 Task: Access a repository's "Actions" to configure automated testing and deployment.
Action: Mouse moved to (957, 53)
Screenshot: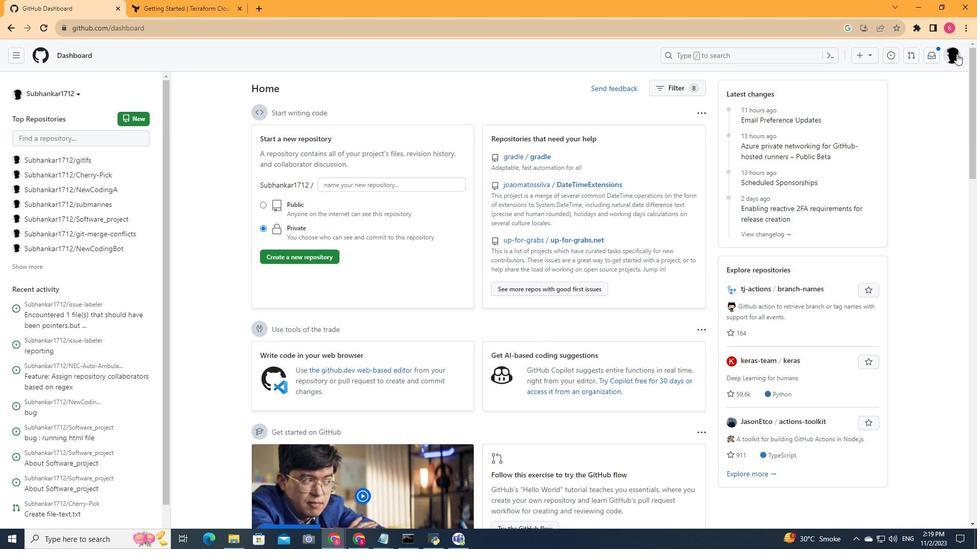 
Action: Mouse pressed left at (957, 53)
Screenshot: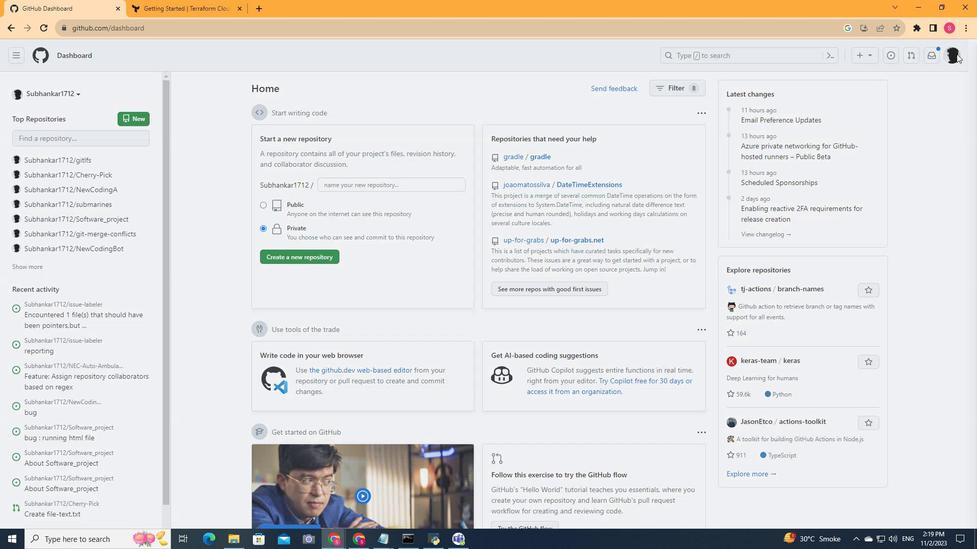 
Action: Mouse moved to (869, 132)
Screenshot: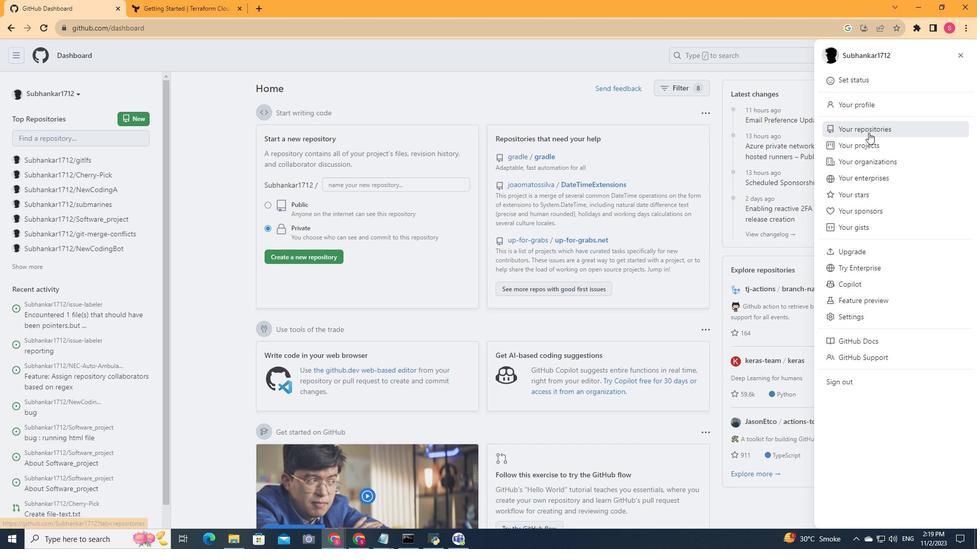 
Action: Mouse pressed left at (869, 132)
Screenshot: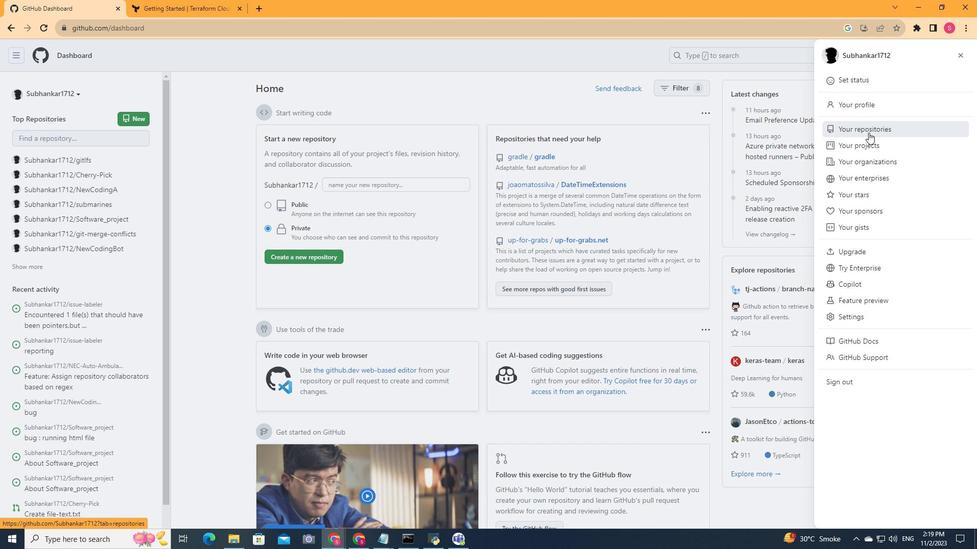 
Action: Mouse moved to (357, 152)
Screenshot: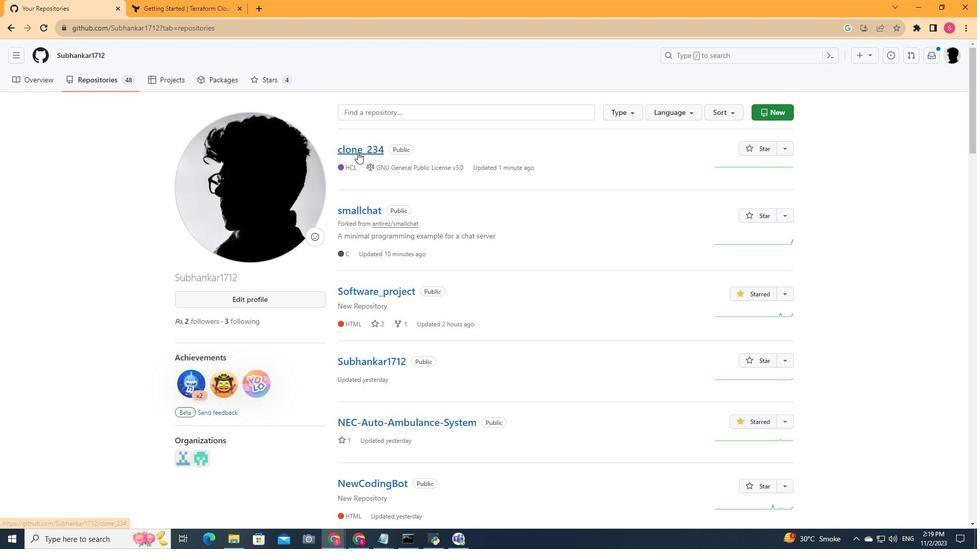 
Action: Mouse pressed left at (357, 152)
Screenshot: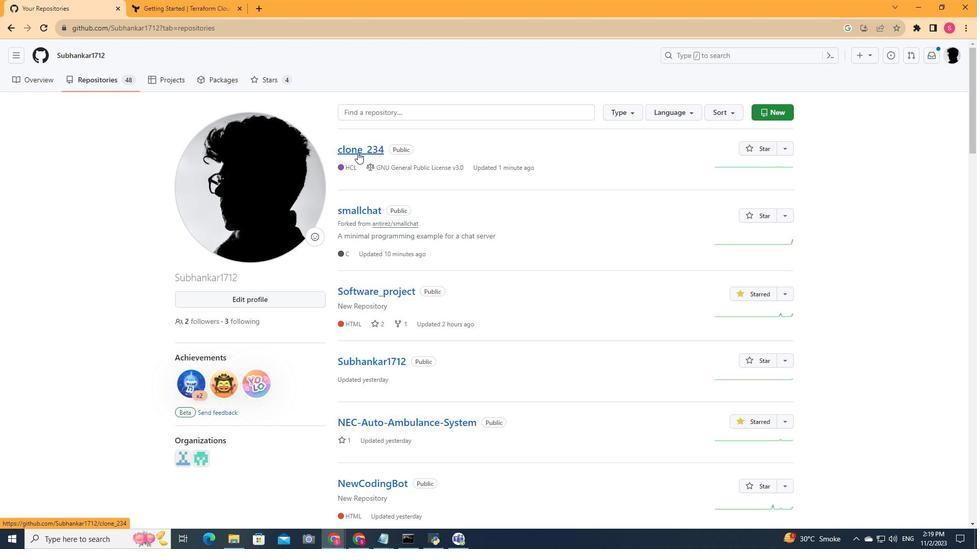 
Action: Mouse moved to (181, 80)
Screenshot: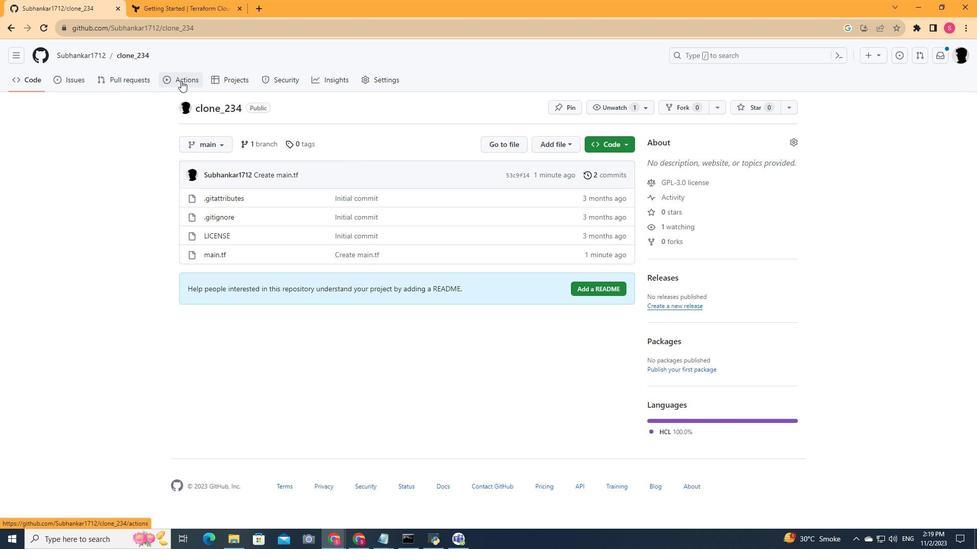 
Action: Mouse pressed left at (181, 80)
Screenshot: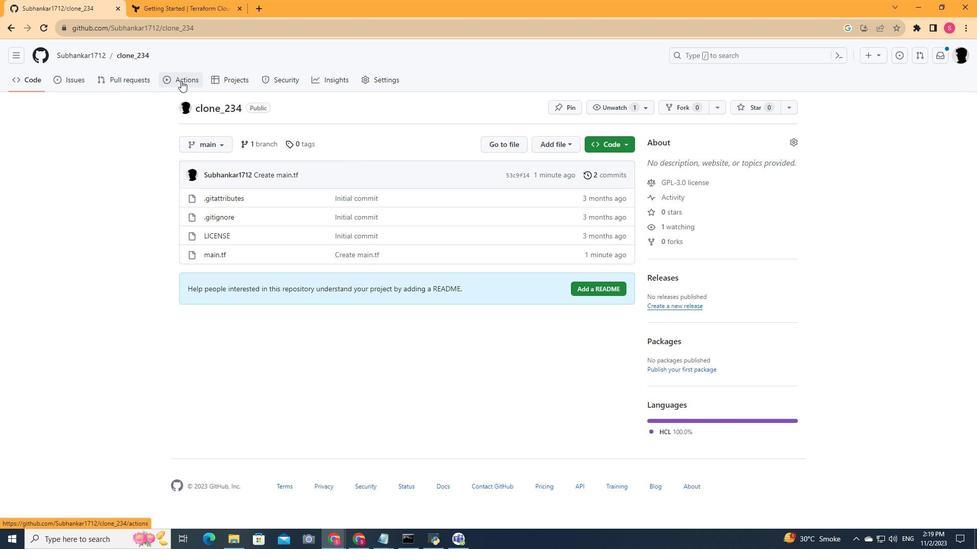 
Action: Mouse moved to (333, 209)
Screenshot: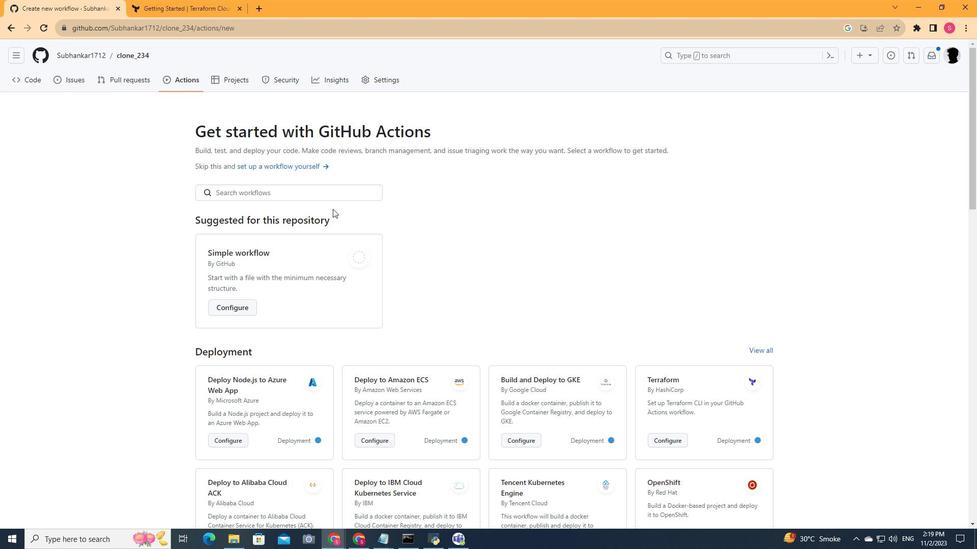 
Action: Mouse scrolled (333, 208) with delta (0, 0)
Screenshot: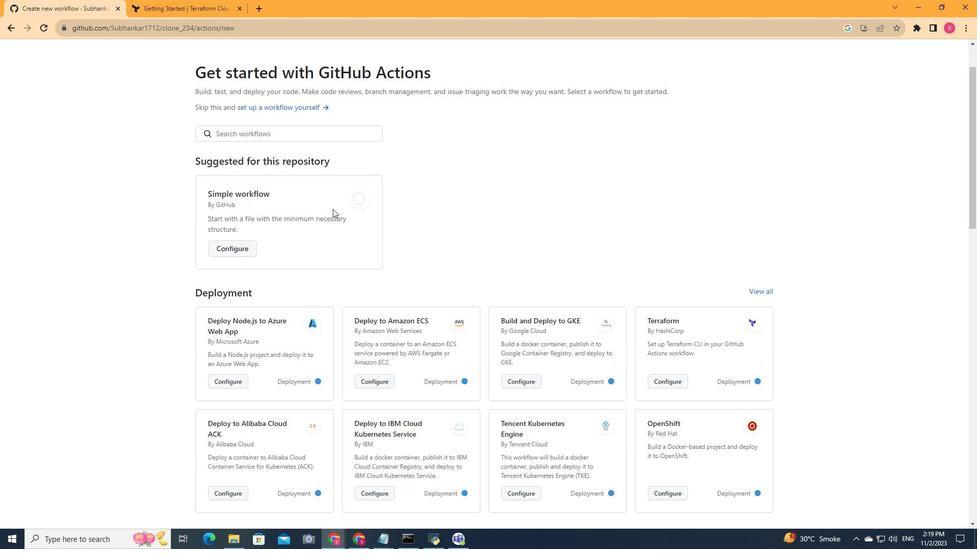 
Action: Mouse scrolled (333, 208) with delta (0, 0)
Screenshot: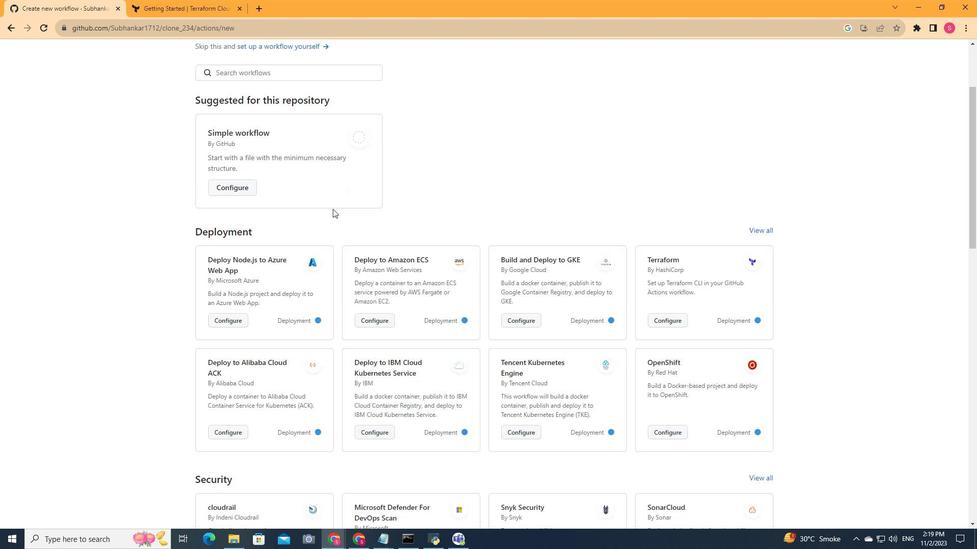 
Action: Mouse scrolled (333, 208) with delta (0, 0)
Screenshot: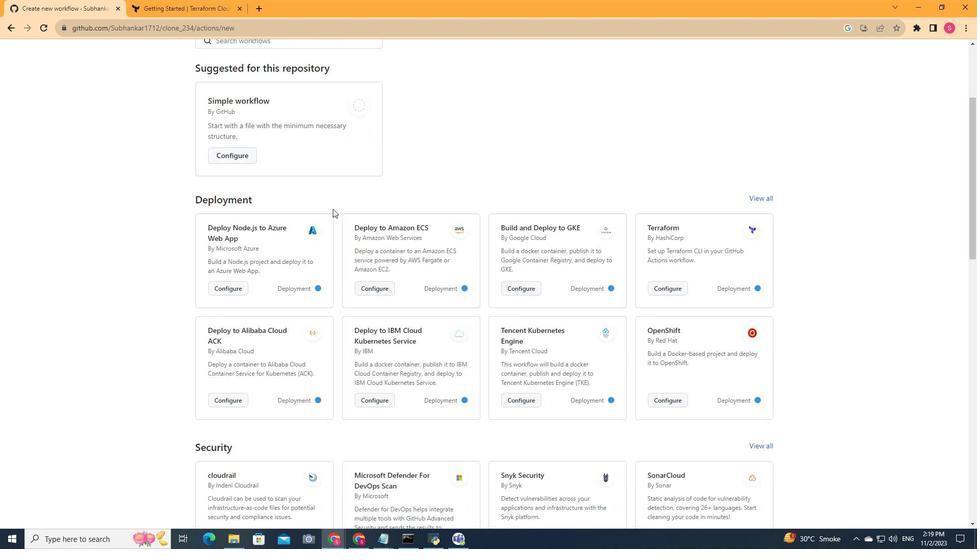 
Action: Mouse scrolled (333, 208) with delta (0, 0)
Screenshot: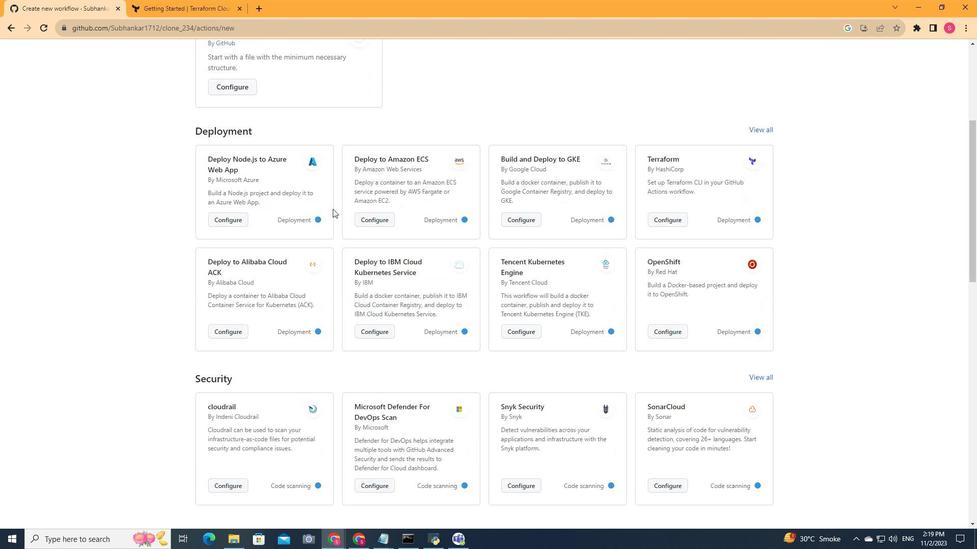 
Action: Mouse scrolled (333, 208) with delta (0, 0)
Screenshot: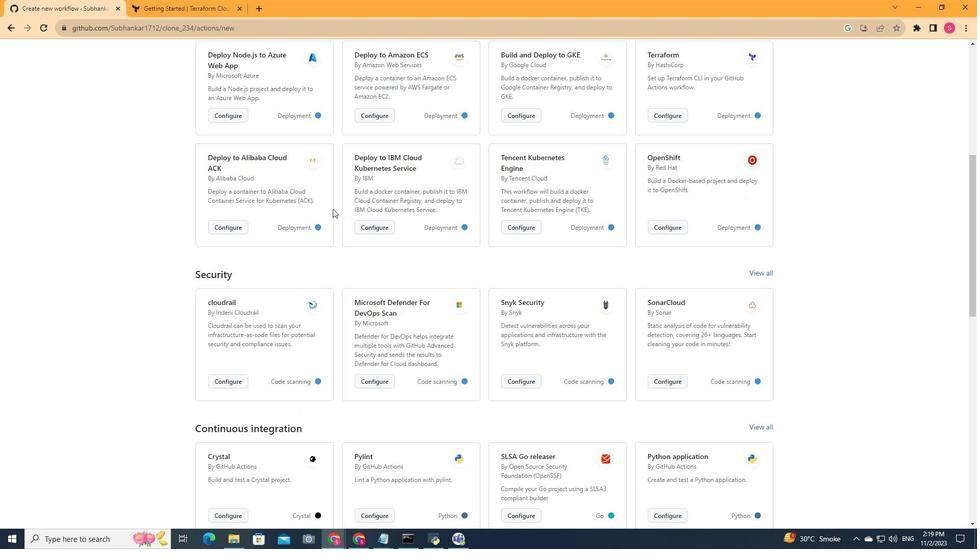 
Action: Mouse scrolled (333, 208) with delta (0, 0)
Screenshot: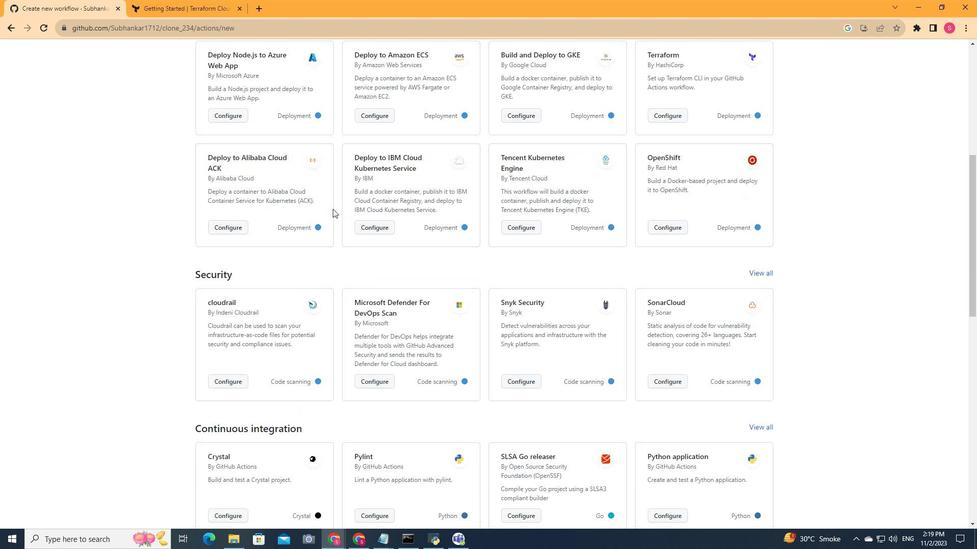 
Action: Mouse scrolled (333, 208) with delta (0, 0)
Screenshot: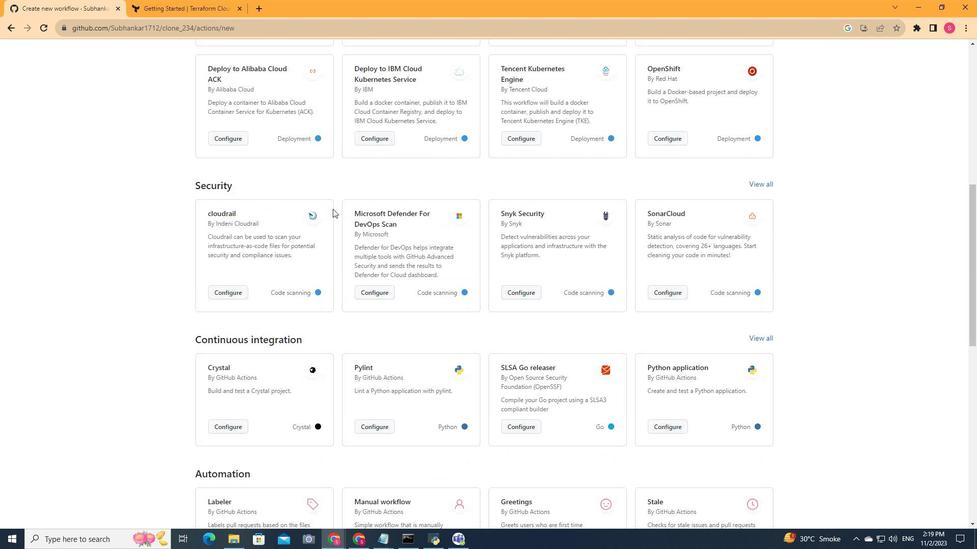 
Action: Mouse scrolled (333, 208) with delta (0, 0)
Screenshot: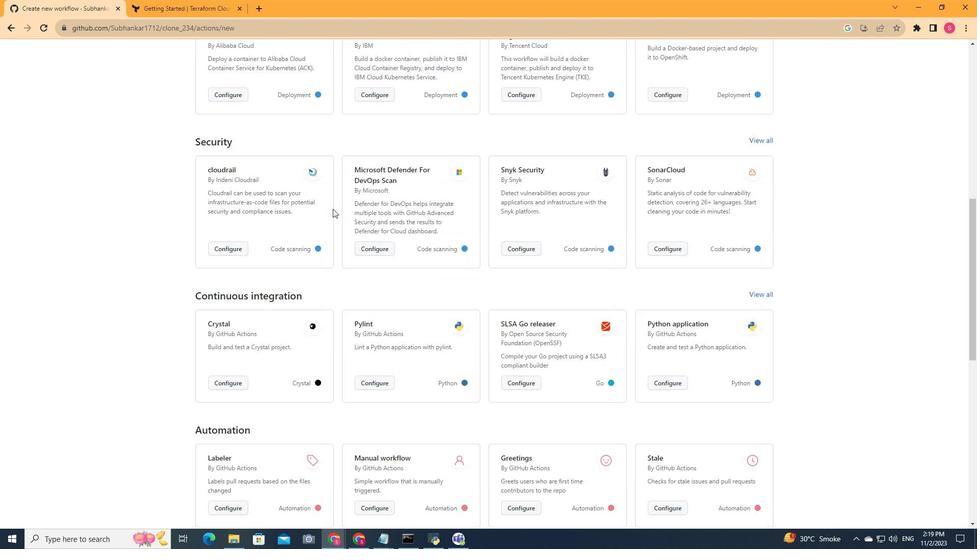 
Action: Mouse scrolled (333, 208) with delta (0, 0)
Screenshot: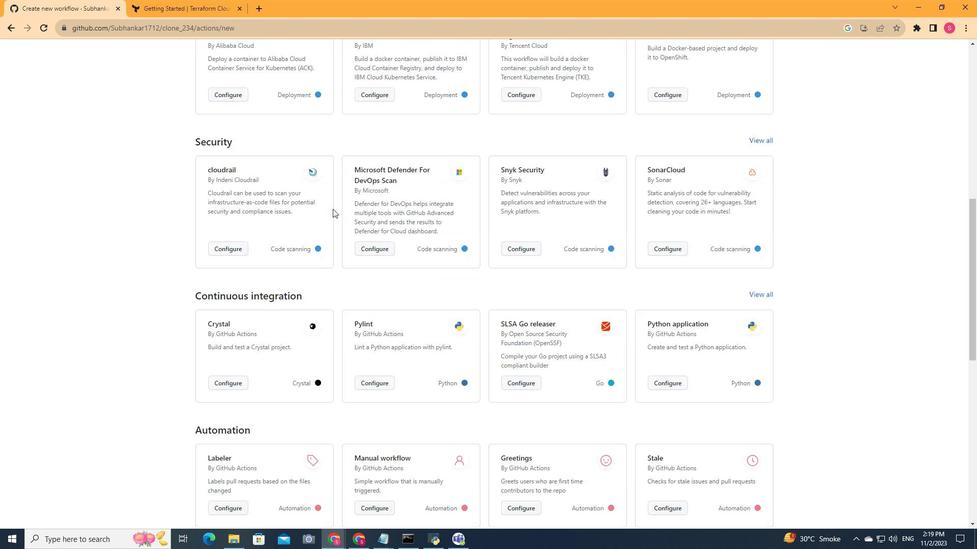 
Action: Mouse scrolled (333, 208) with delta (0, 0)
Screenshot: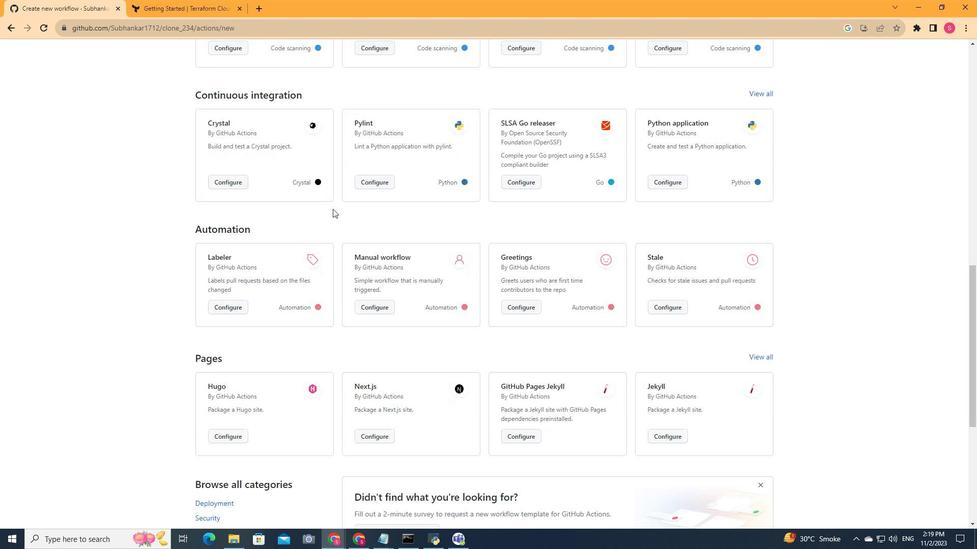 
Action: Mouse scrolled (333, 208) with delta (0, 0)
Screenshot: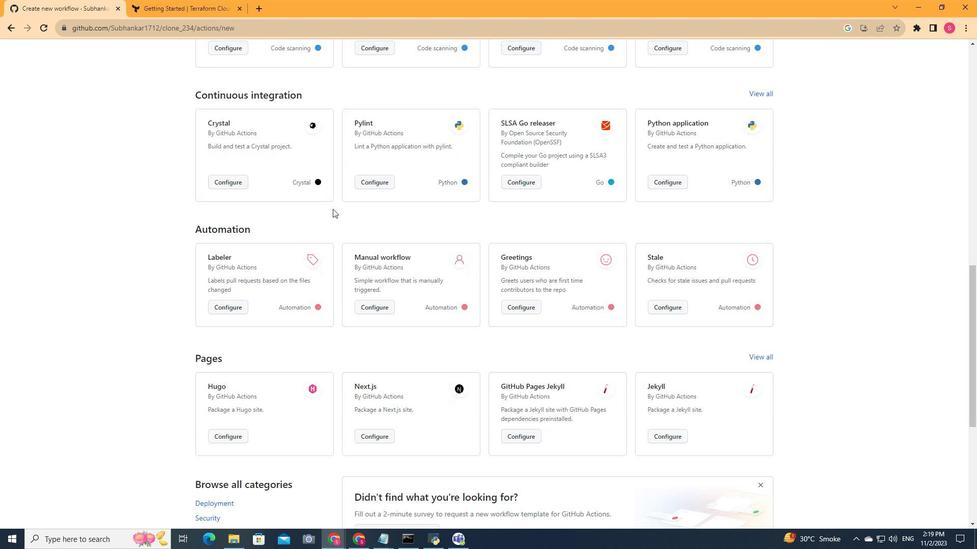 
Action: Mouse scrolled (333, 208) with delta (0, 0)
Screenshot: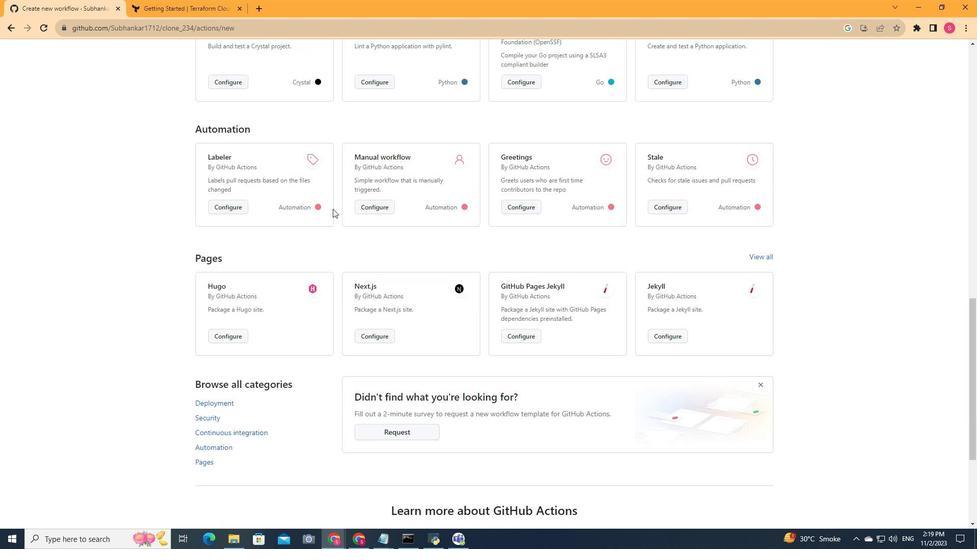 
Action: Mouse scrolled (333, 208) with delta (0, 0)
Screenshot: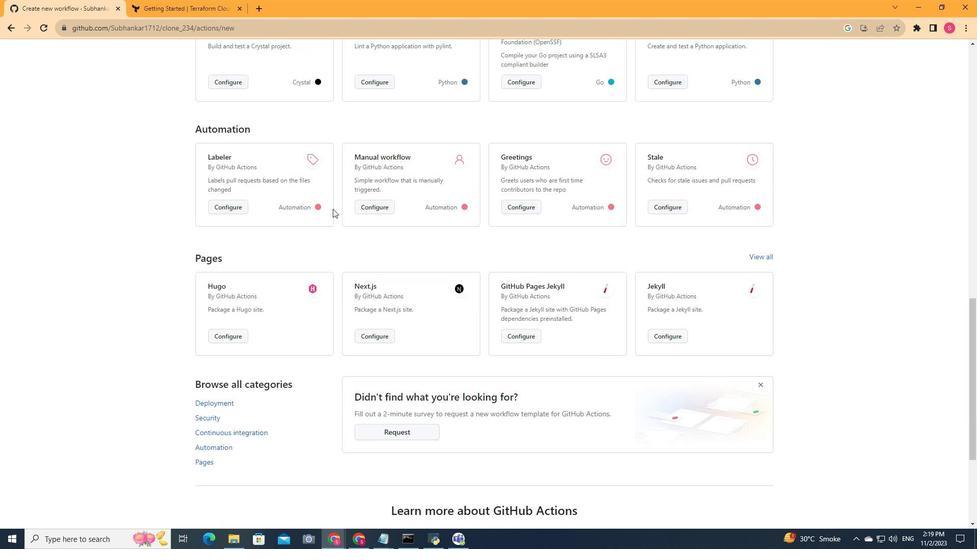 
Action: Mouse scrolled (333, 208) with delta (0, 0)
Screenshot: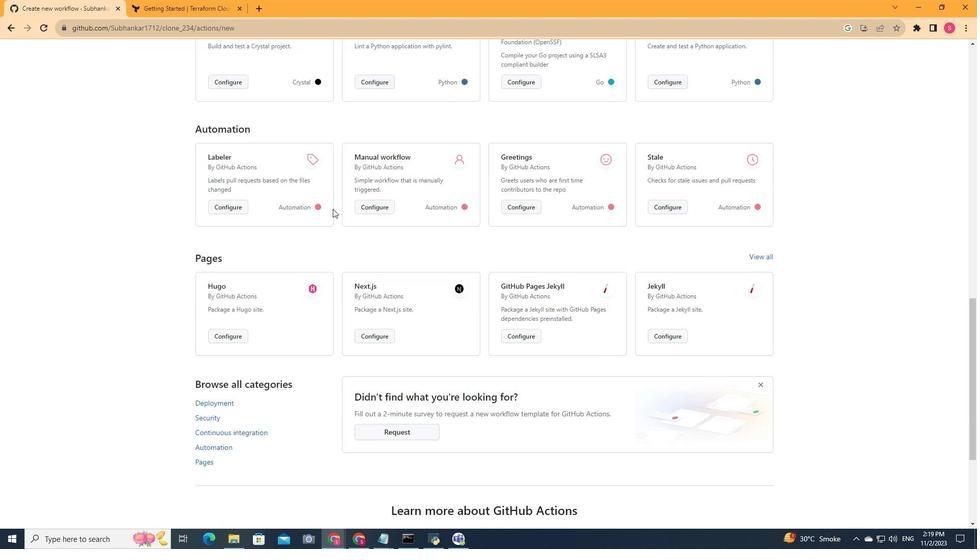 
Action: Mouse scrolled (333, 208) with delta (0, 0)
Screenshot: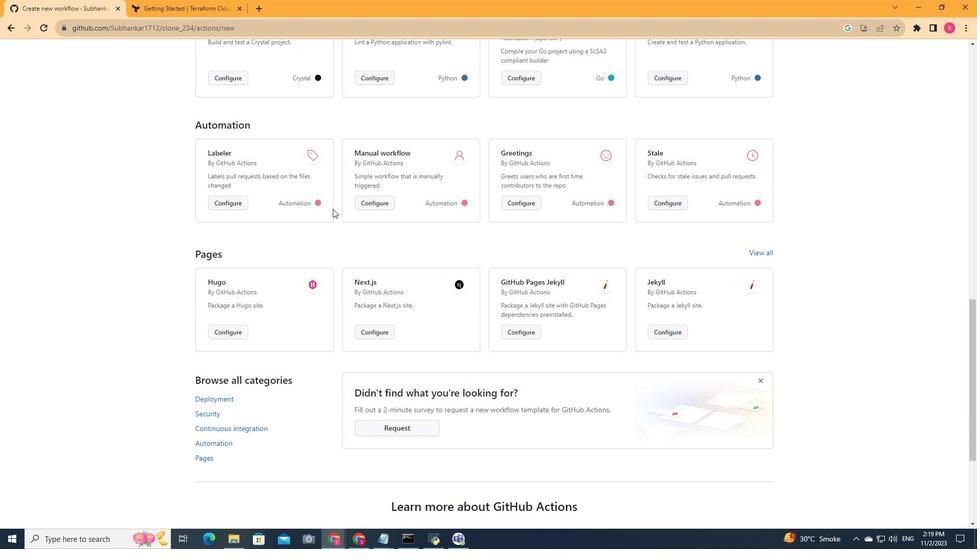 
Action: Mouse scrolled (333, 208) with delta (0, 0)
Screenshot: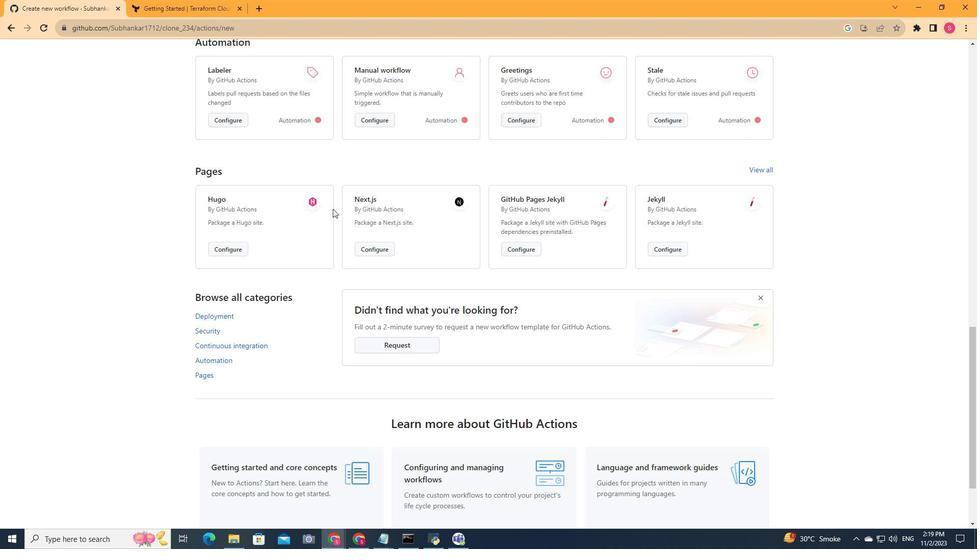 
Action: Mouse scrolled (333, 208) with delta (0, 0)
Screenshot: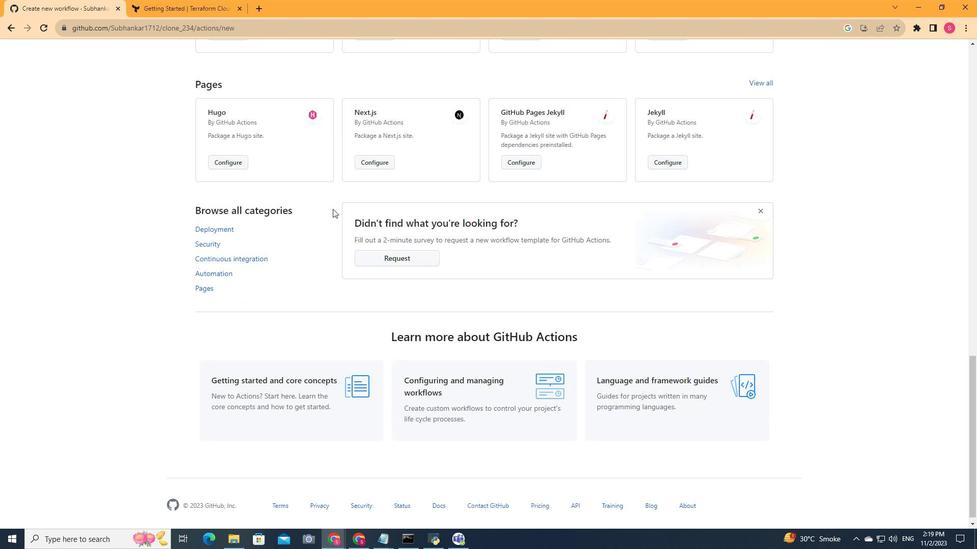 
Action: Mouse scrolled (333, 208) with delta (0, 0)
Screenshot: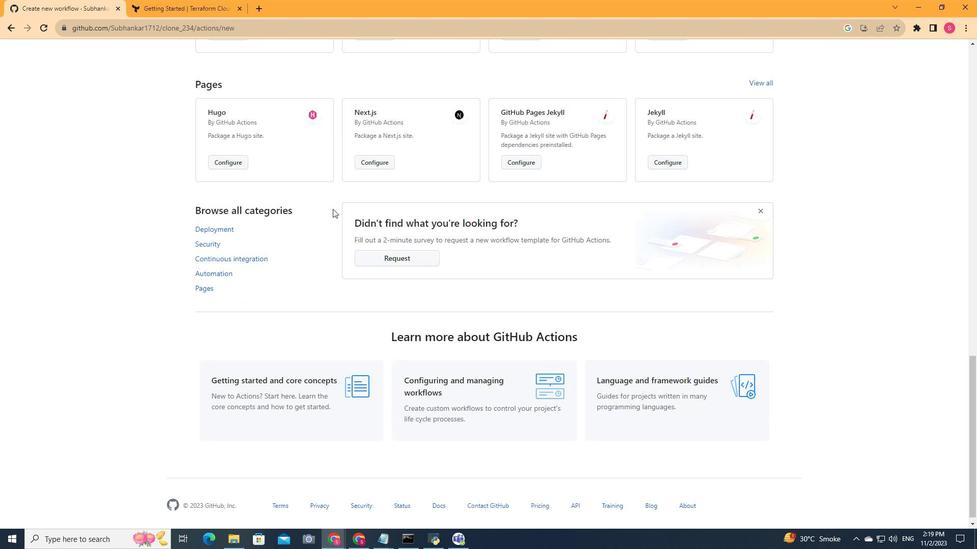 
Action: Mouse scrolled (333, 208) with delta (0, 0)
Screenshot: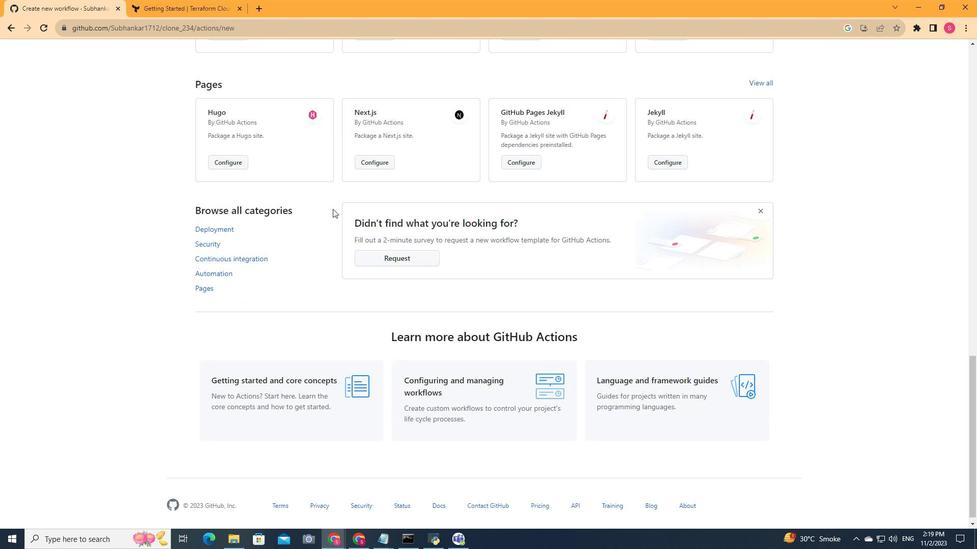 
Action: Mouse scrolled (333, 208) with delta (0, 0)
Screenshot: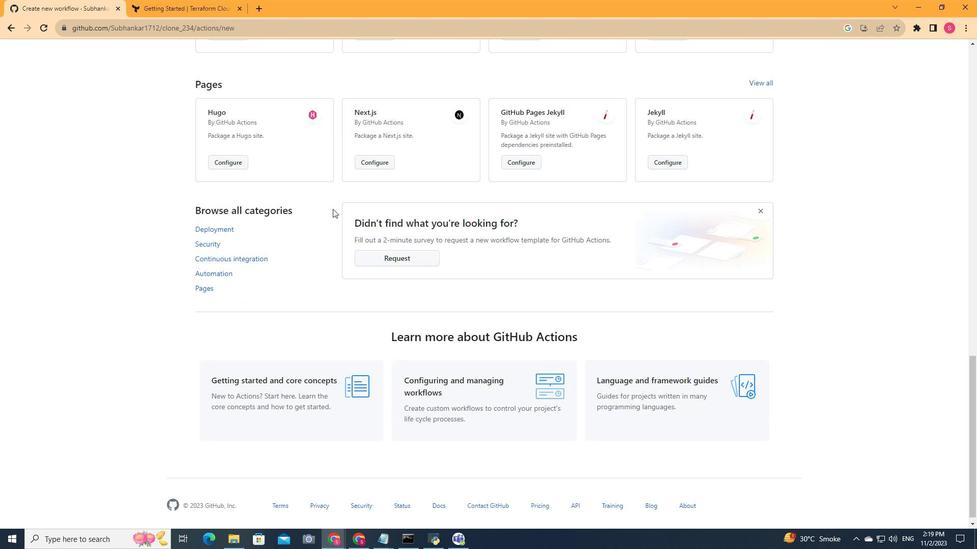 
Action: Mouse moved to (216, 264)
Screenshot: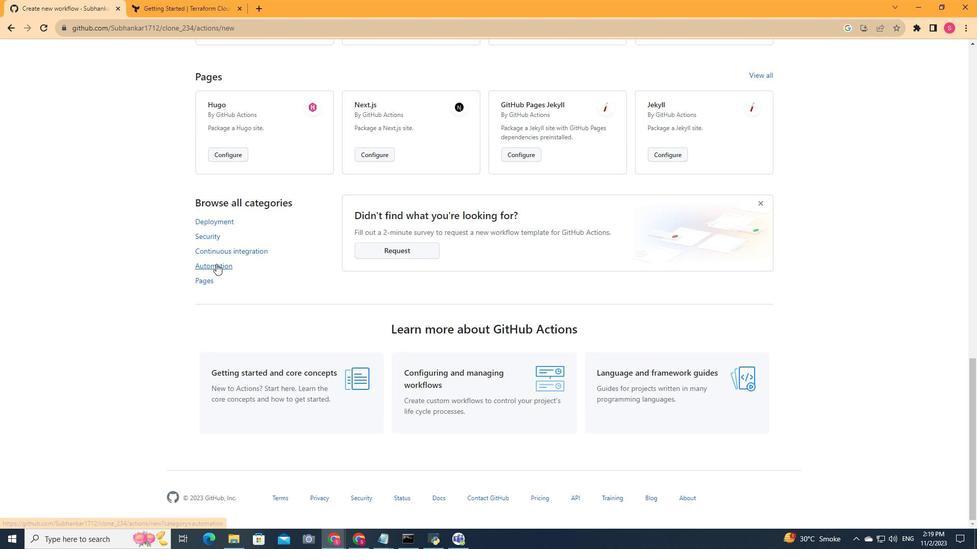 
Action: Mouse pressed left at (216, 264)
Screenshot: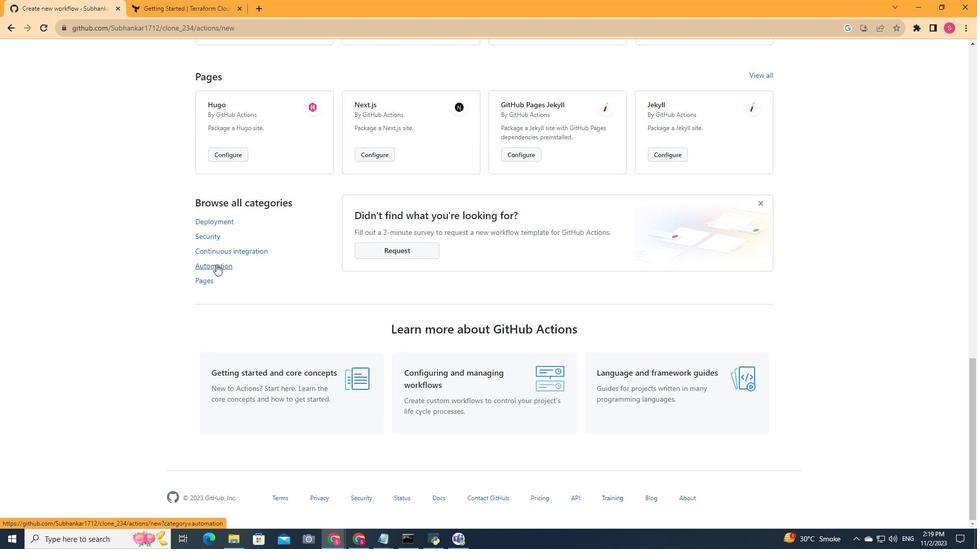 
Action: Mouse moved to (678, 304)
Screenshot: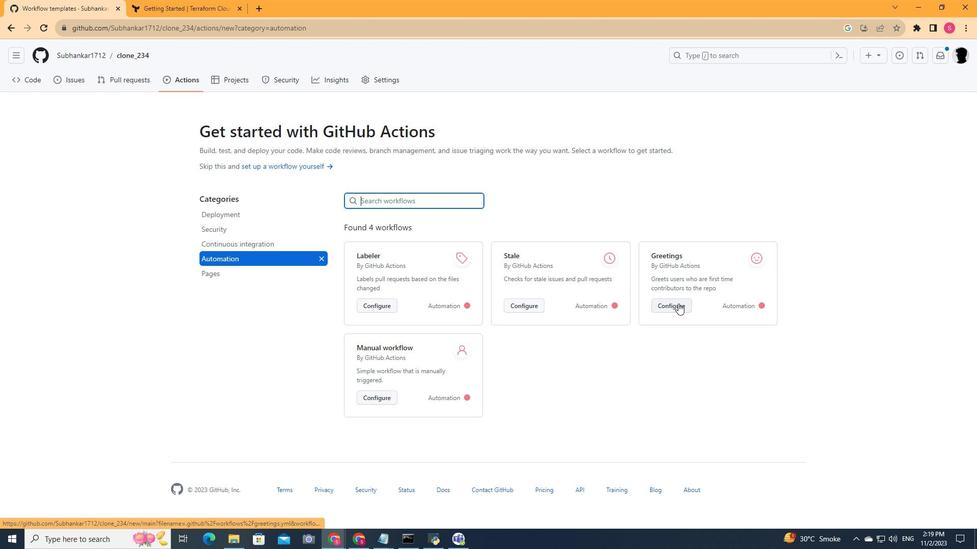 
Action: Mouse pressed left at (678, 304)
Screenshot: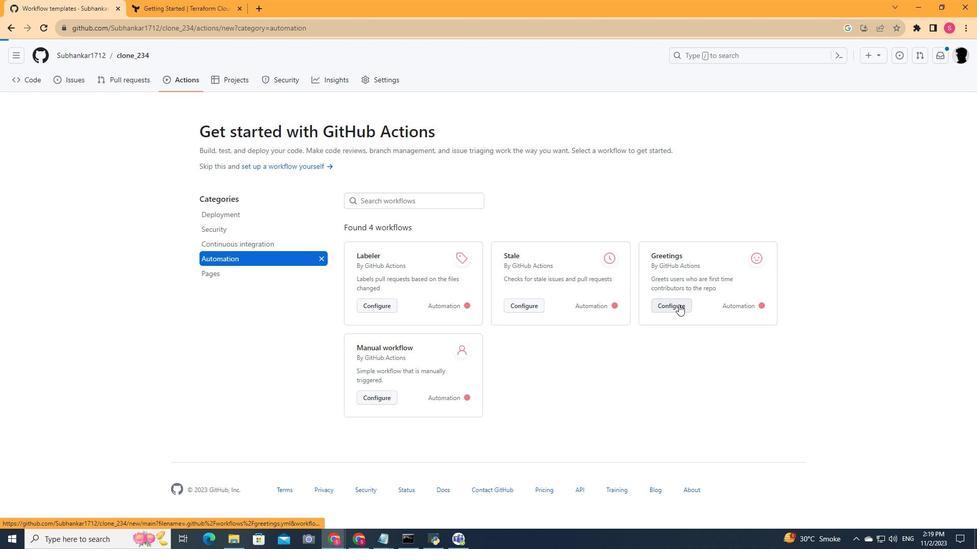 
Action: Mouse moved to (930, 107)
Screenshot: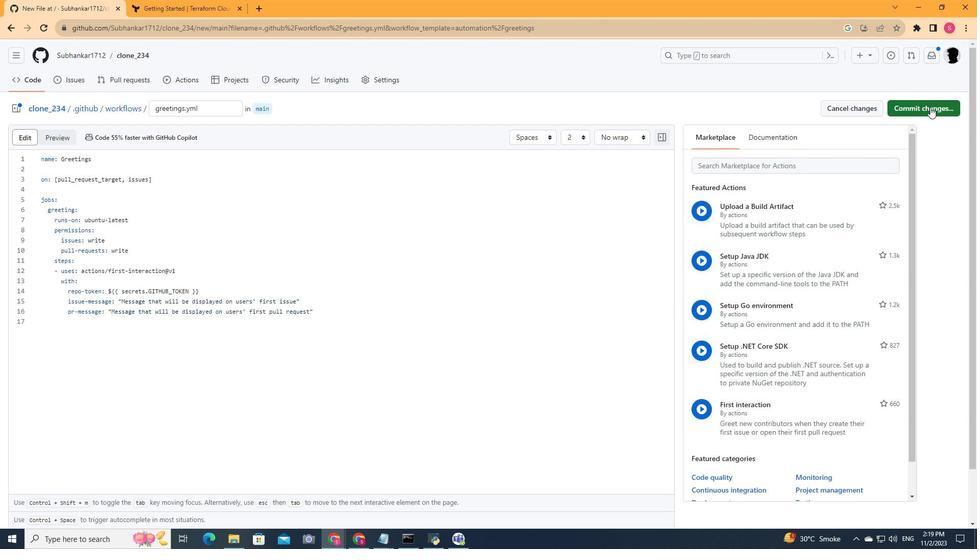 
Action: Mouse pressed left at (930, 107)
Screenshot: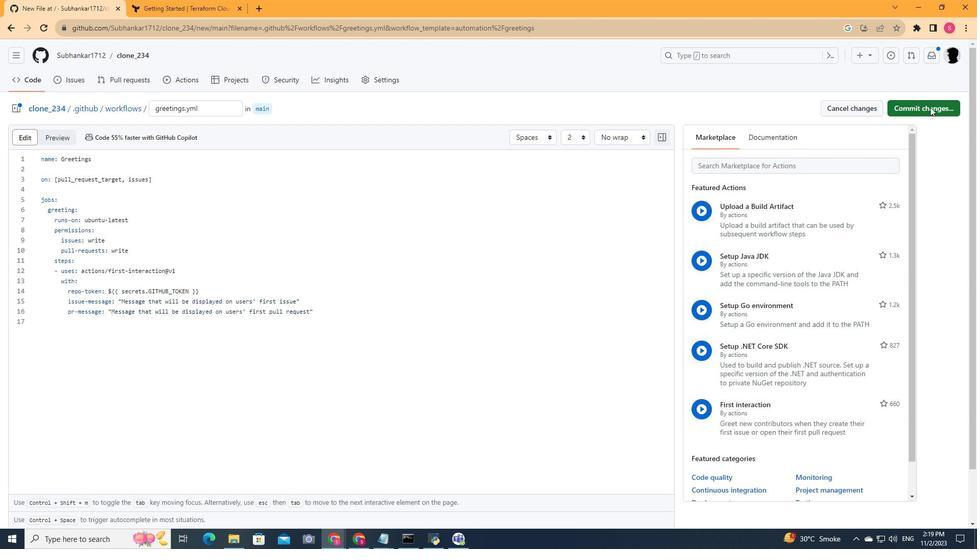 
Action: Mouse moved to (566, 396)
Screenshot: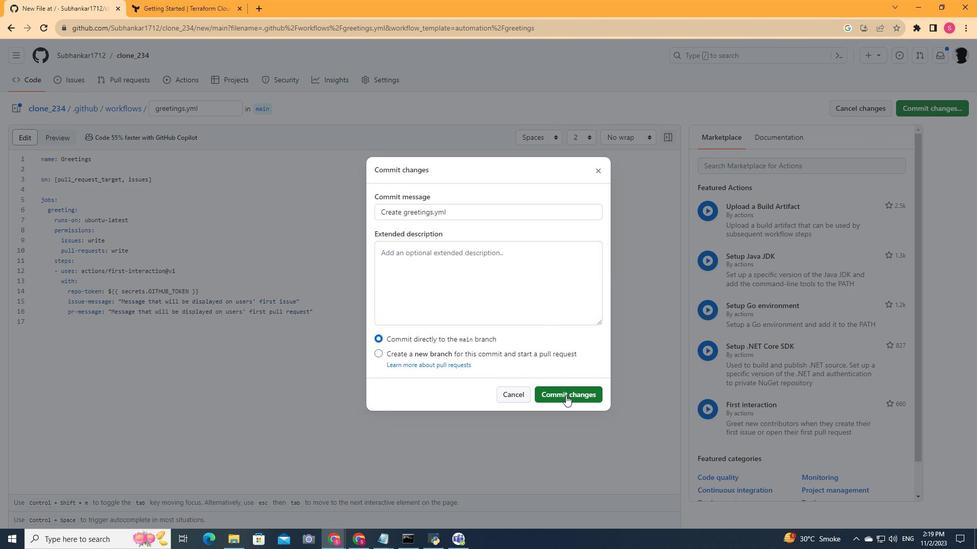 
Action: Mouse pressed left at (566, 396)
Screenshot: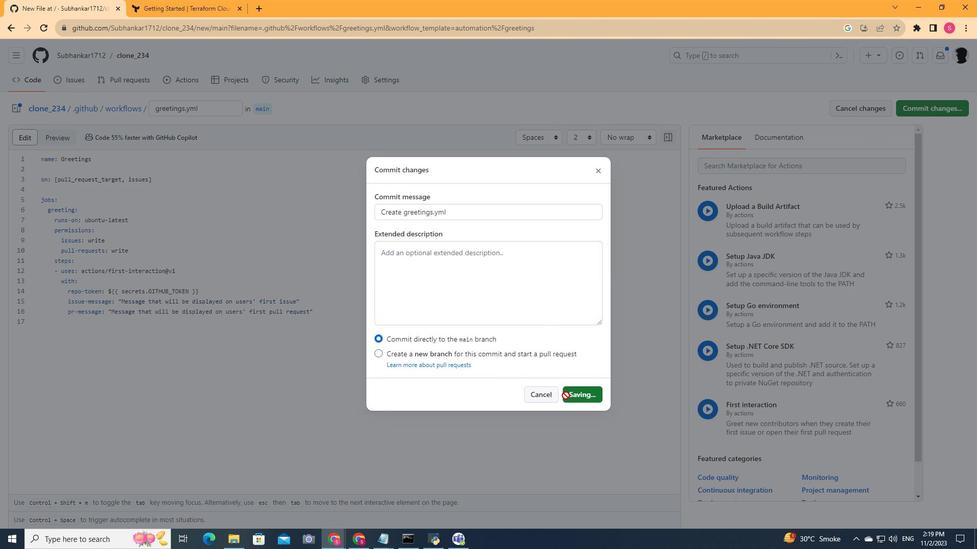 
Action: Mouse moved to (183, 80)
Screenshot: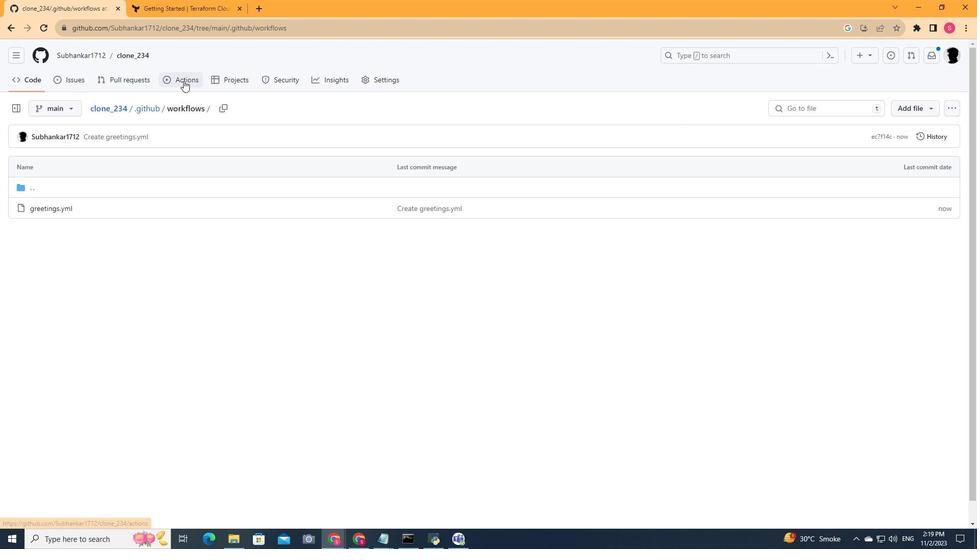 
Action: Mouse pressed left at (183, 80)
Screenshot: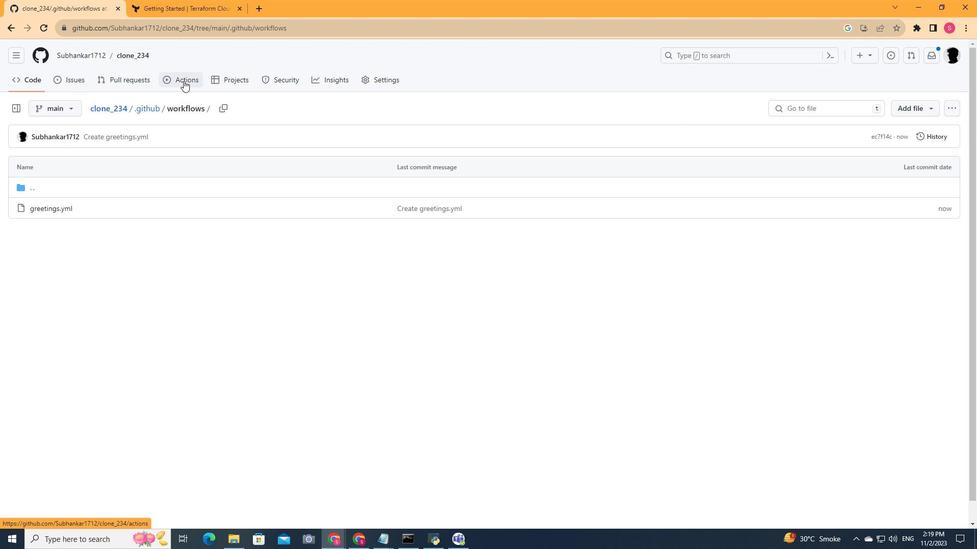 
Action: Mouse moved to (28, 155)
Screenshot: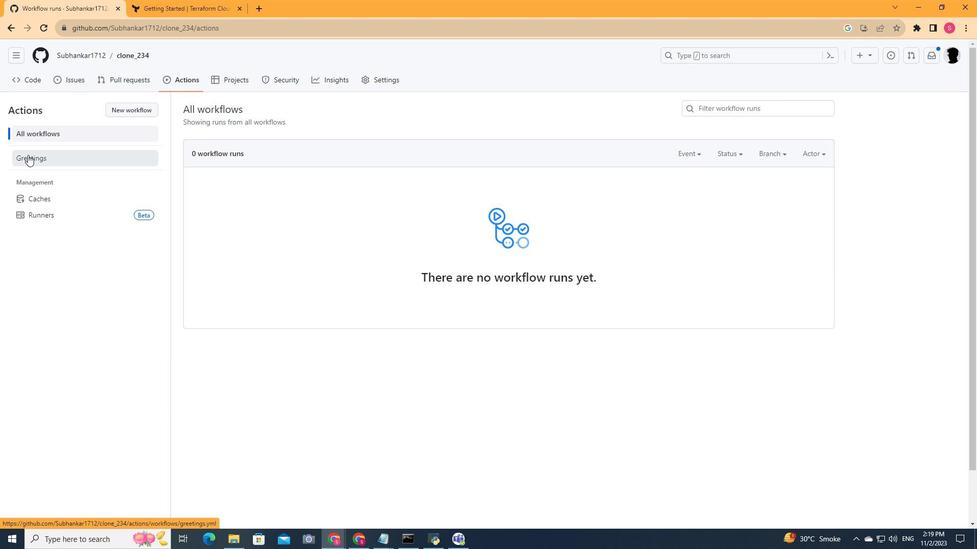 
Action: Mouse pressed left at (28, 155)
Screenshot: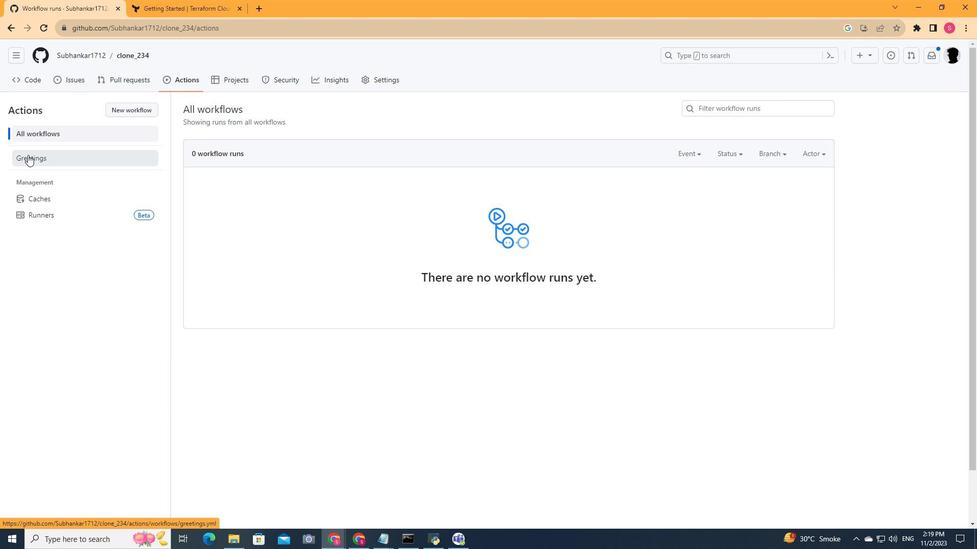 
Action: Mouse moved to (67, 78)
Screenshot: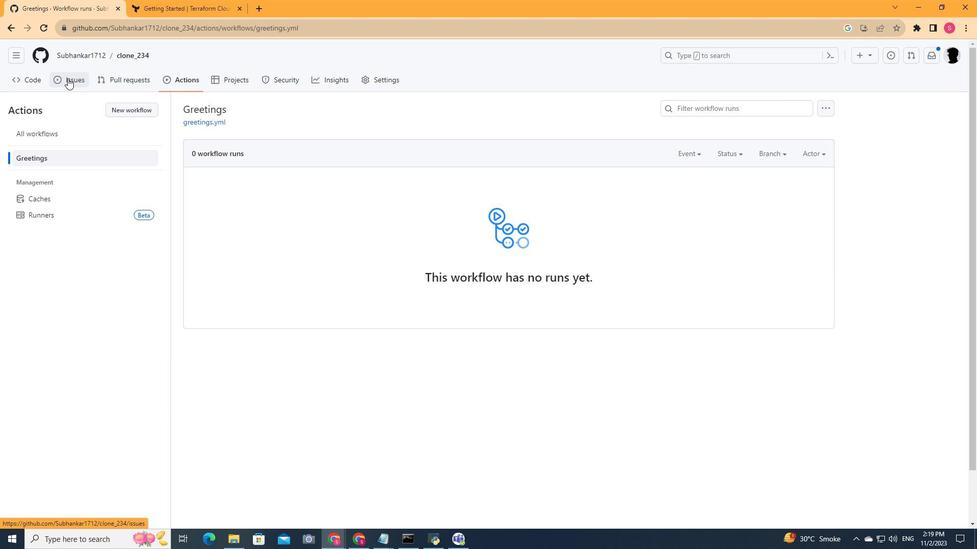 
Action: Mouse pressed left at (67, 78)
Screenshot: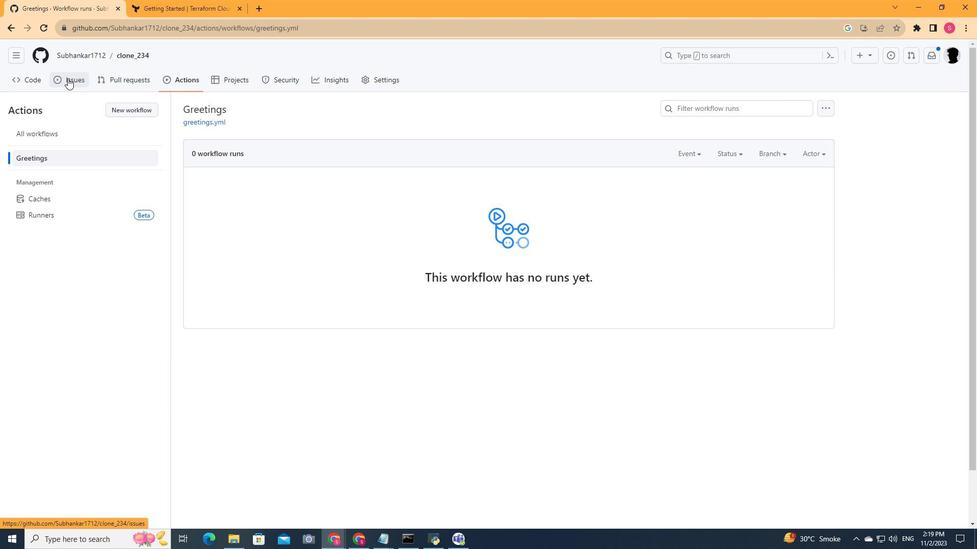
Action: Mouse moved to (777, 111)
Screenshot: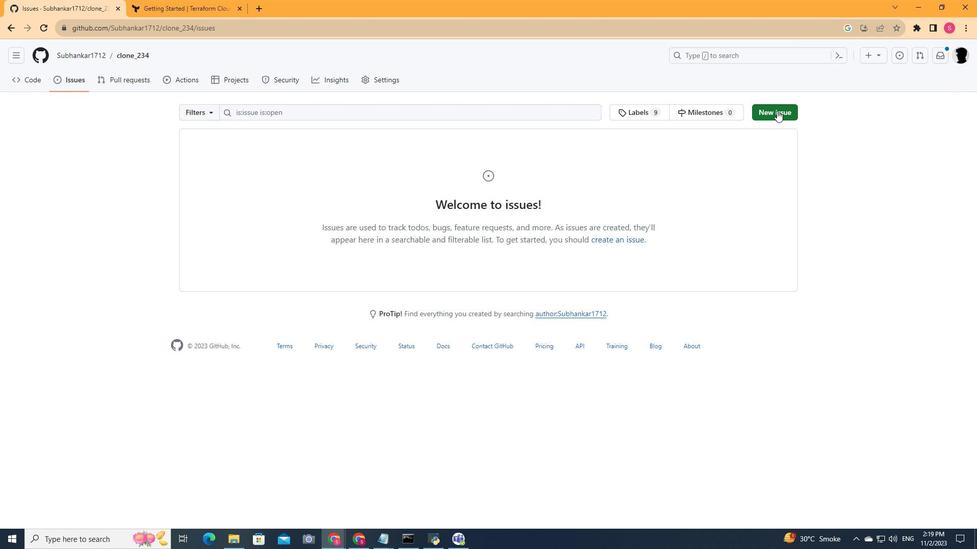 
Action: Mouse pressed left at (777, 111)
Screenshot: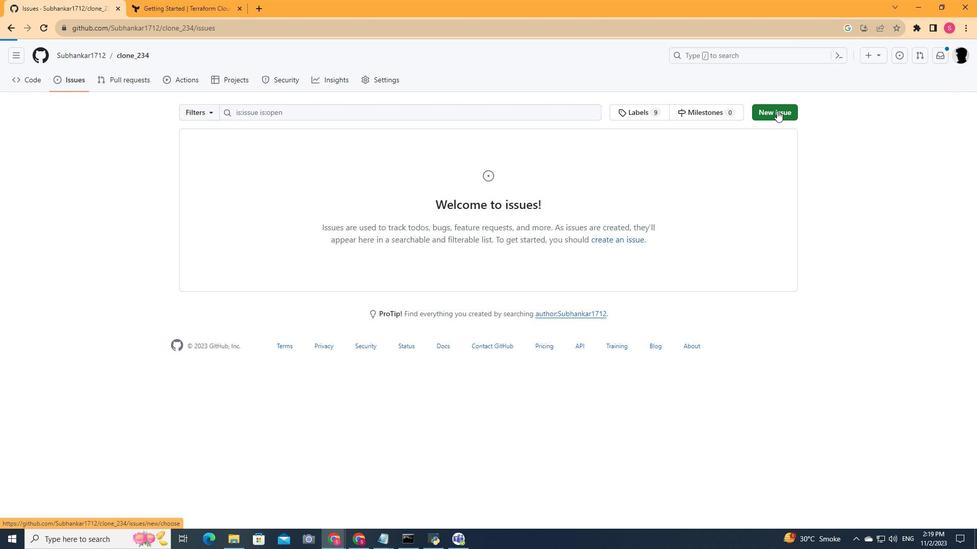 
Action: Mouse moved to (326, 135)
Screenshot: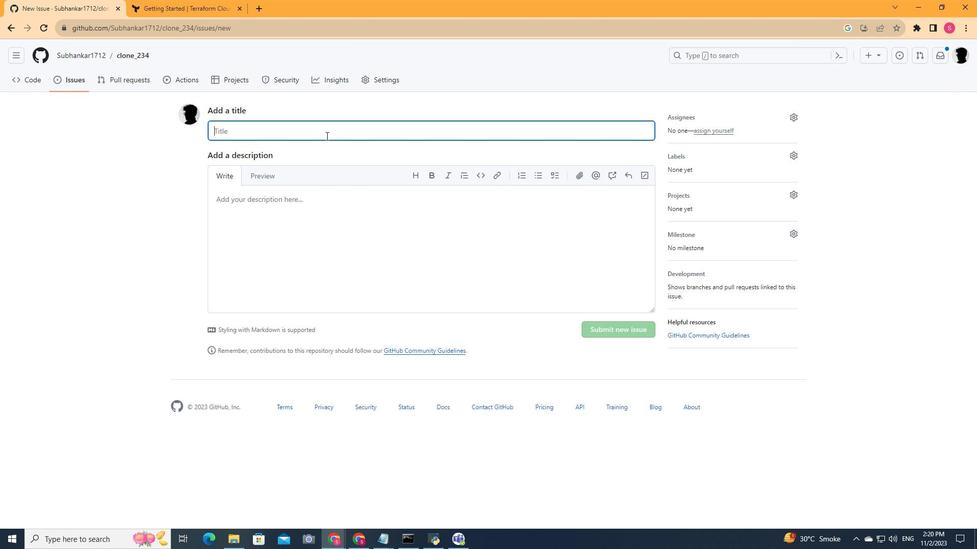 
Action: Key pressed <Key.shift>bug<Key.shift_r>:<Key.space>some<Key.space><Key.backspace><Key.backspace><Key.backspace><Key.backspace><Key.backspace><Key.shift>Any<Key.space>one<Key.space>fa<Key.backspace><Key.backspace><Key.backspace><Key.backspace><Key.backspace><Key.backspace><Key.backspace><Key.backspace><Key.backspace><Key.backspace><Key.tab><Key.tab><Key.tab><Key.shift>Any<Key.backspace><Key.backspace><Key.backspace><Key.backspace><Key.backspace>r<Key.backspace>are<Key.space>you<Key.space>faching<Key.space><Key.backspace><Key.backspace><Key.backspace><Key.backspace><Key.backspace>eing<Key.space><Key.backspace><Key.backspace><Key.backspace><Key.backspace><Key.backspace><Key.backspace><Key.backspace><Key.backspace>have<Key.space>anyb<Key.space>bug<Key.space><Key.backspace><Key.backspace><Key.backspace><Key.backspace><Key.backspace><Key.backspace><Key.space>bug<Key.space>it's<Key.space>running
Screenshot: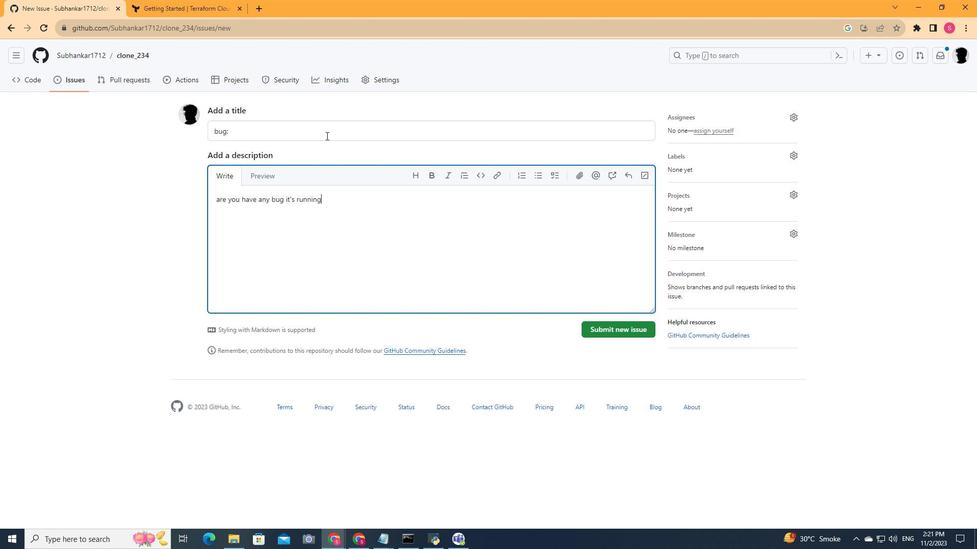 
Action: Mouse moved to (633, 326)
Screenshot: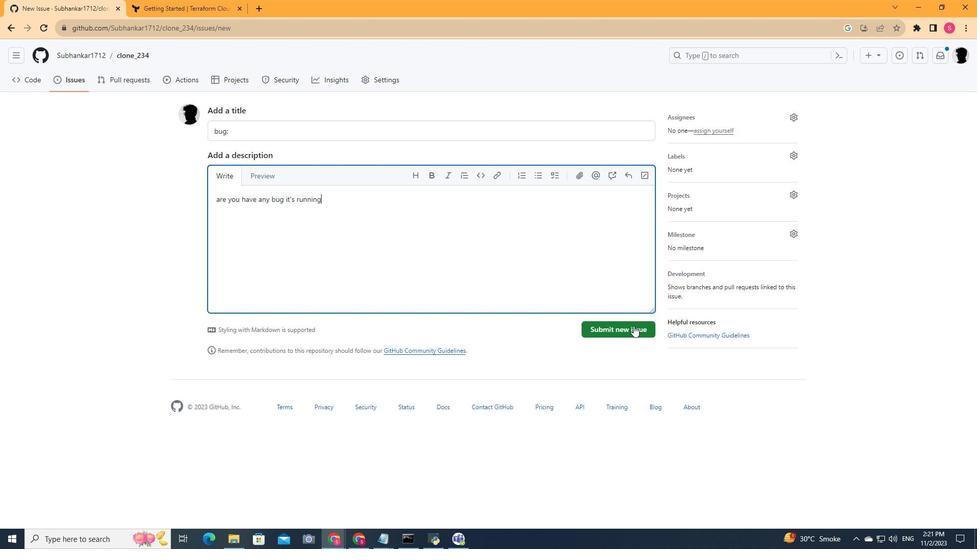 
Action: Mouse pressed left at (633, 326)
Screenshot: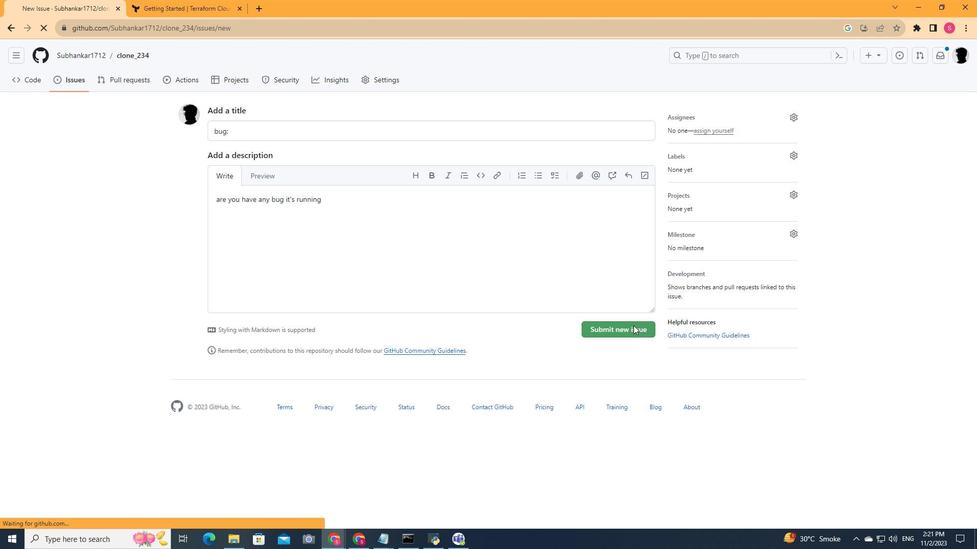 
Action: Mouse moved to (200, 77)
Screenshot: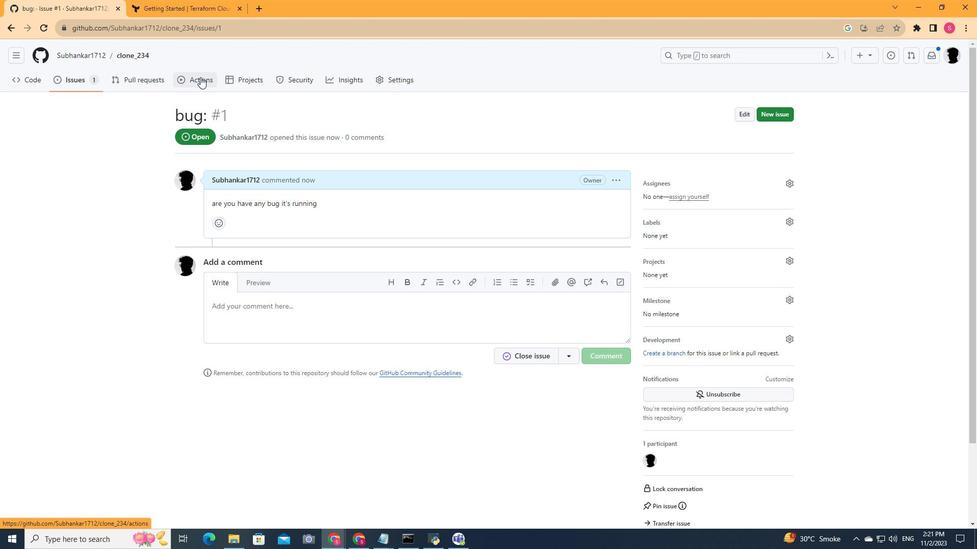 
Action: Mouse pressed left at (200, 77)
Screenshot: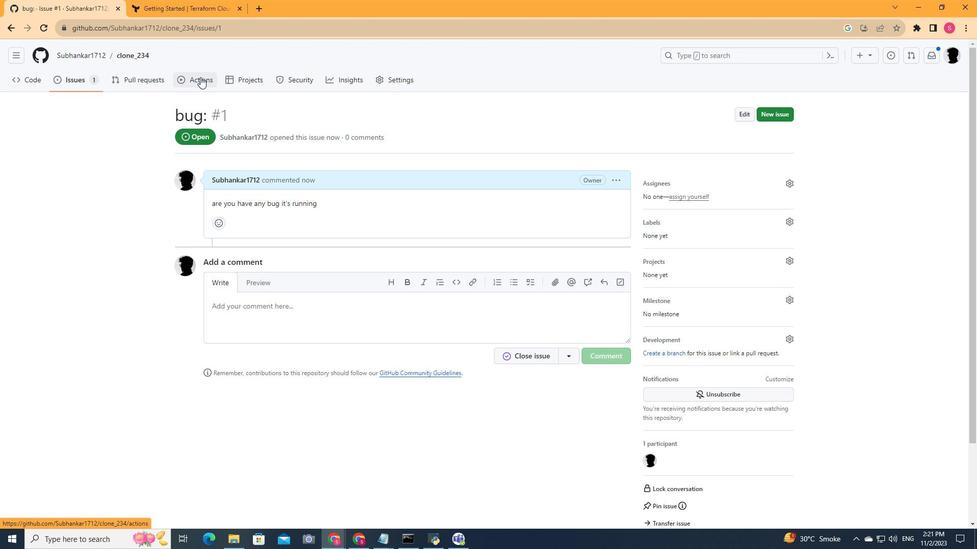 
Action: Mouse moved to (51, 164)
Screenshot: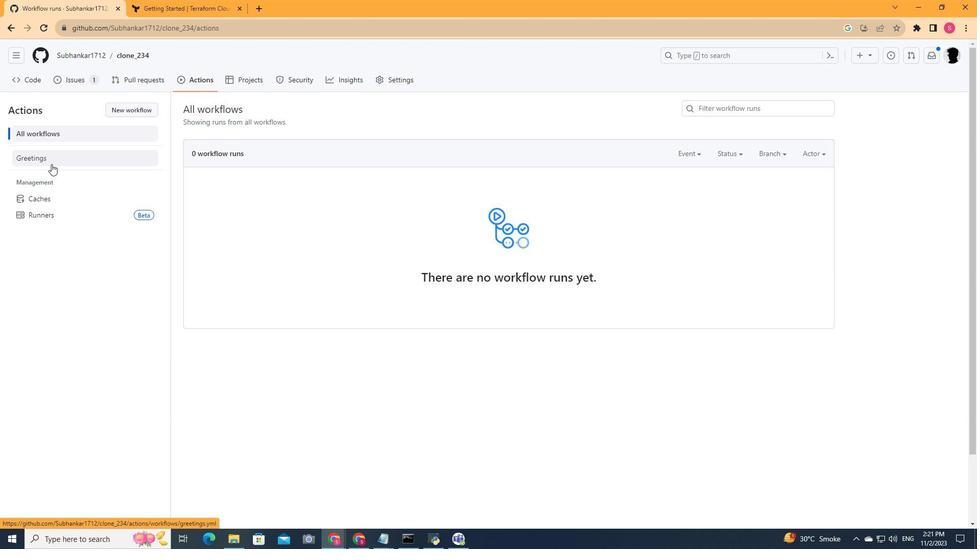 
Action: Mouse pressed left at (51, 164)
Screenshot: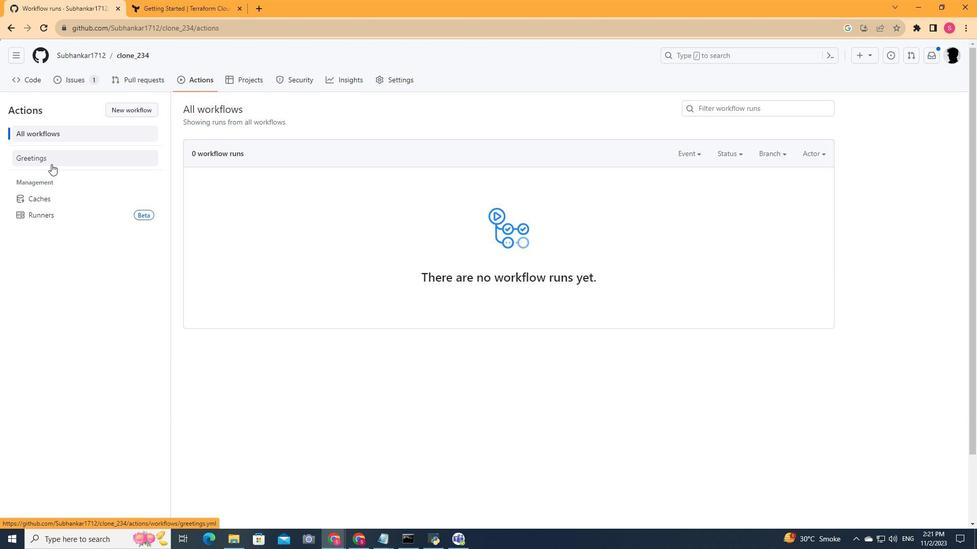 
Action: Mouse moved to (213, 184)
Screenshot: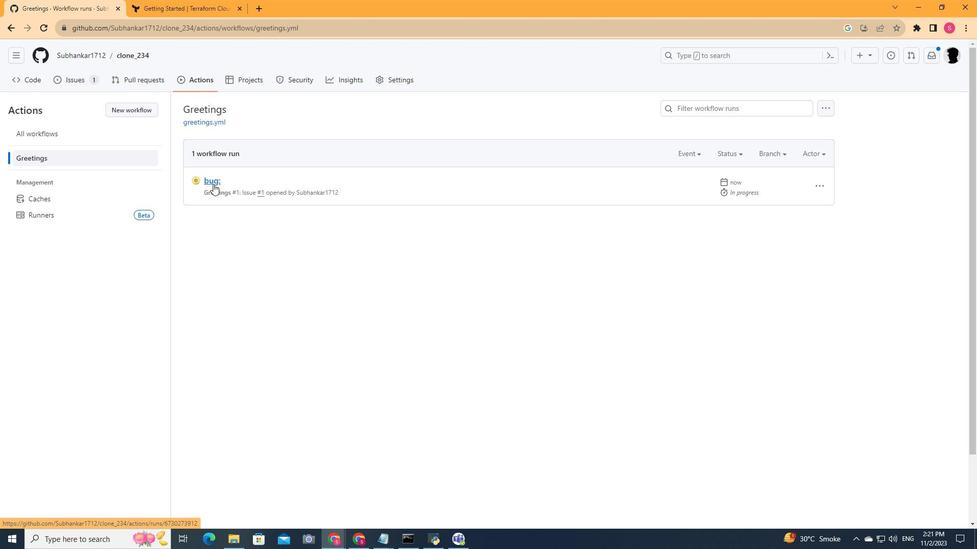
Action: Mouse pressed left at (213, 184)
Screenshot: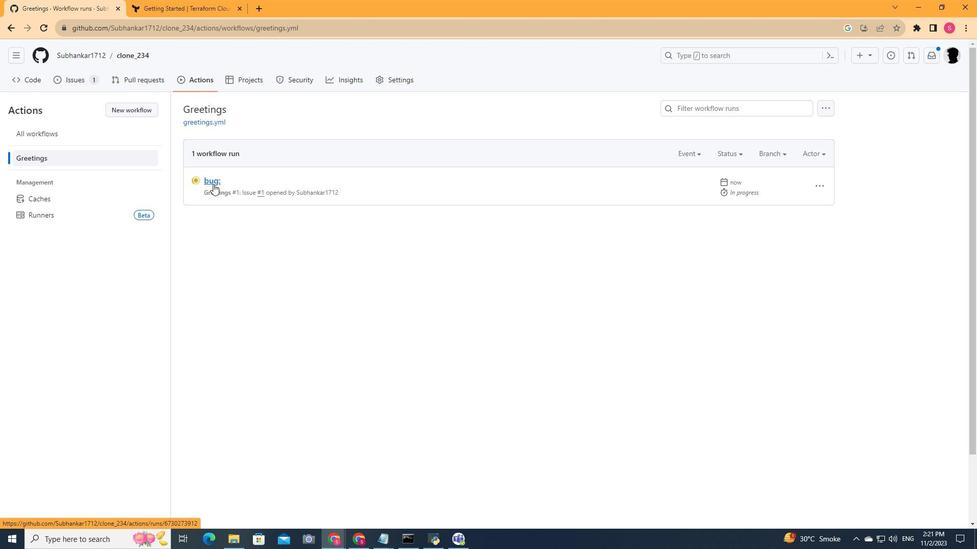 
Action: Mouse moved to (228, 274)
Screenshot: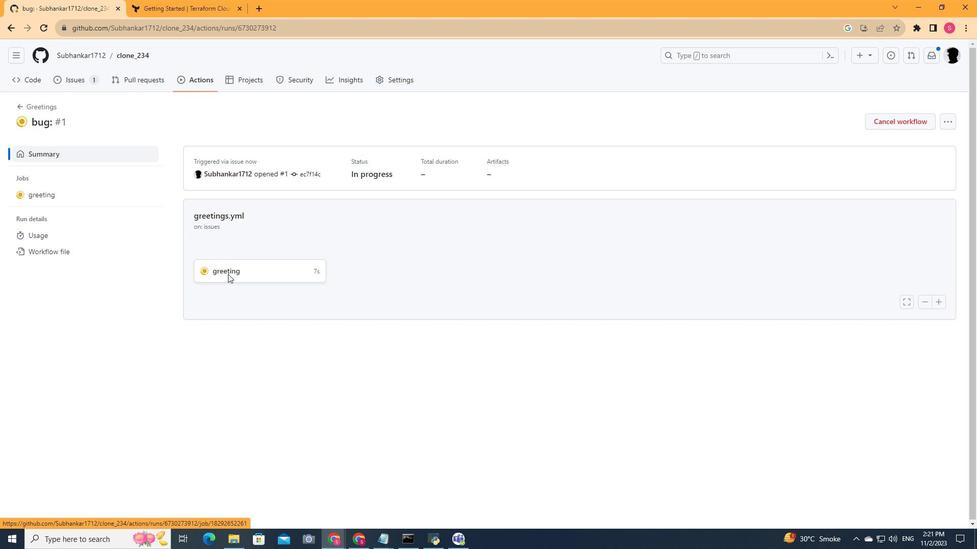 
Action: Mouse pressed left at (228, 274)
Screenshot: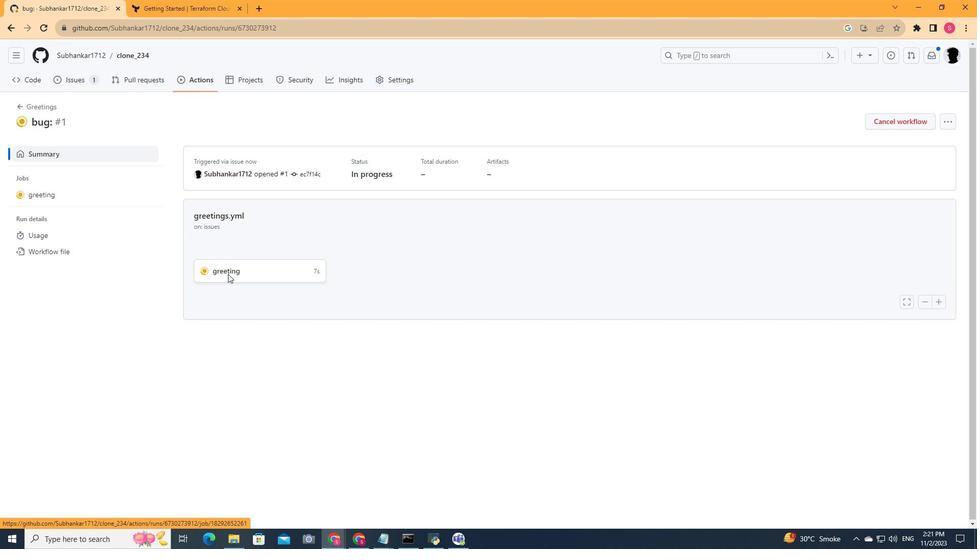 
Action: Mouse moved to (283, 356)
Screenshot: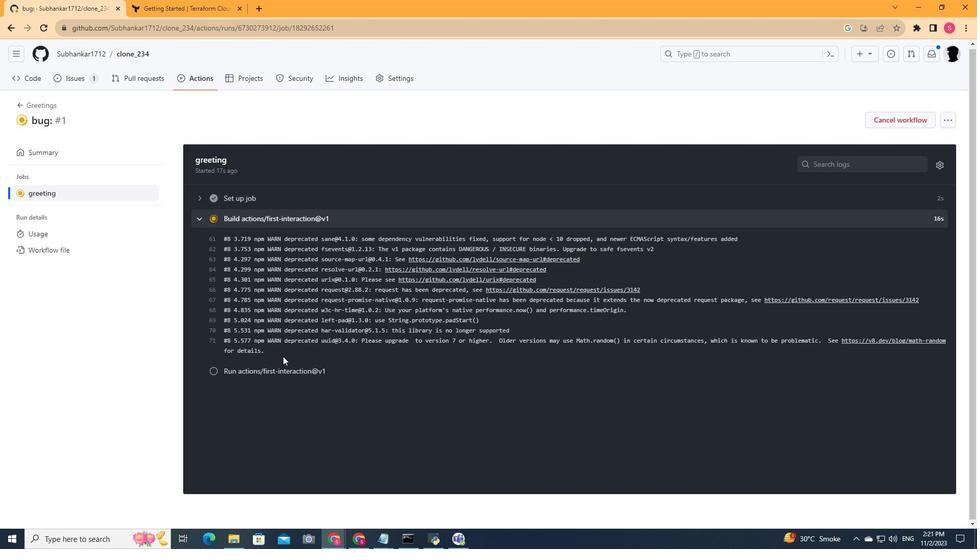 
Action: Mouse scrolled (283, 356) with delta (0, 0)
Screenshot: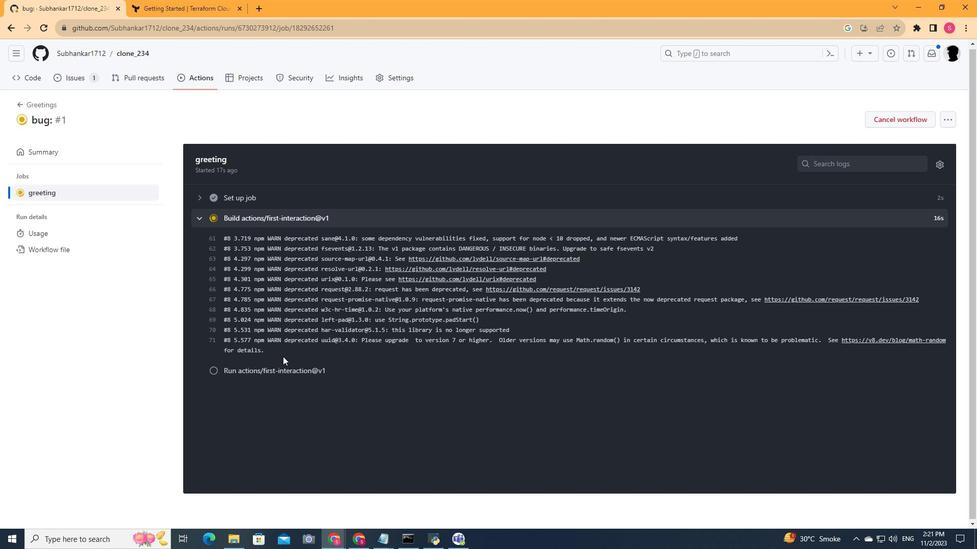 
Action: Mouse scrolled (283, 356) with delta (0, 0)
Screenshot: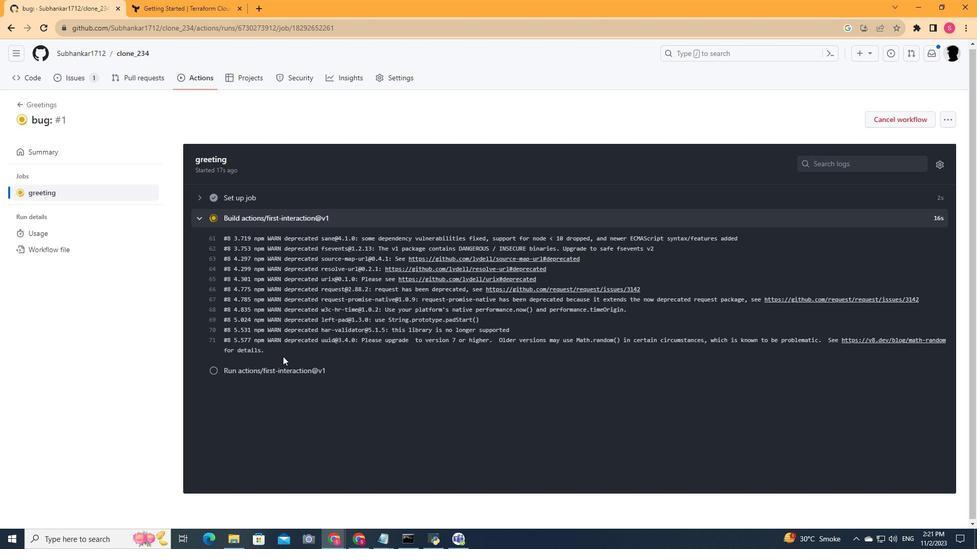
Action: Mouse scrolled (283, 356) with delta (0, 0)
Screenshot: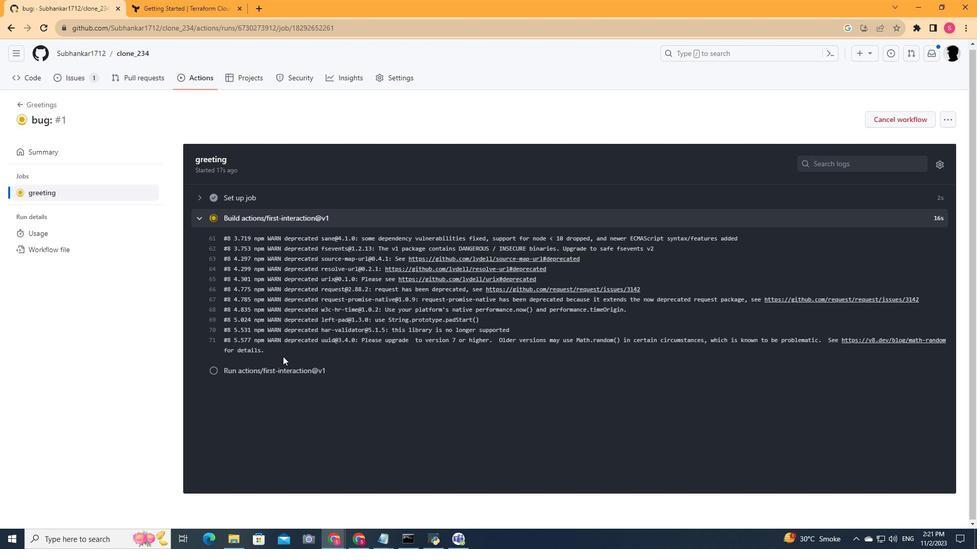 
Action: Mouse scrolled (283, 356) with delta (0, 0)
Screenshot: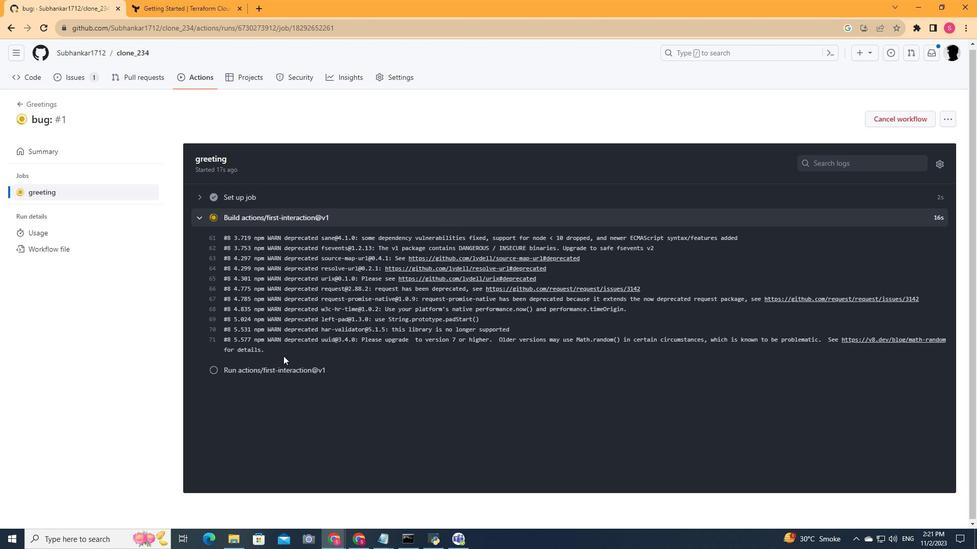 
Action: Mouse scrolled (283, 356) with delta (0, 0)
Screenshot: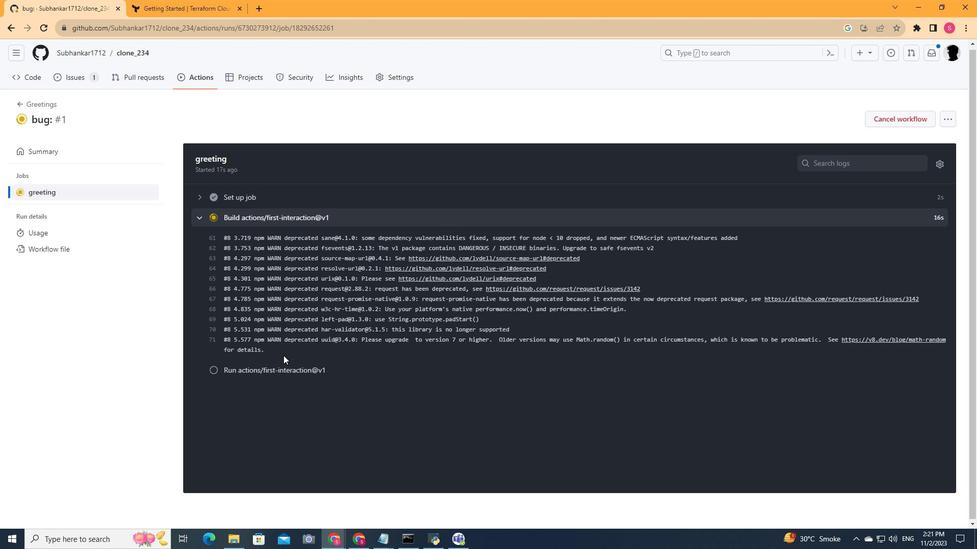 
Action: Mouse moved to (283, 354)
Screenshot: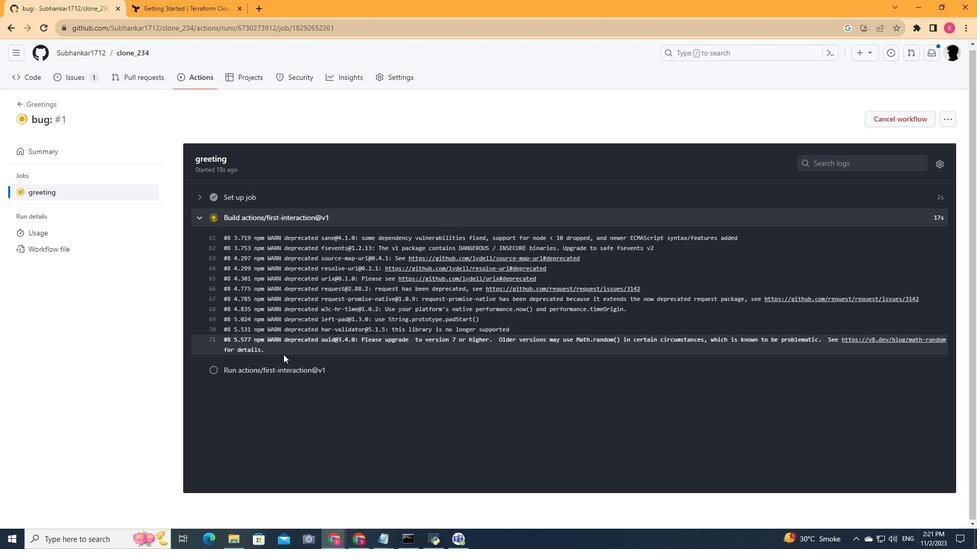
Action: Mouse scrolled (283, 355) with delta (0, 0)
Screenshot: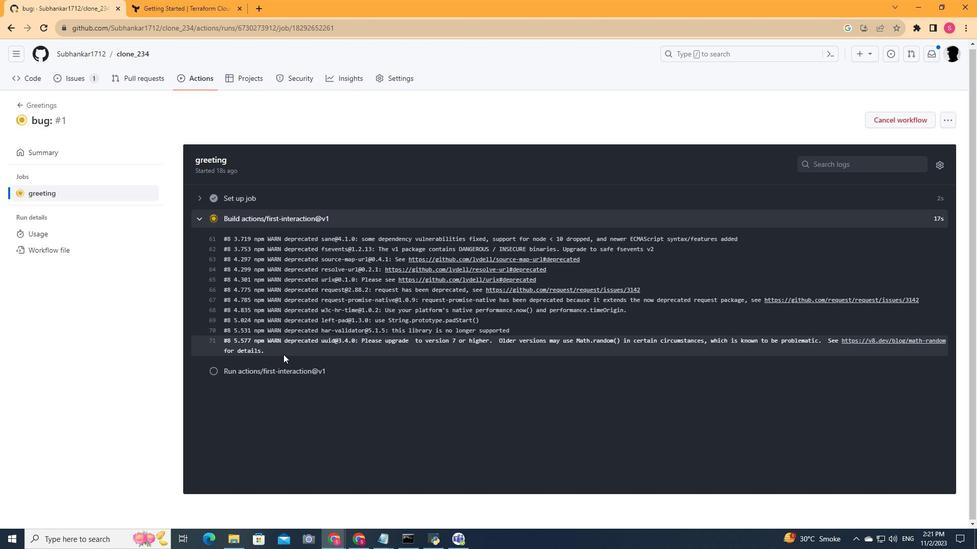 
Action: Mouse scrolled (283, 355) with delta (0, 0)
Screenshot: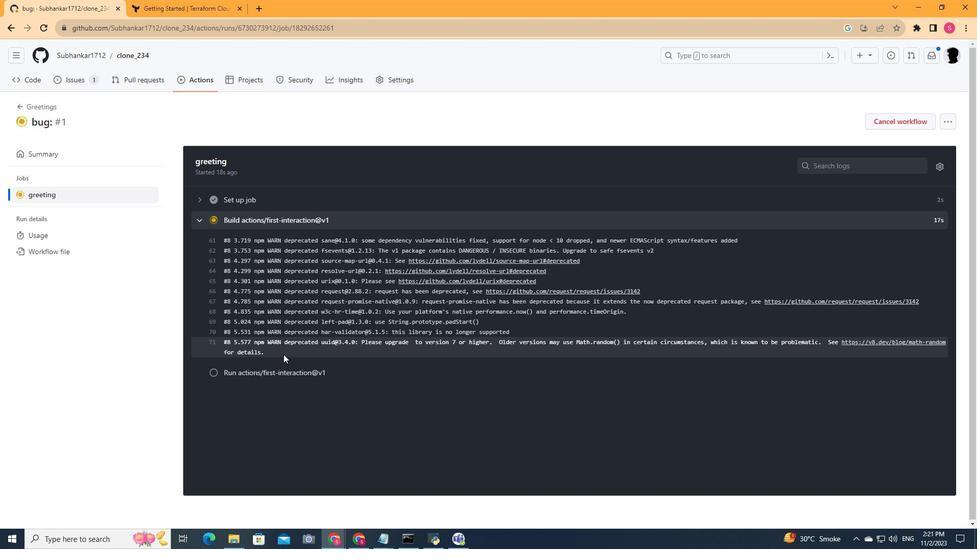 
Action: Mouse scrolled (283, 355) with delta (0, 0)
Screenshot: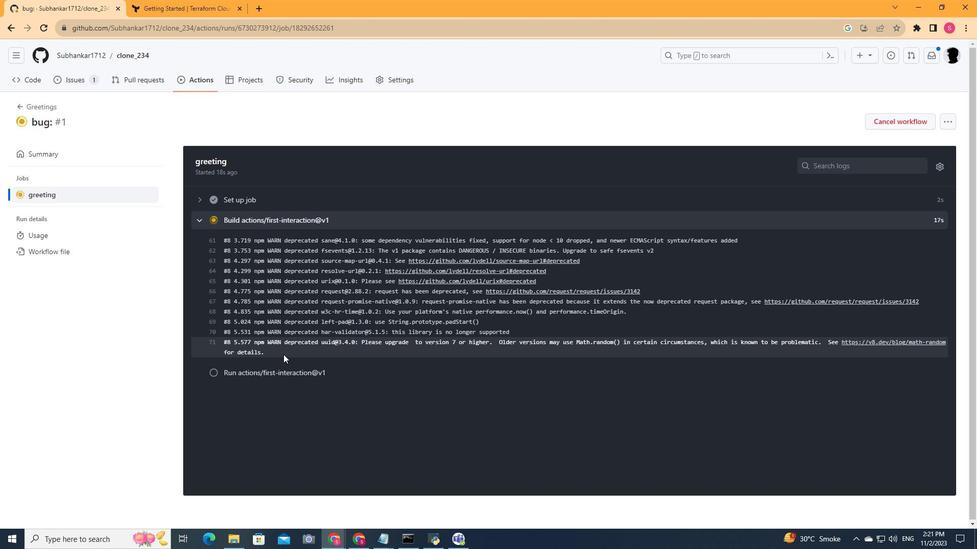 
Action: Mouse scrolled (283, 355) with delta (0, 0)
Screenshot: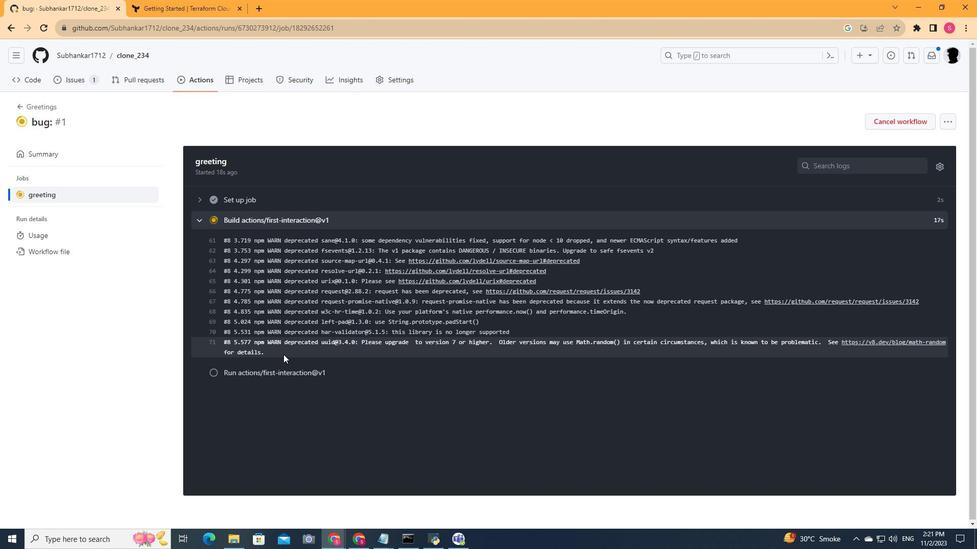
Action: Mouse scrolled (283, 355) with delta (0, 0)
Screenshot: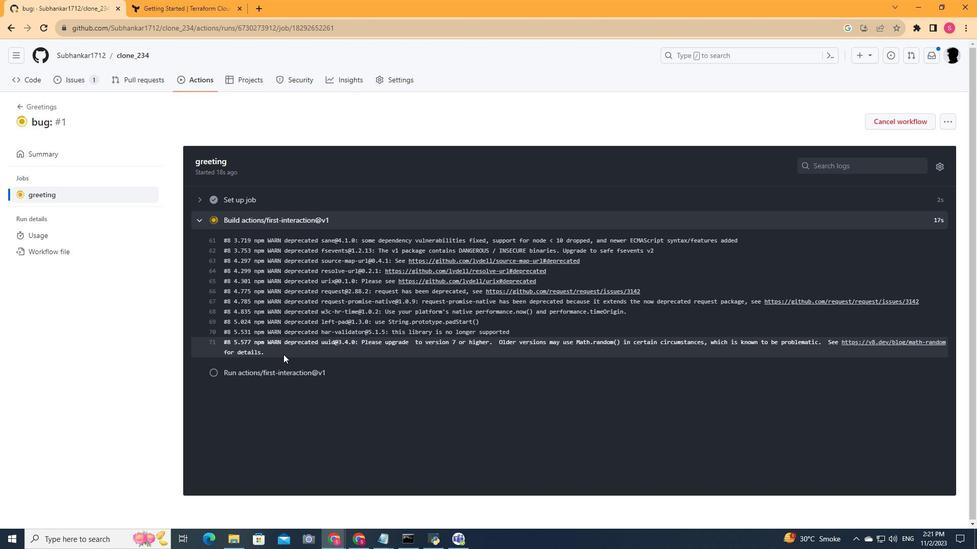 
Action: Mouse moved to (280, 347)
Screenshot: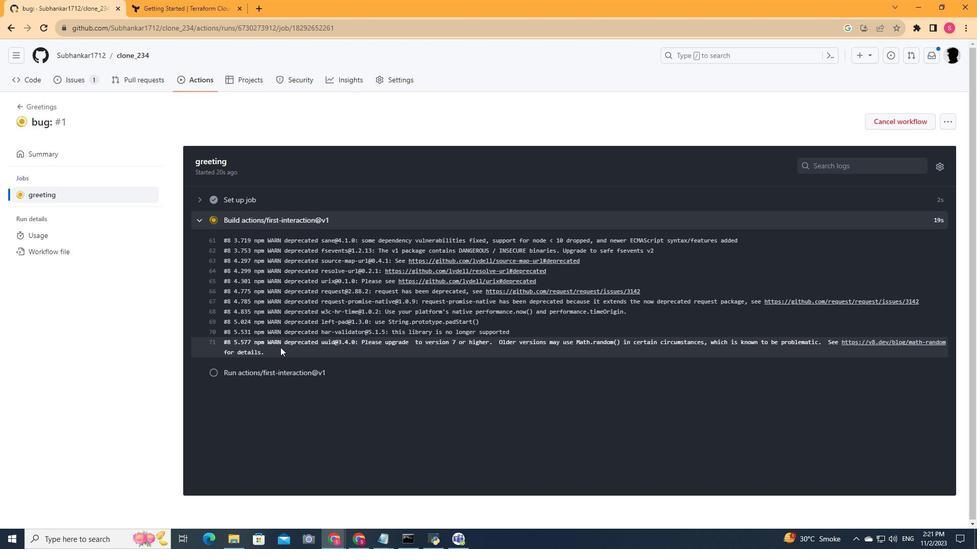 
Action: Mouse scrolled (280, 347) with delta (0, 0)
Screenshot: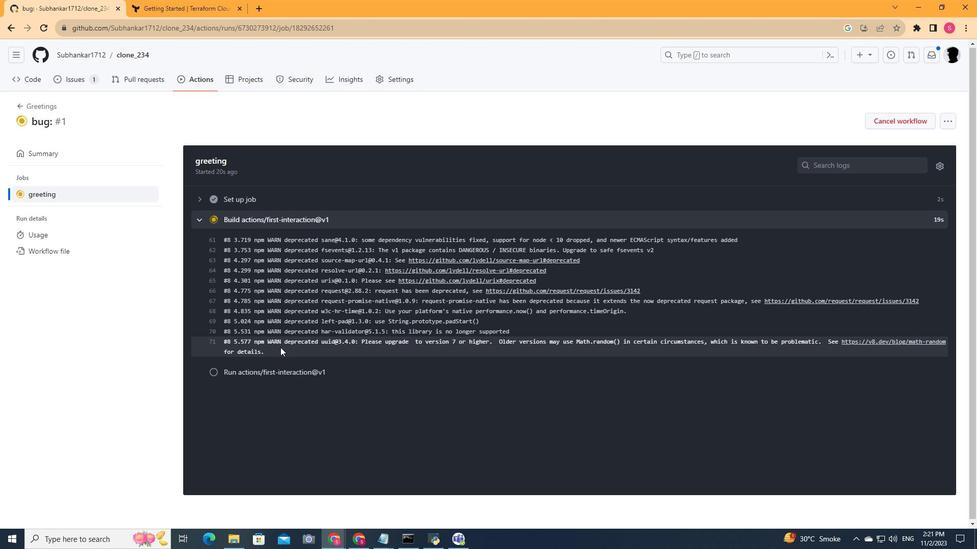 
Action: Mouse scrolled (280, 347) with delta (0, 0)
Screenshot: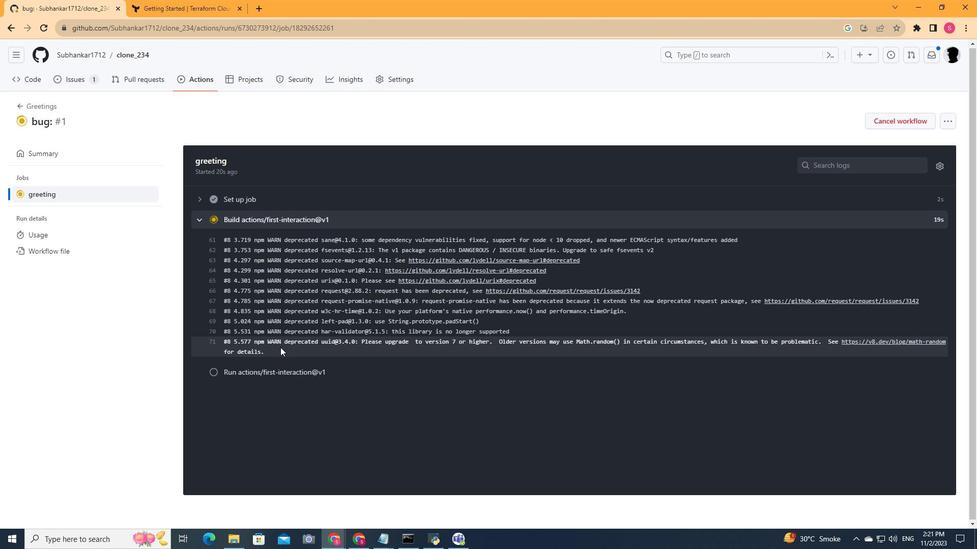 
Action: Mouse scrolled (280, 347) with delta (0, 0)
Screenshot: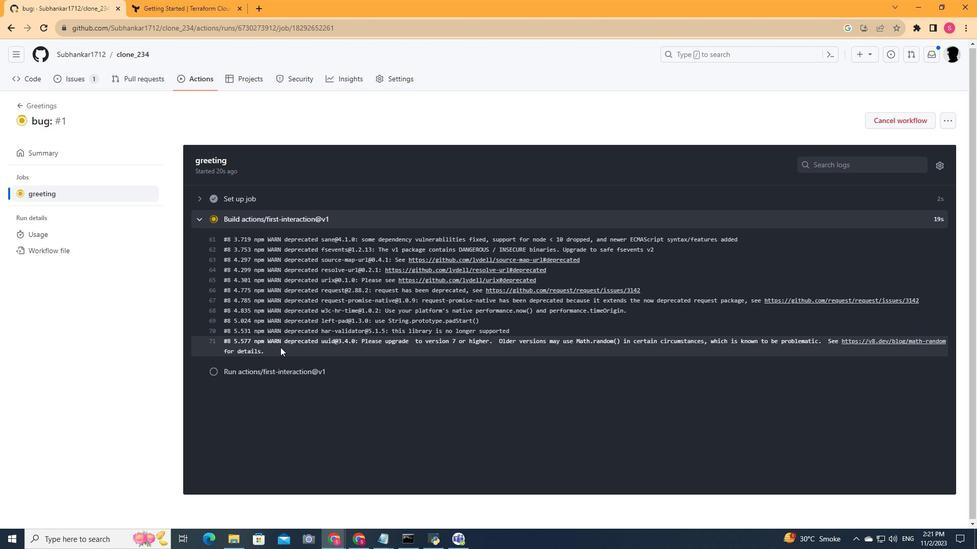 
Action: Mouse scrolled (280, 347) with delta (0, 0)
Screenshot: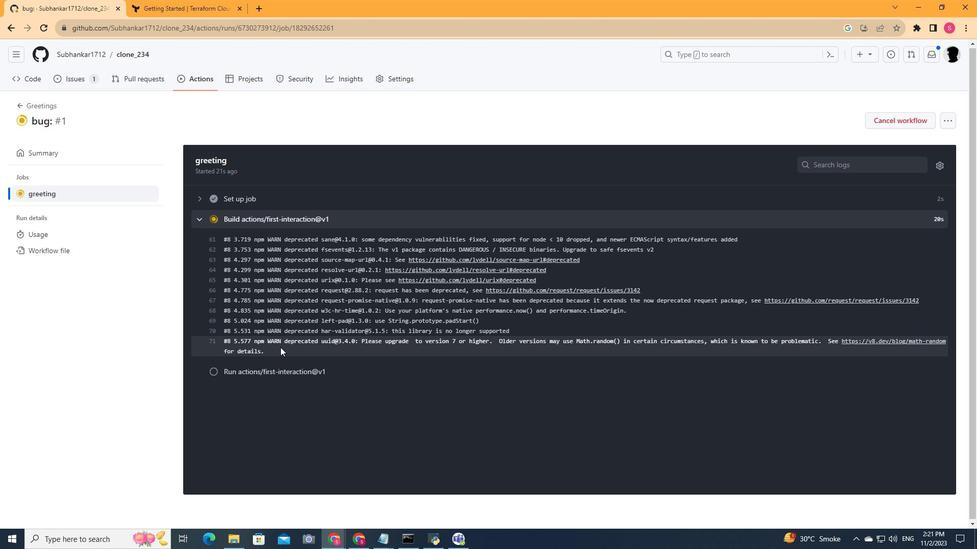 
Action: Mouse moved to (279, 347)
Screenshot: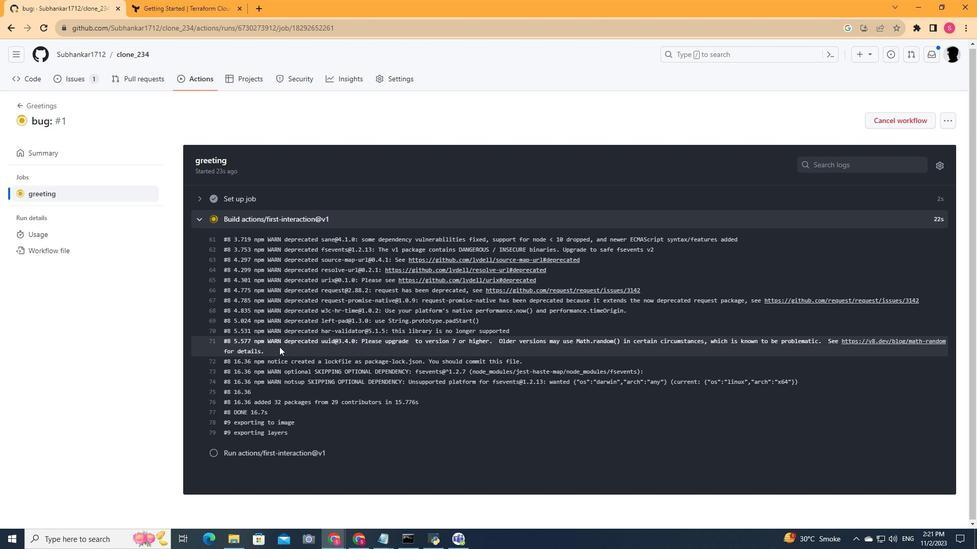 
Action: Mouse scrolled (279, 346) with delta (0, 0)
Screenshot: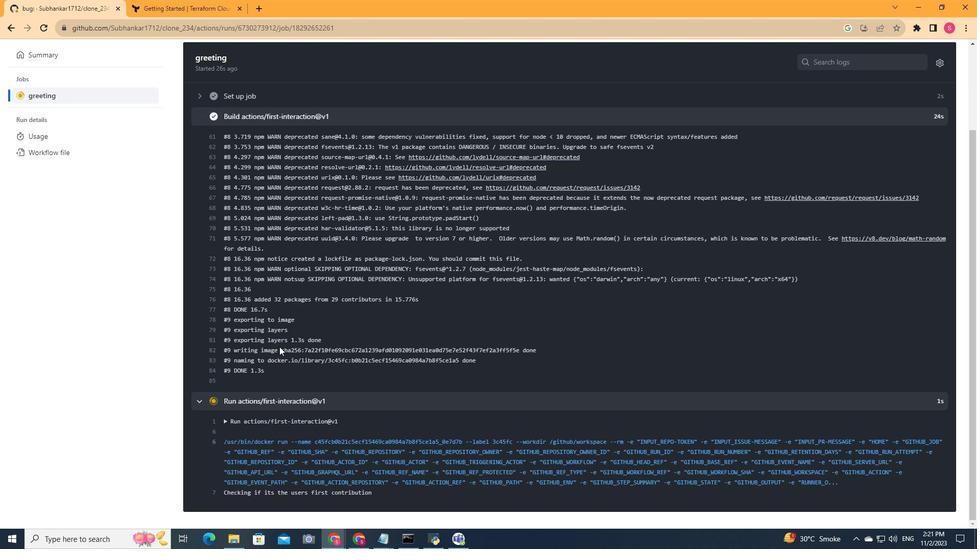 
Action: Mouse scrolled (279, 346) with delta (0, 0)
Screenshot: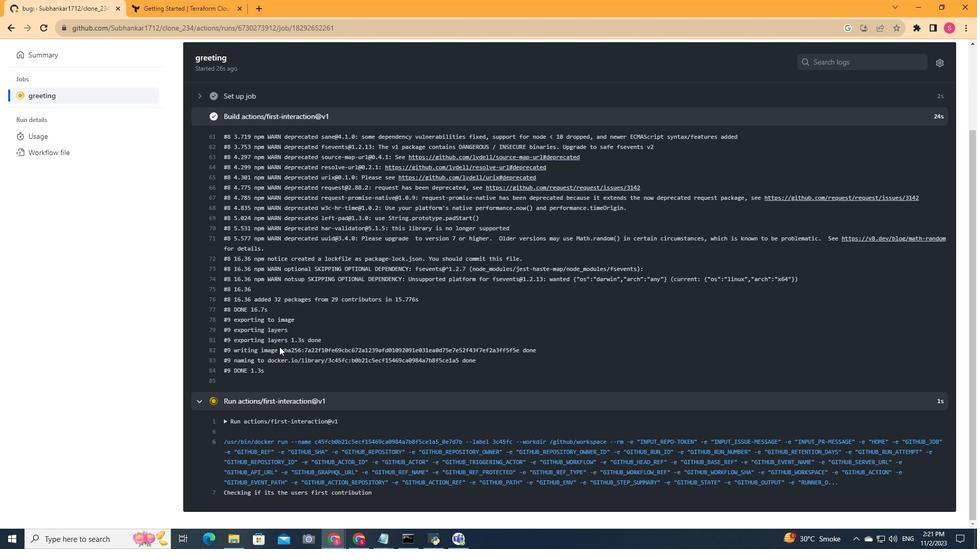 
Action: Mouse scrolled (279, 346) with delta (0, 0)
Screenshot: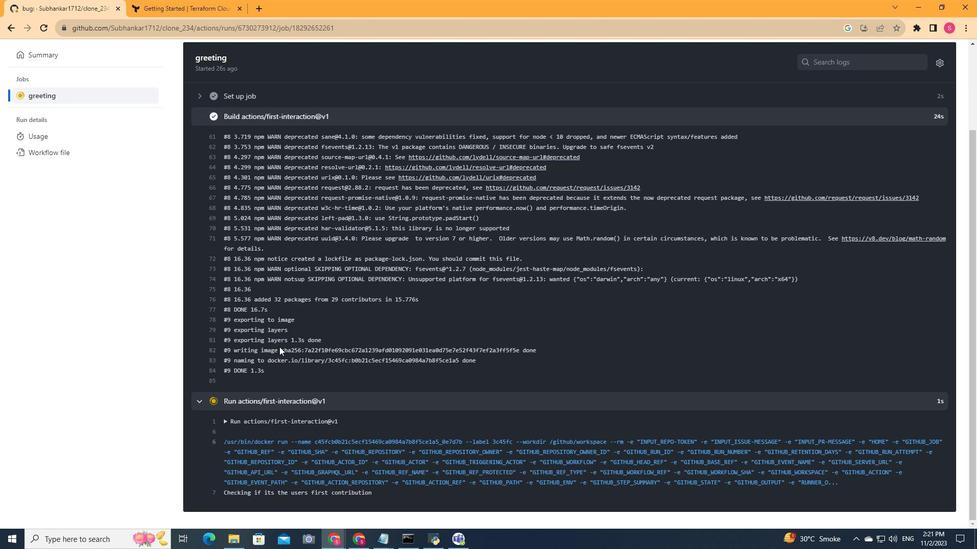 
Action: Mouse scrolled (279, 346) with delta (0, 0)
Screenshot: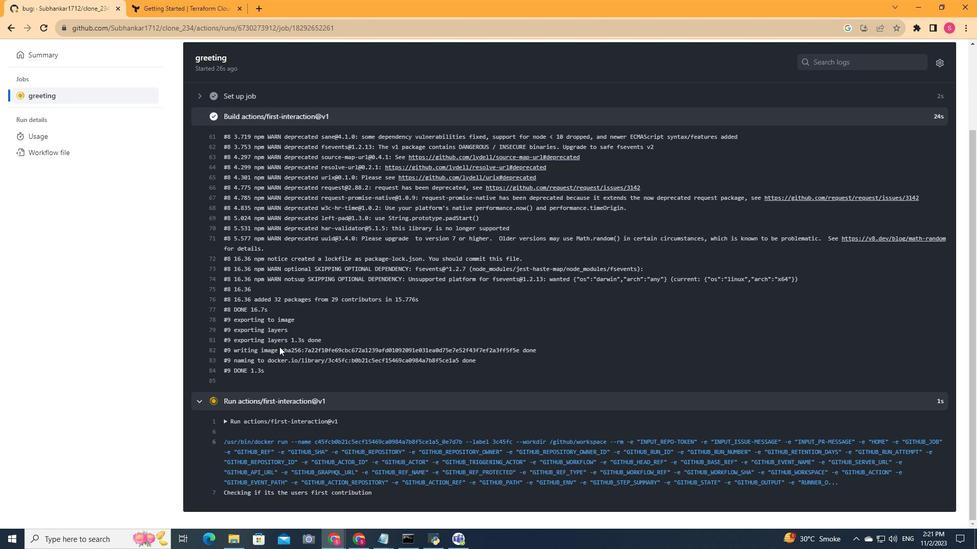
Action: Mouse scrolled (279, 346) with delta (0, 0)
Screenshot: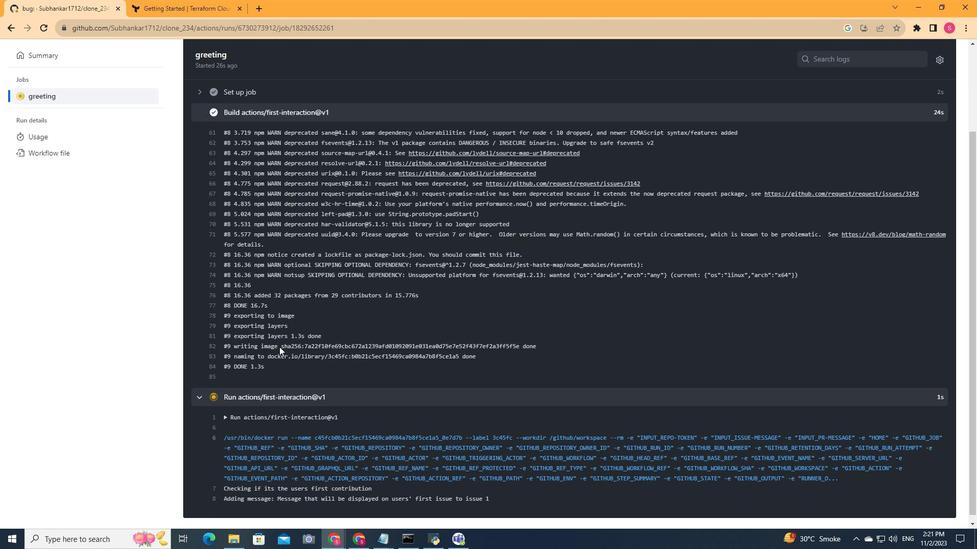 
Action: Mouse moved to (272, 346)
Screenshot: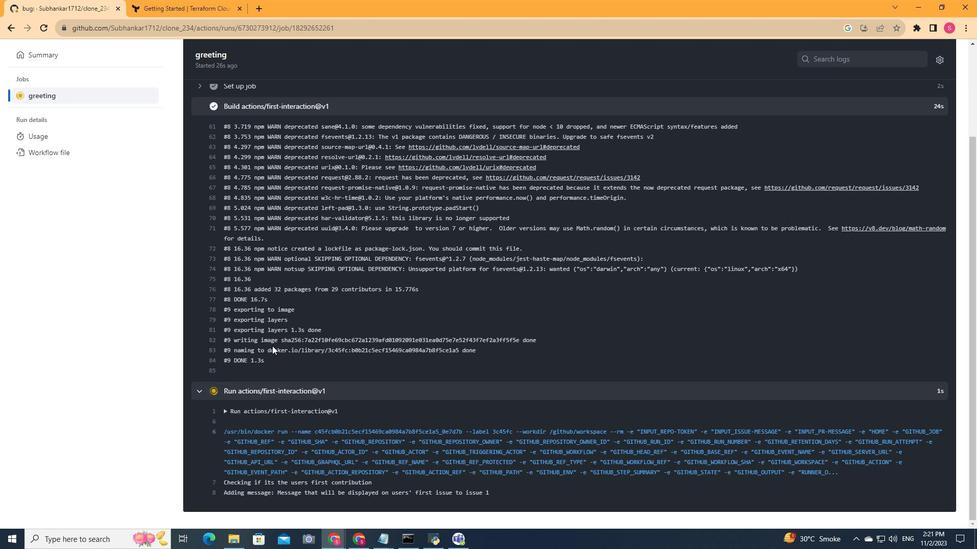
Action: Mouse scrolled (272, 345) with delta (0, 0)
Screenshot: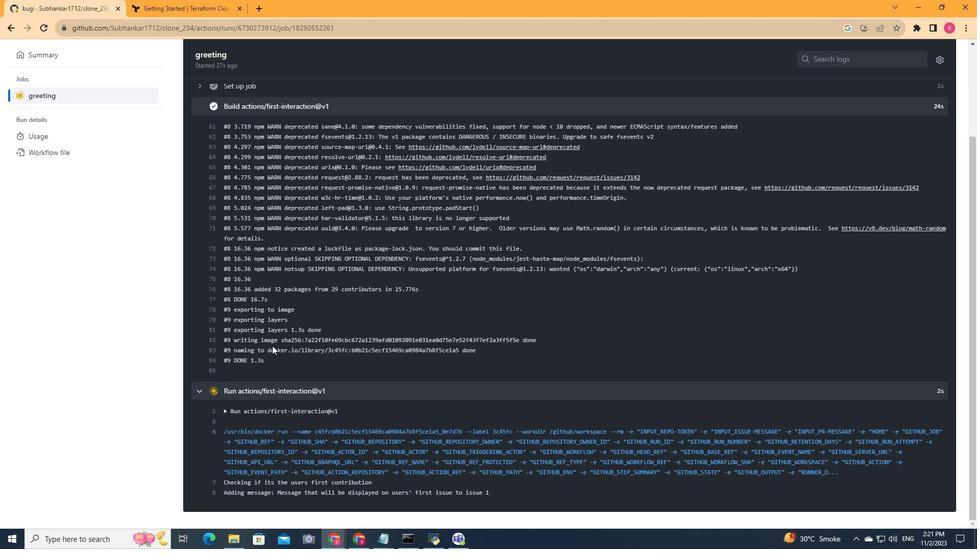 
Action: Mouse scrolled (272, 345) with delta (0, 0)
Screenshot: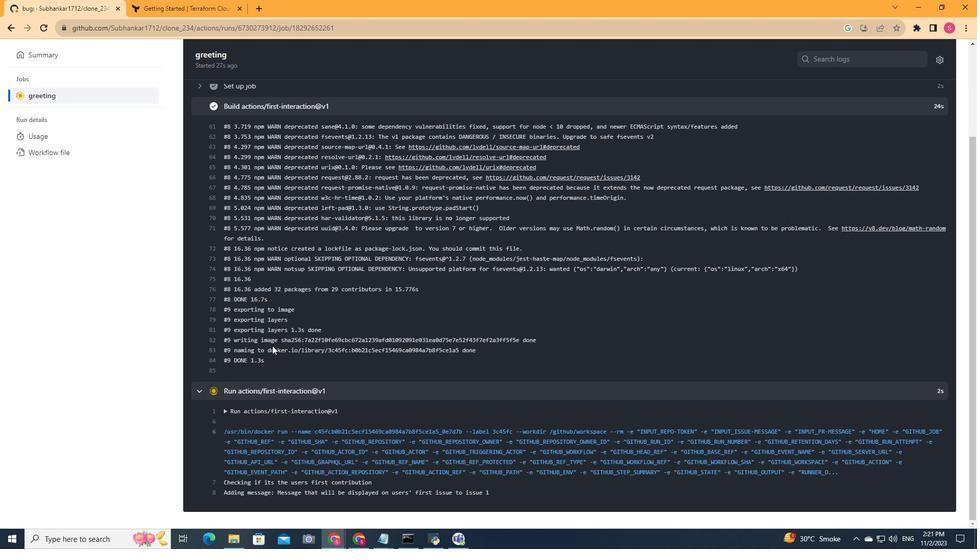 
Action: Mouse scrolled (272, 345) with delta (0, 0)
Screenshot: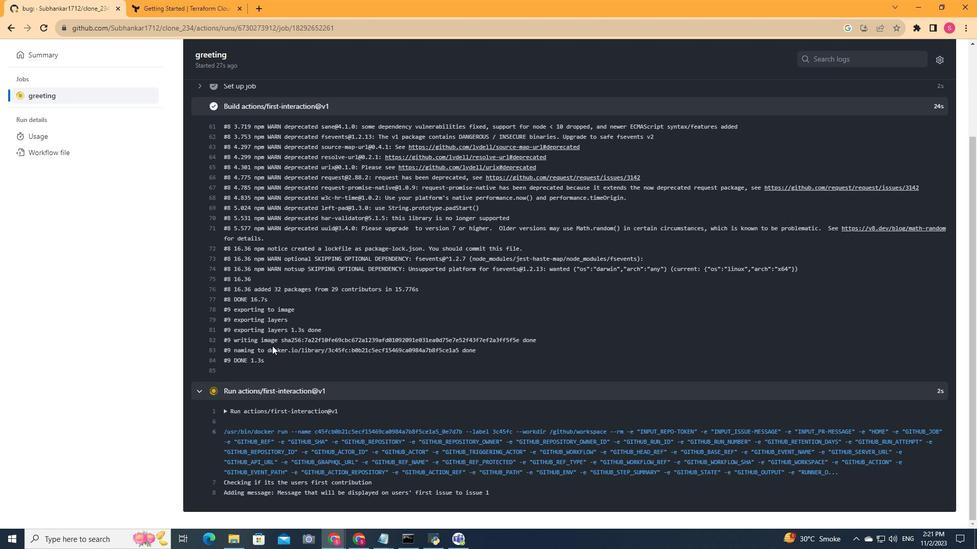 
Action: Mouse scrolled (272, 345) with delta (0, 0)
Screenshot: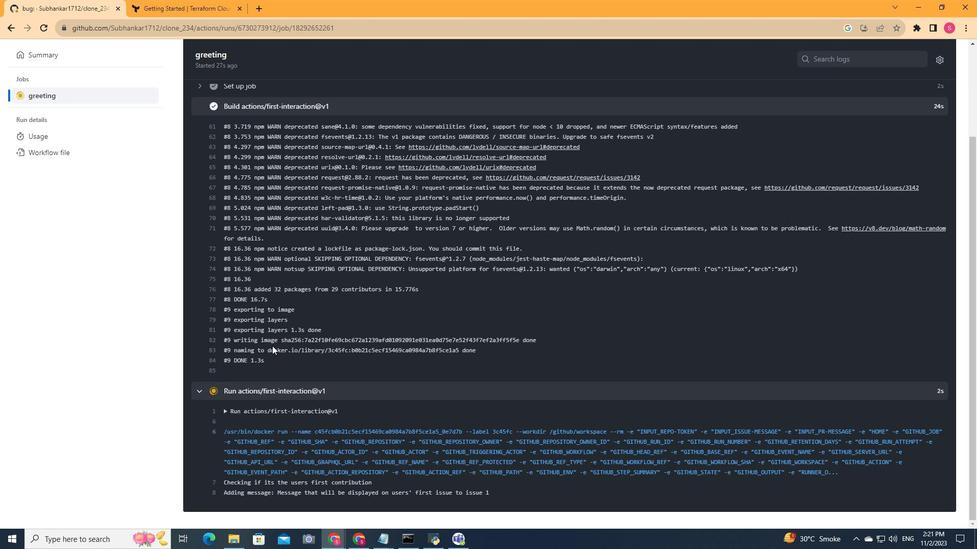 
Action: Mouse scrolled (272, 346) with delta (0, 0)
Screenshot: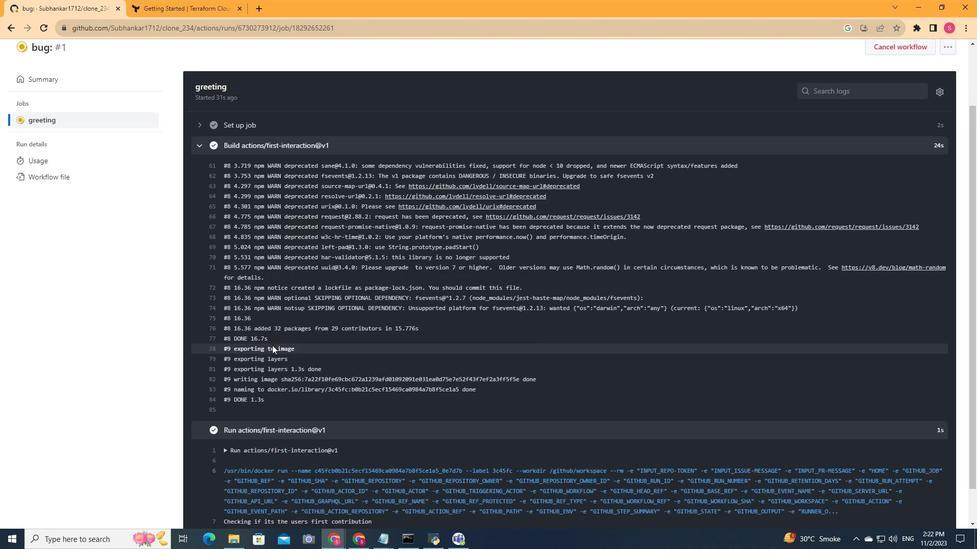 
Action: Mouse moved to (272, 345)
Screenshot: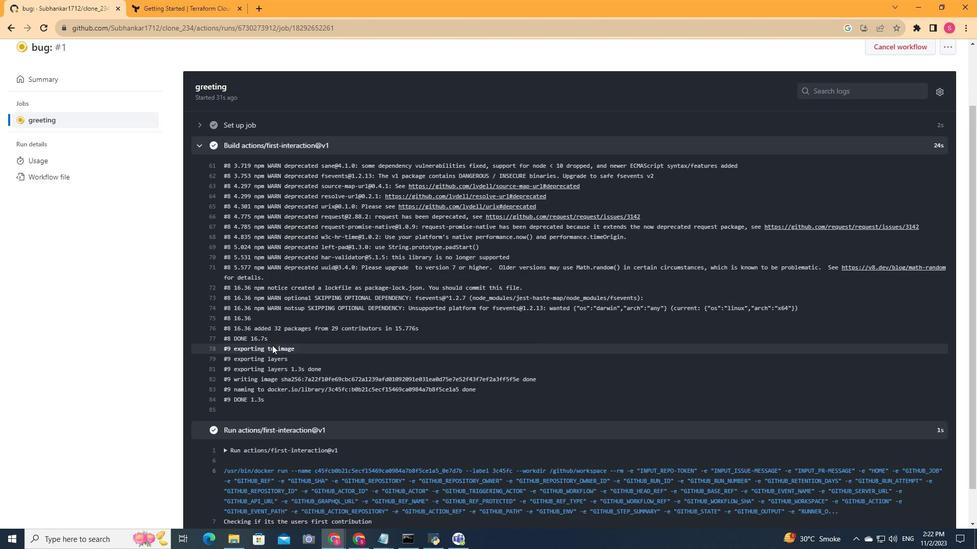 
Action: Mouse scrolled (272, 346) with delta (0, 0)
Screenshot: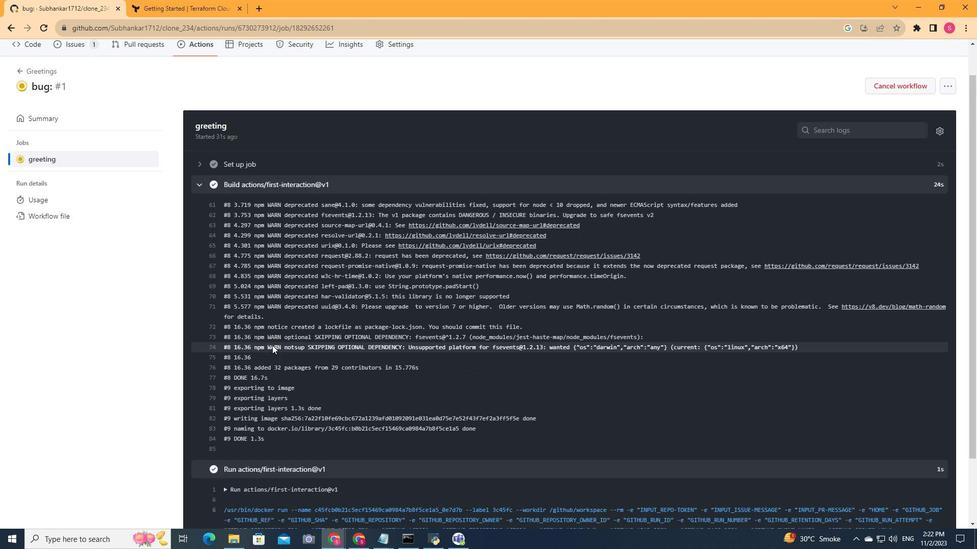 
Action: Mouse scrolled (272, 346) with delta (0, 0)
Screenshot: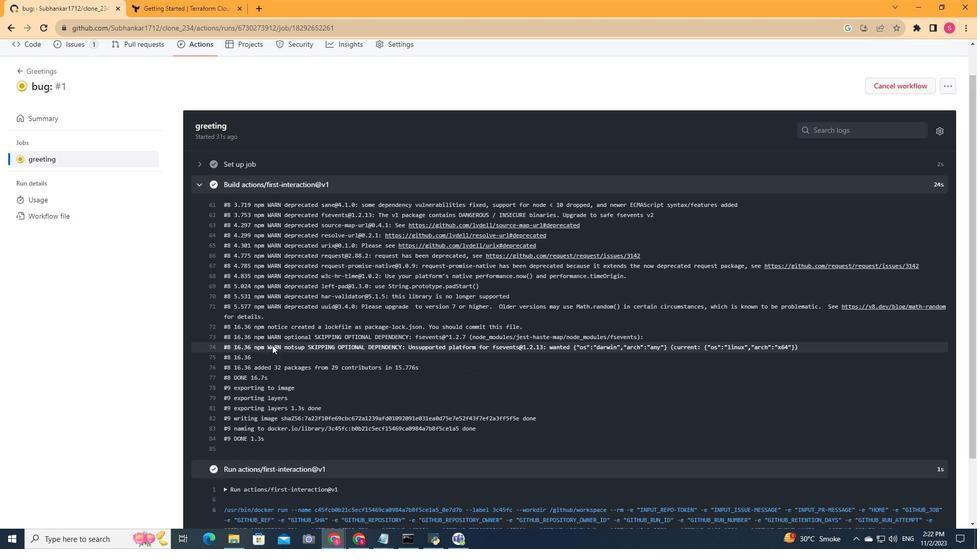 
Action: Mouse scrolled (272, 346) with delta (0, 0)
Screenshot: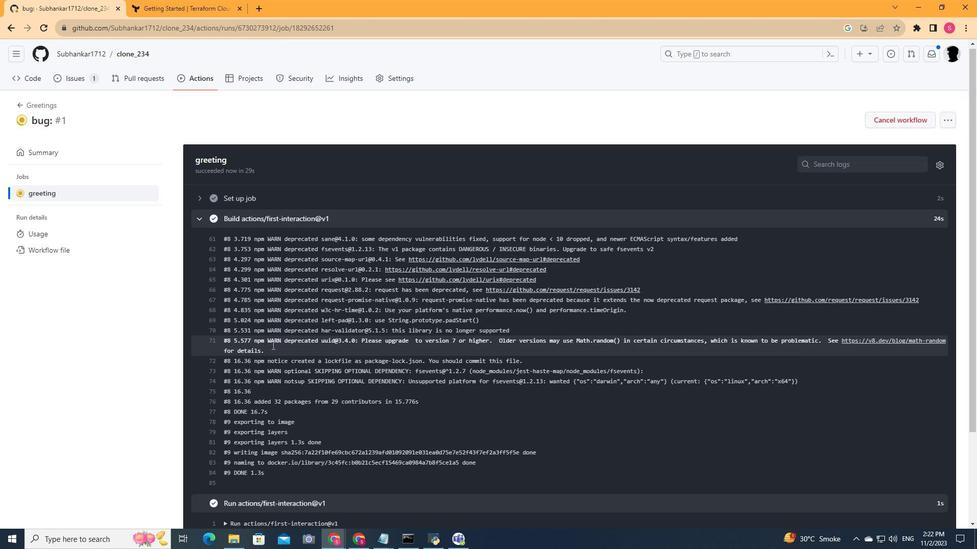 
Action: Mouse scrolled (272, 346) with delta (0, 0)
Screenshot: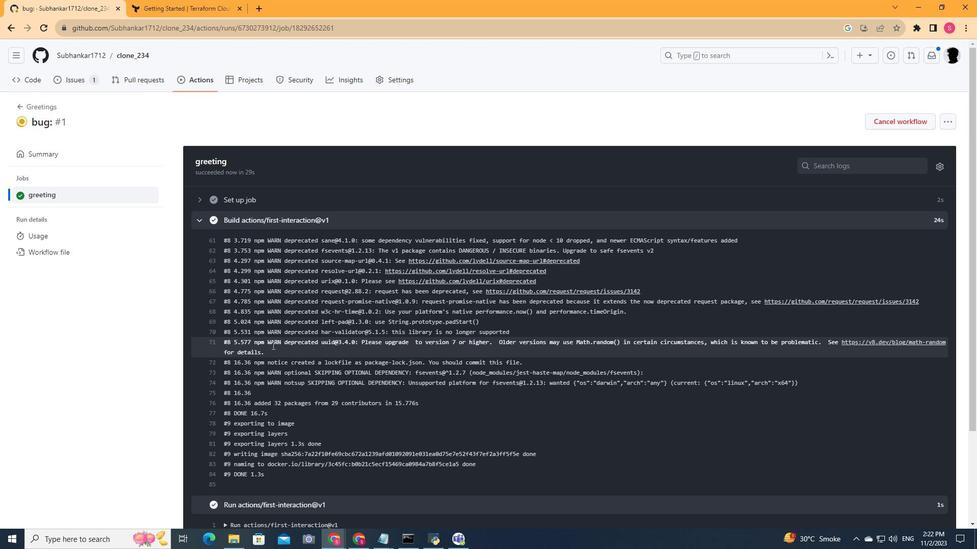 
Action: Mouse scrolled (272, 346) with delta (0, 0)
Screenshot: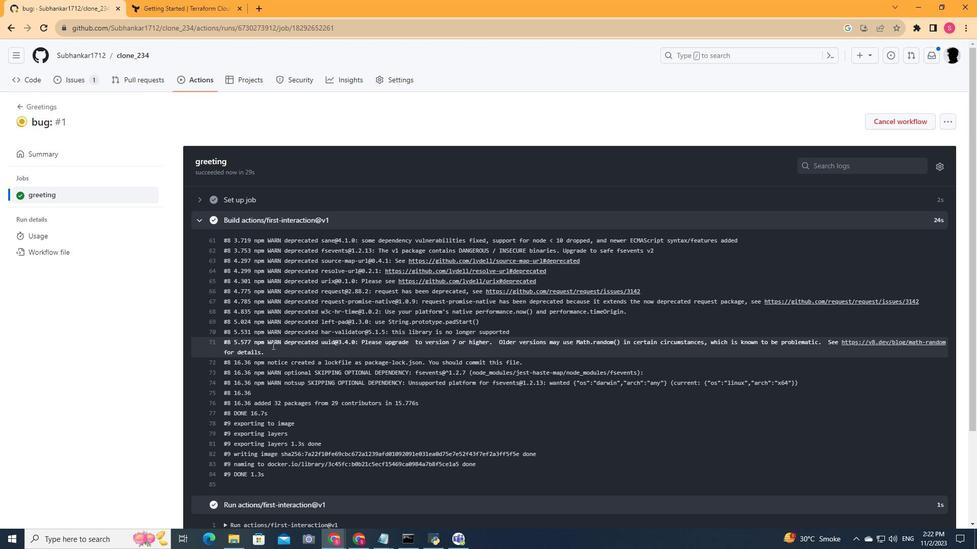 
Action: Mouse scrolled (272, 346) with delta (0, 0)
Screenshot: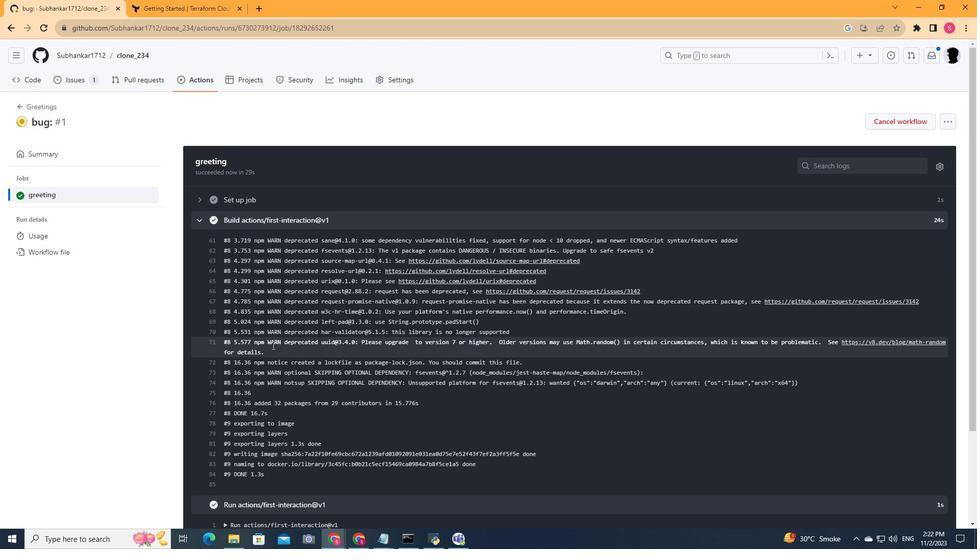 
Action: Mouse scrolled (272, 346) with delta (0, 0)
Screenshot: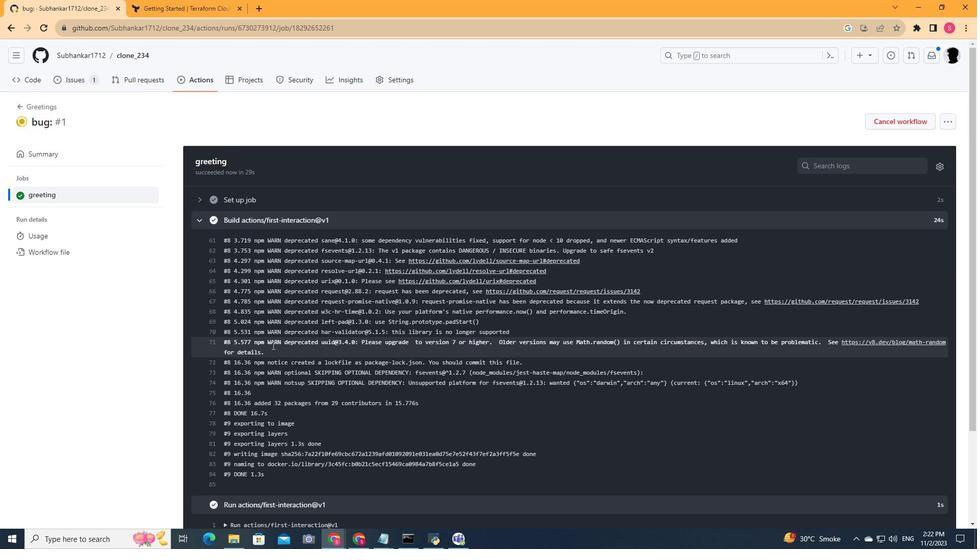 
Action: Mouse scrolled (272, 346) with delta (0, 0)
Screenshot: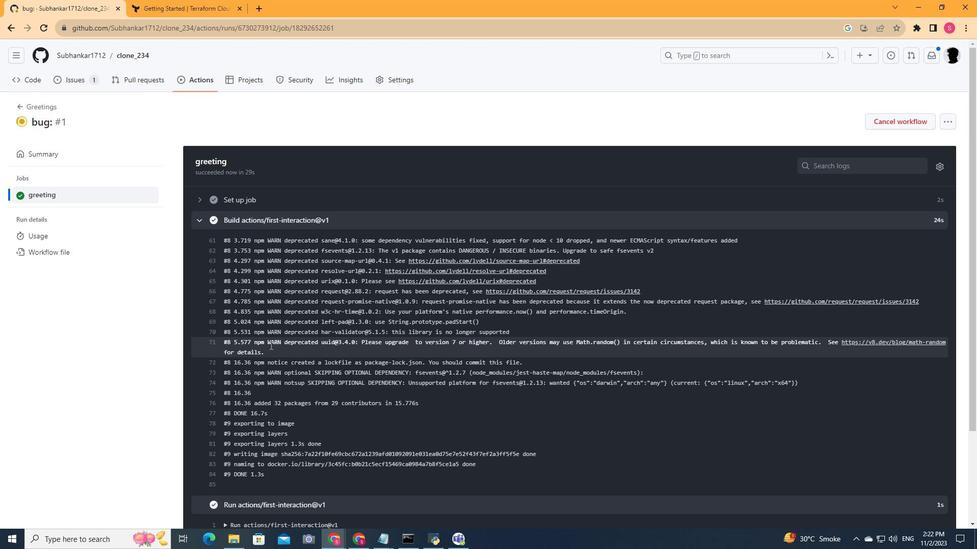 
Action: Mouse moved to (199, 200)
Screenshot: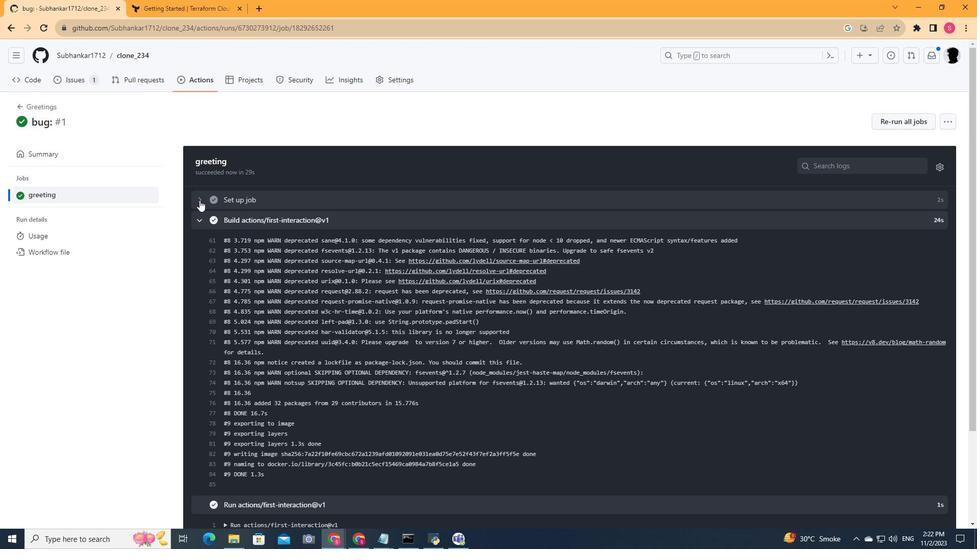 
Action: Mouse pressed left at (199, 200)
Screenshot: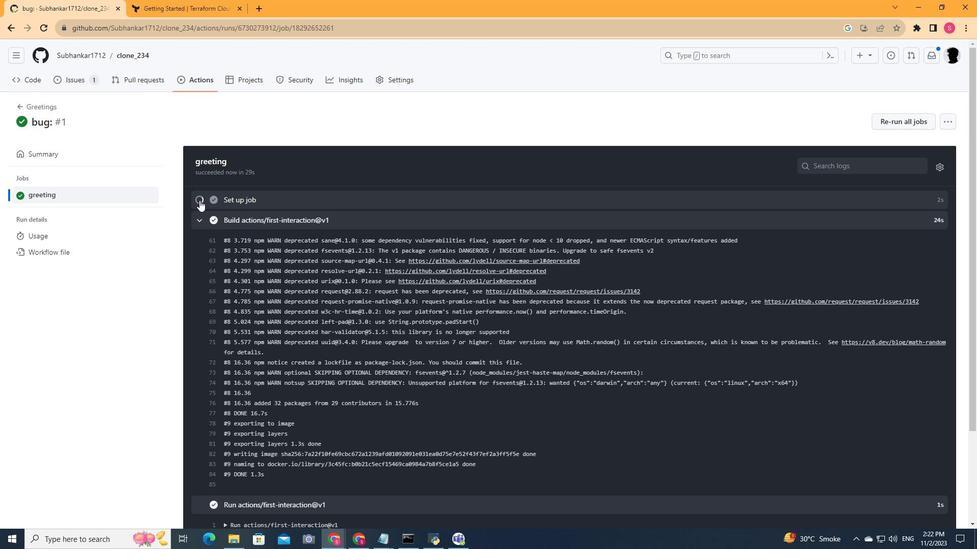
Action: Mouse moved to (42, 150)
Screenshot: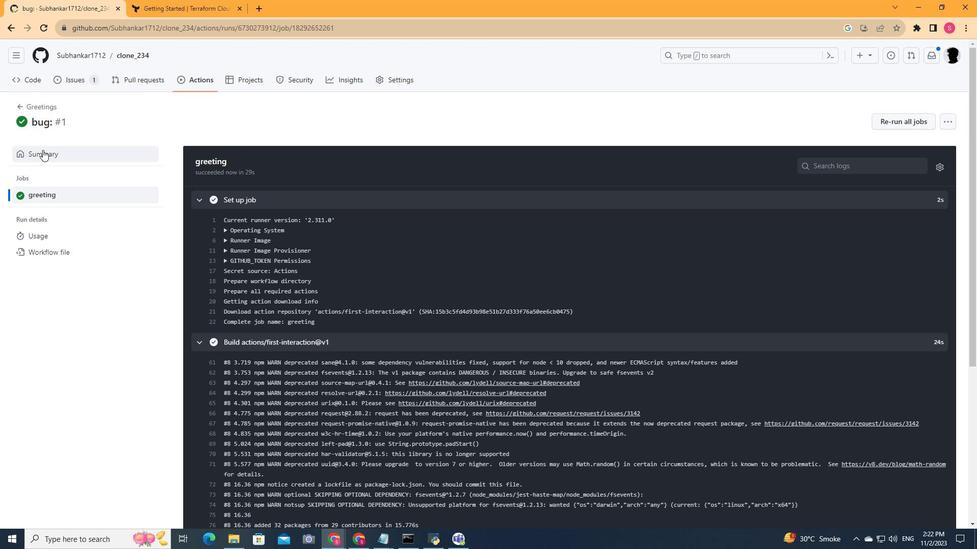 
Action: Mouse pressed left at (42, 150)
Screenshot: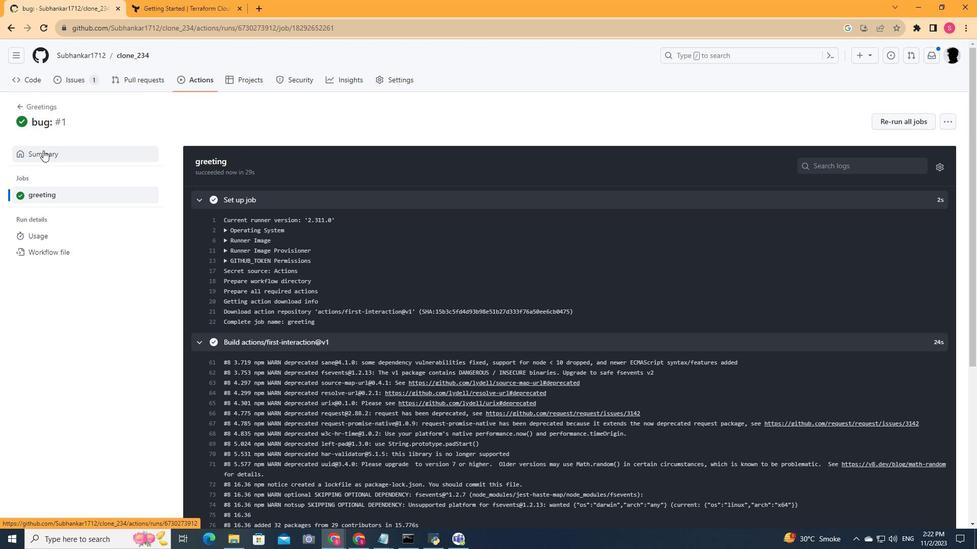 
Action: Mouse moved to (195, 83)
Screenshot: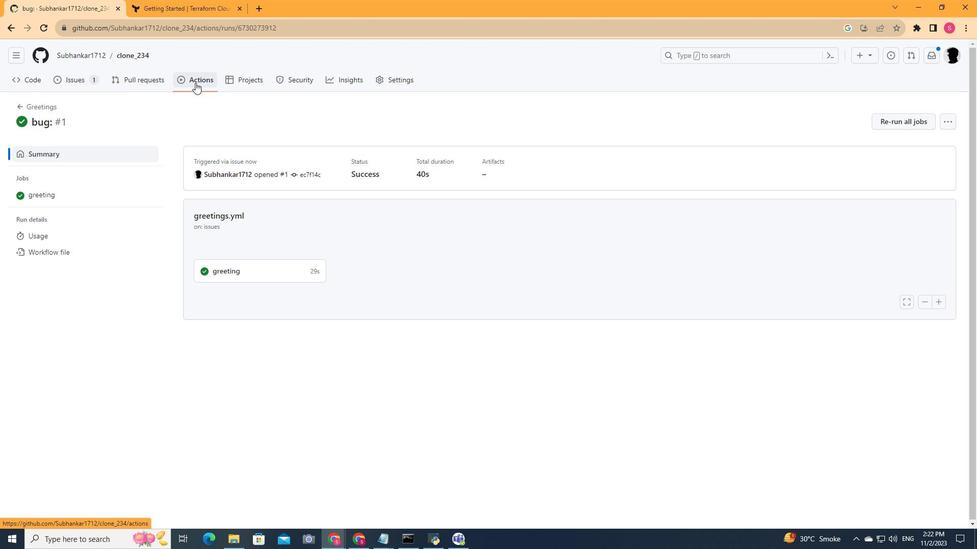
Action: Mouse pressed left at (195, 83)
Screenshot: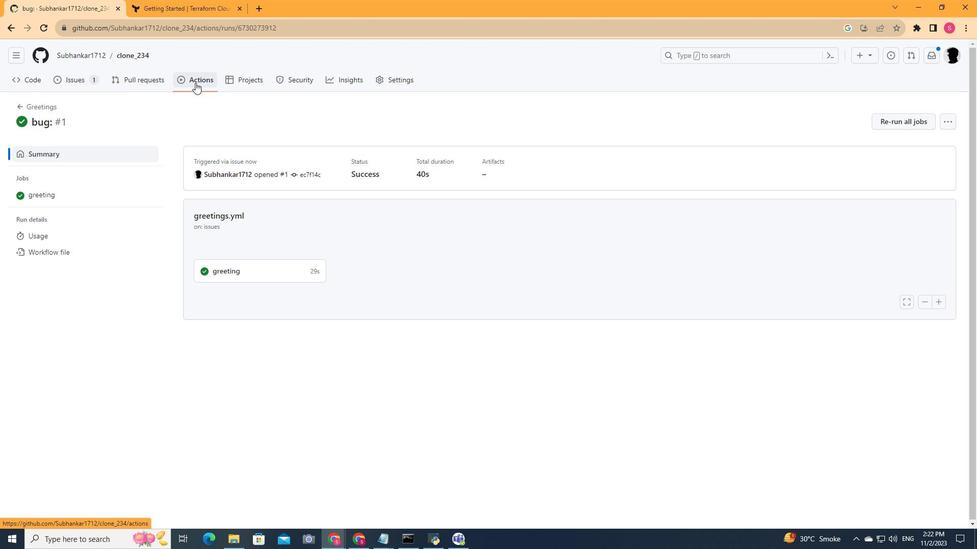 
Action: Mouse moved to (128, 109)
Screenshot: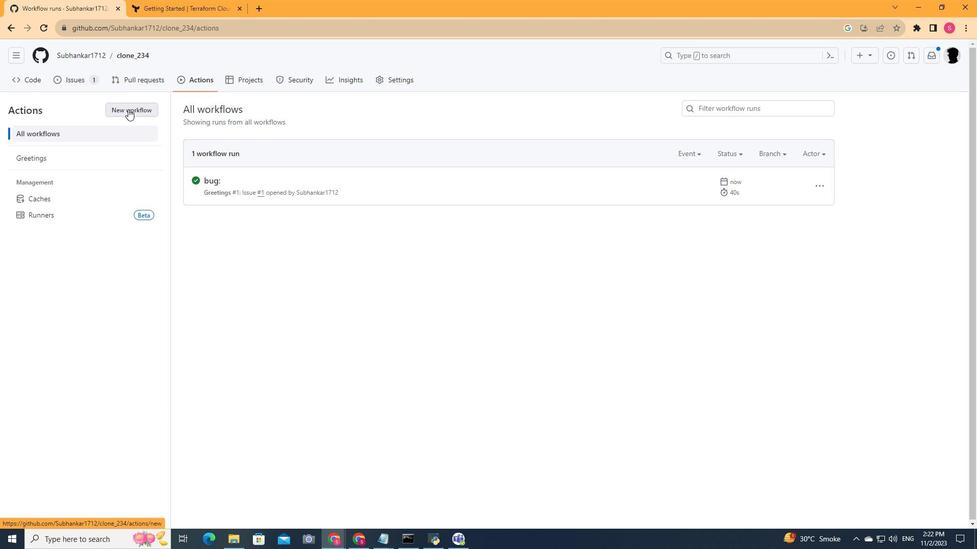 
Action: Mouse pressed left at (128, 109)
Screenshot: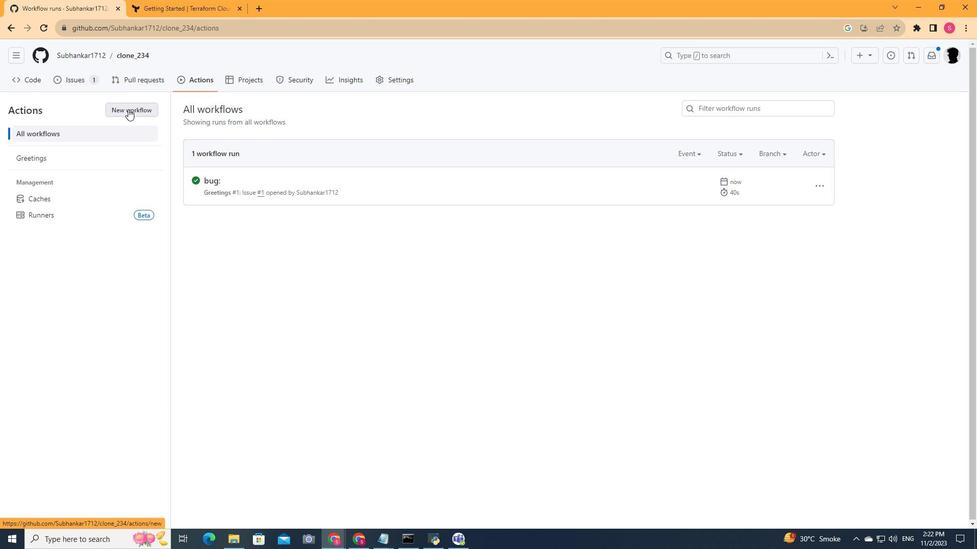 
Action: Mouse moved to (305, 205)
Screenshot: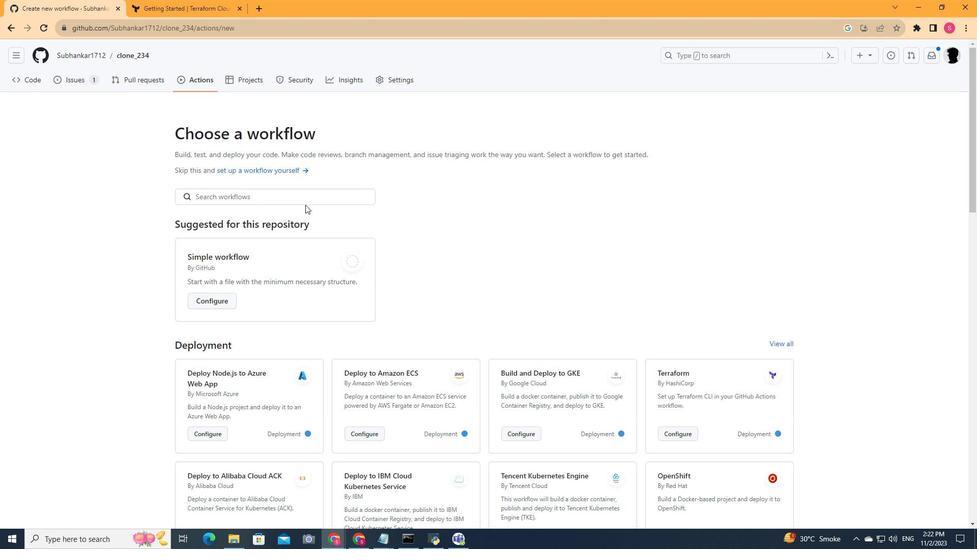 
Action: Mouse scrolled (305, 204) with delta (0, 0)
Screenshot: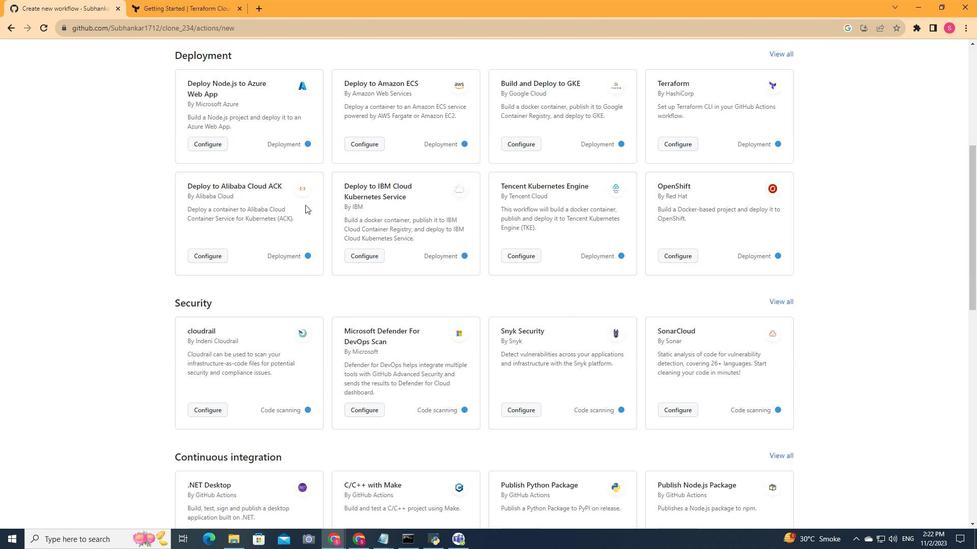 
Action: Mouse scrolled (305, 204) with delta (0, 0)
Screenshot: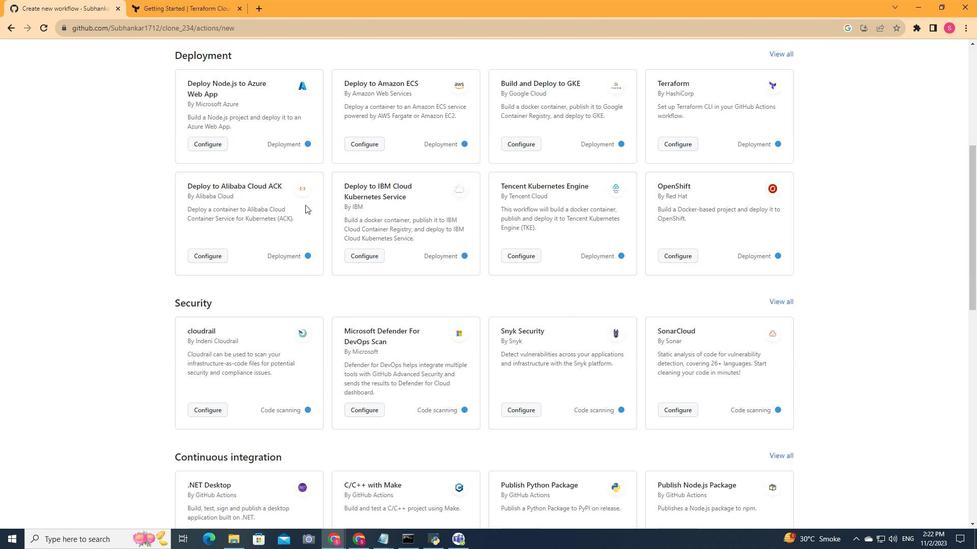 
Action: Mouse scrolled (305, 204) with delta (0, 0)
Screenshot: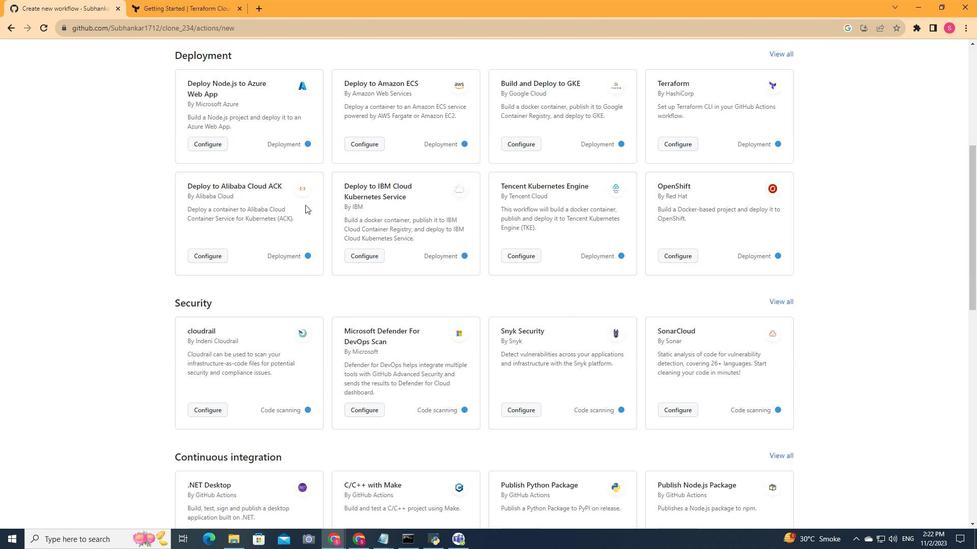 
Action: Mouse scrolled (305, 204) with delta (0, 0)
Screenshot: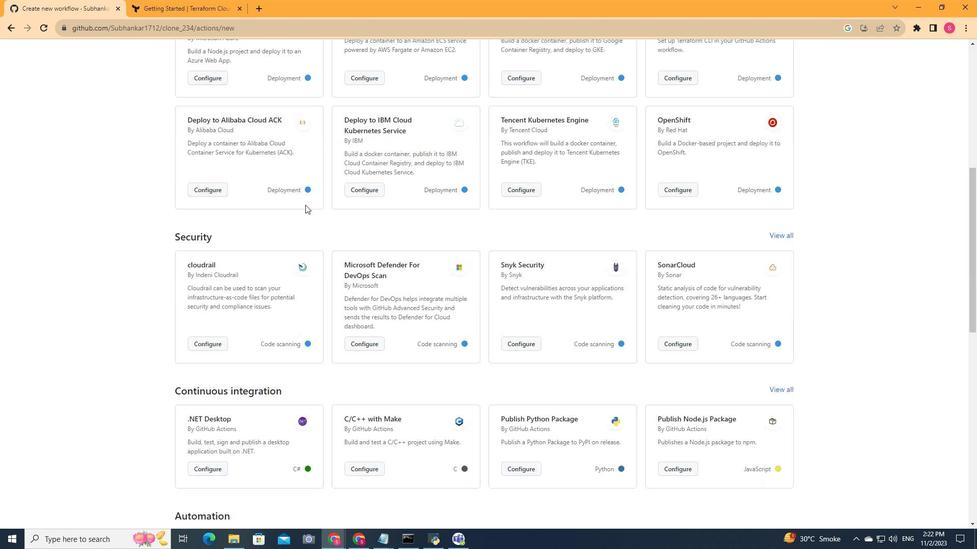 
Action: Mouse scrolled (305, 204) with delta (0, 0)
Screenshot: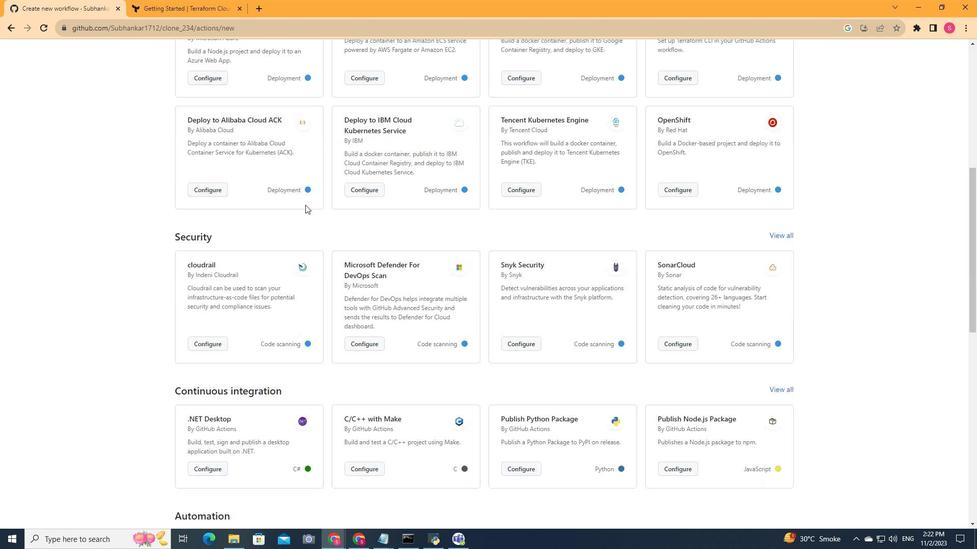 
Action: Mouse scrolled (305, 204) with delta (0, 0)
Screenshot: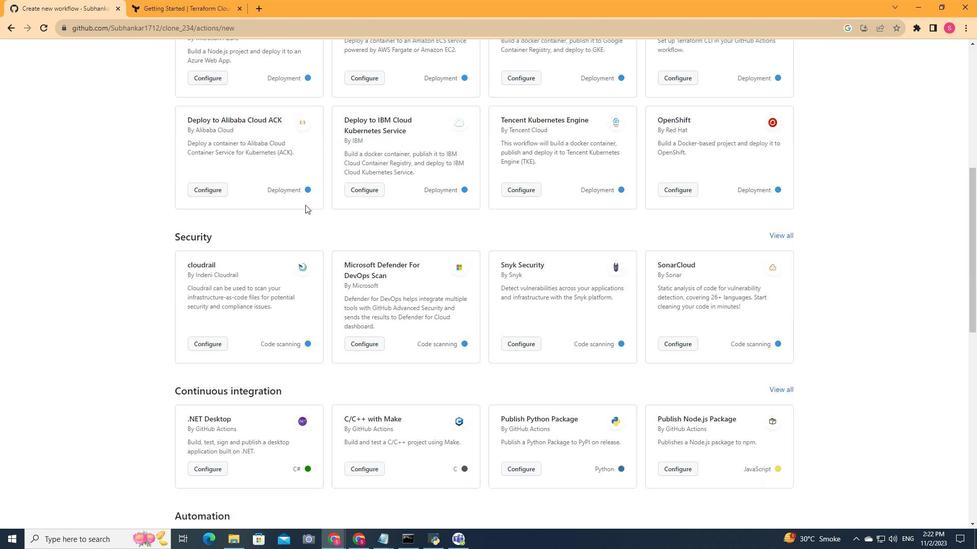 
Action: Mouse scrolled (305, 204) with delta (0, 0)
Screenshot: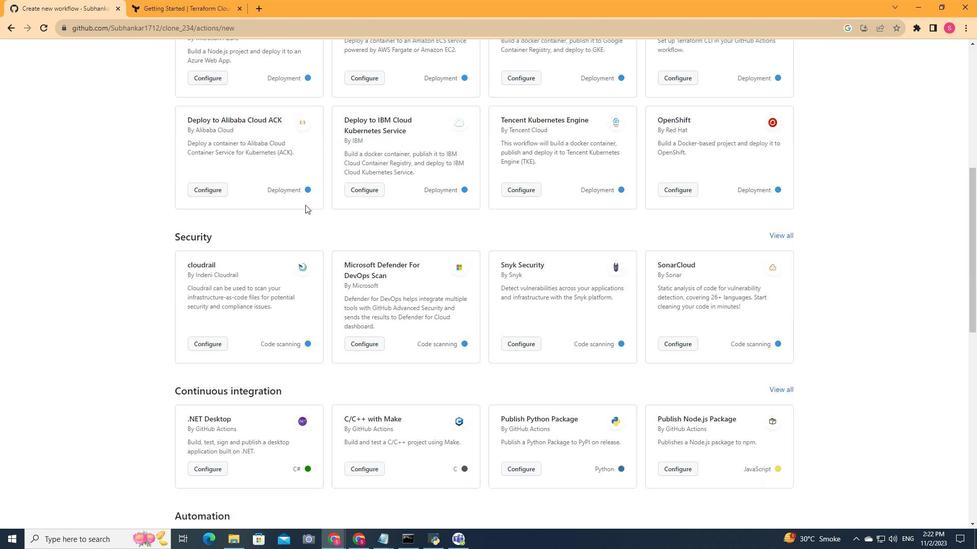 
Action: Mouse scrolled (305, 204) with delta (0, 0)
Screenshot: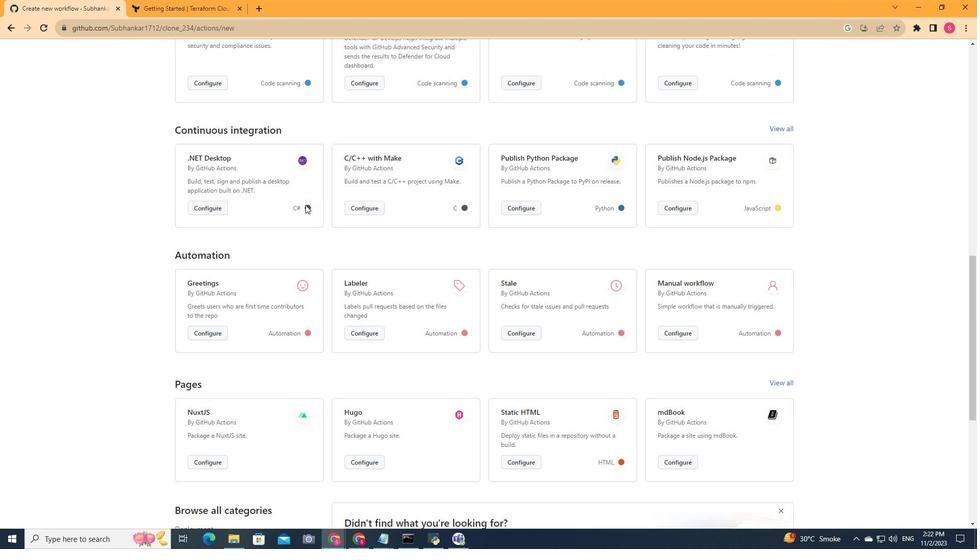 
Action: Mouse scrolled (305, 204) with delta (0, 0)
Screenshot: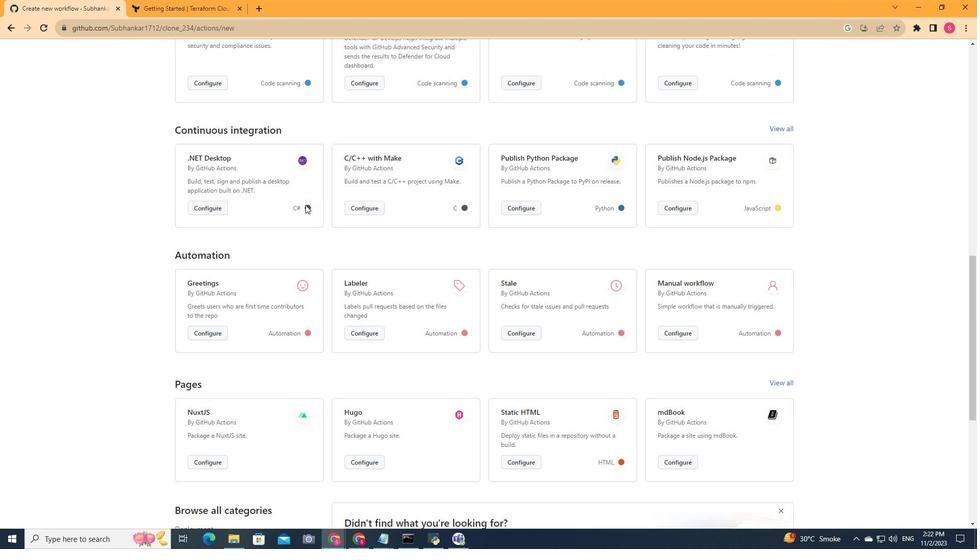 
Action: Mouse scrolled (305, 204) with delta (0, 0)
Screenshot: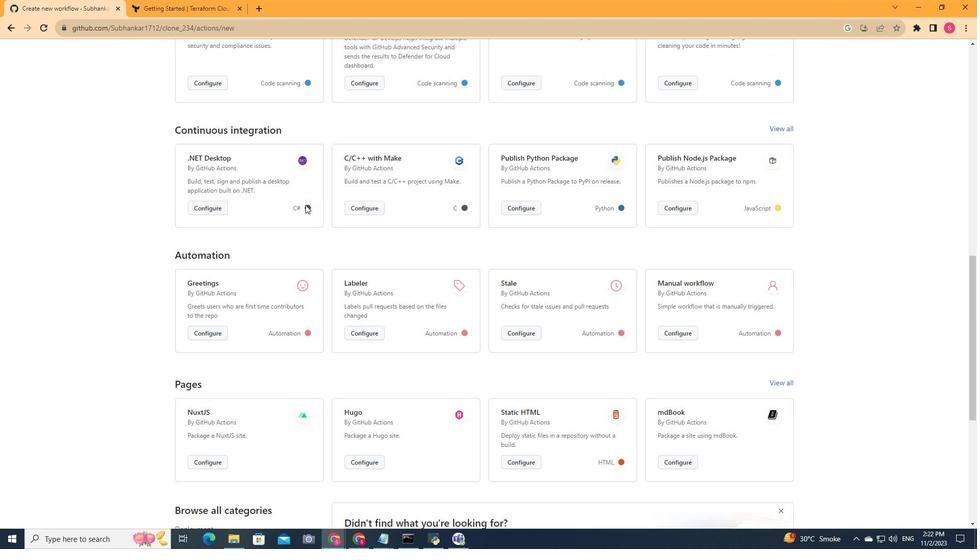 
Action: Mouse scrolled (305, 204) with delta (0, 0)
Screenshot: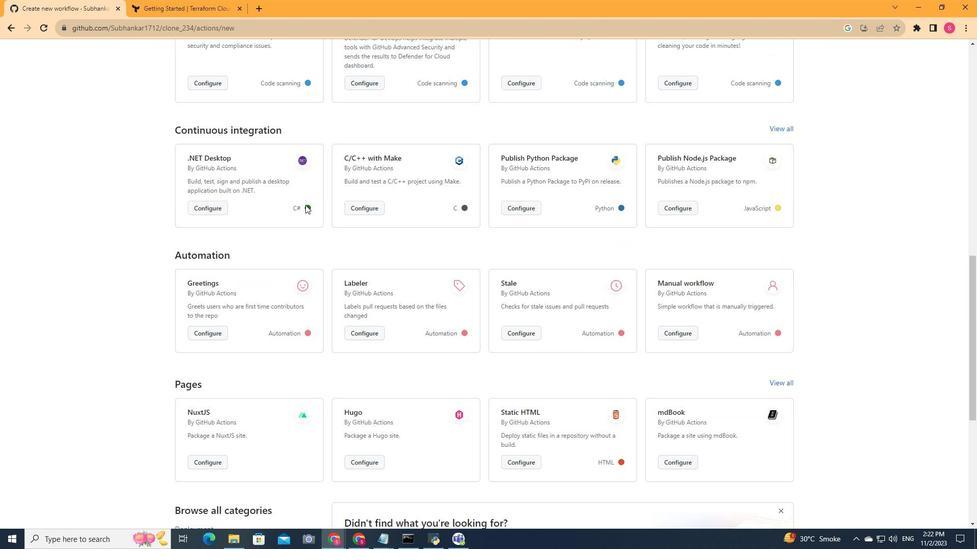 
Action: Mouse scrolled (305, 204) with delta (0, 0)
Screenshot: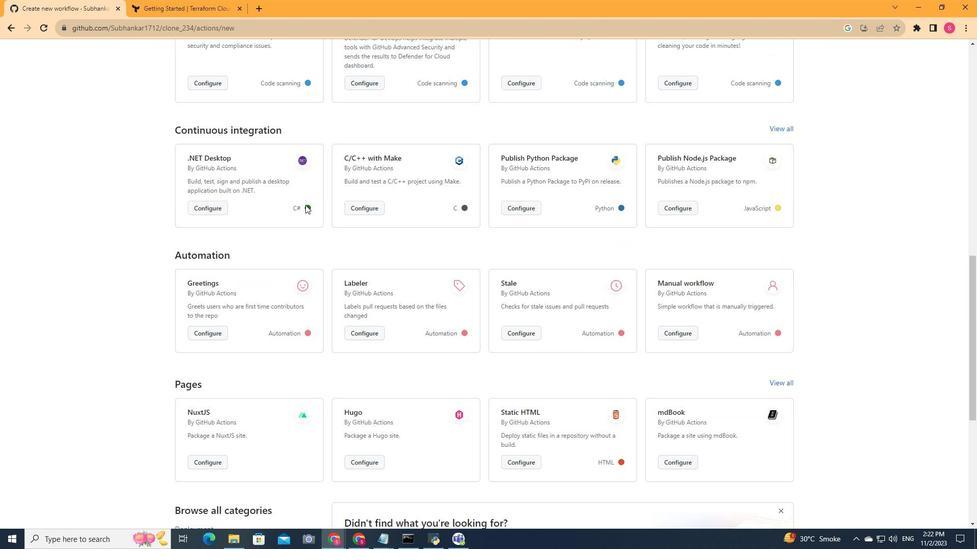 
Action: Mouse scrolled (305, 204) with delta (0, 0)
Screenshot: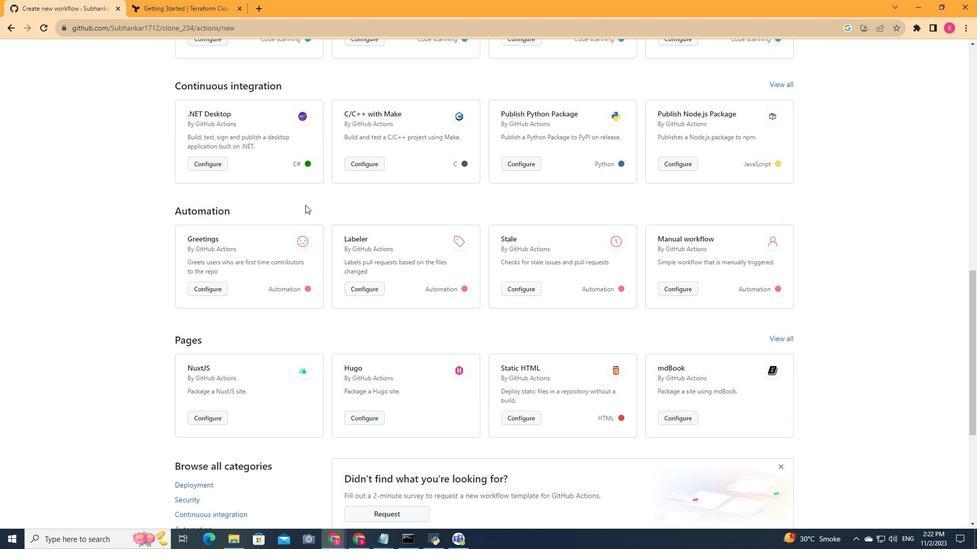 
Action: Mouse scrolled (305, 204) with delta (0, 0)
Screenshot: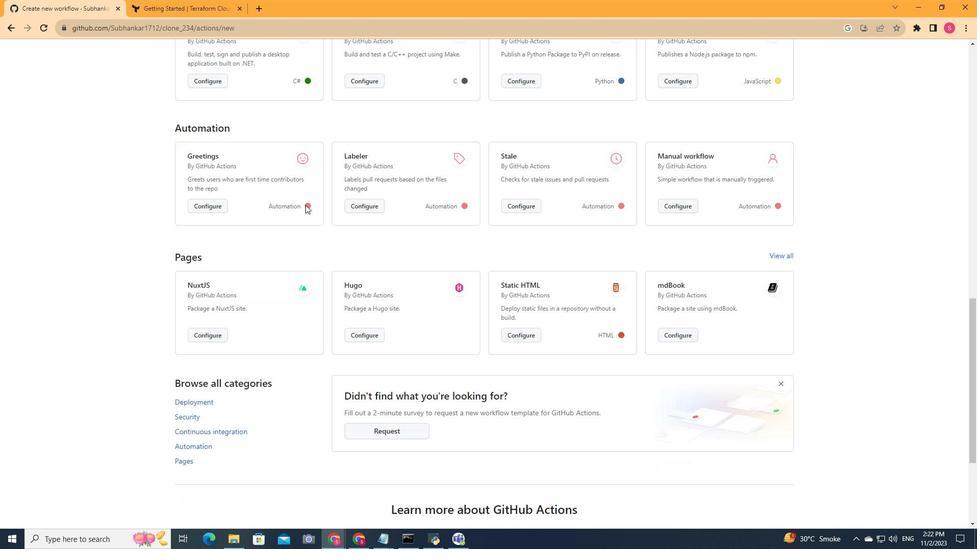
Action: Mouse scrolled (305, 204) with delta (0, 0)
Screenshot: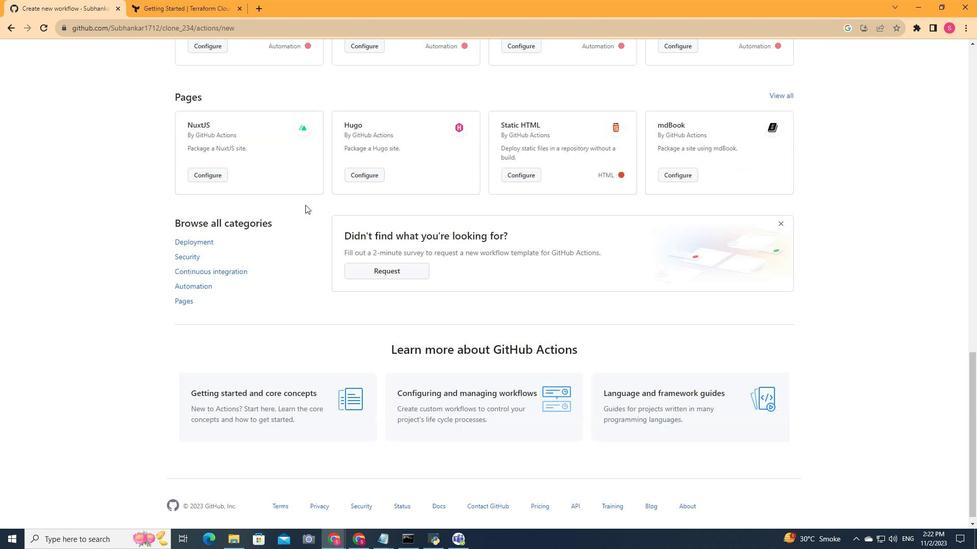 
Action: Mouse scrolled (305, 204) with delta (0, 0)
Screenshot: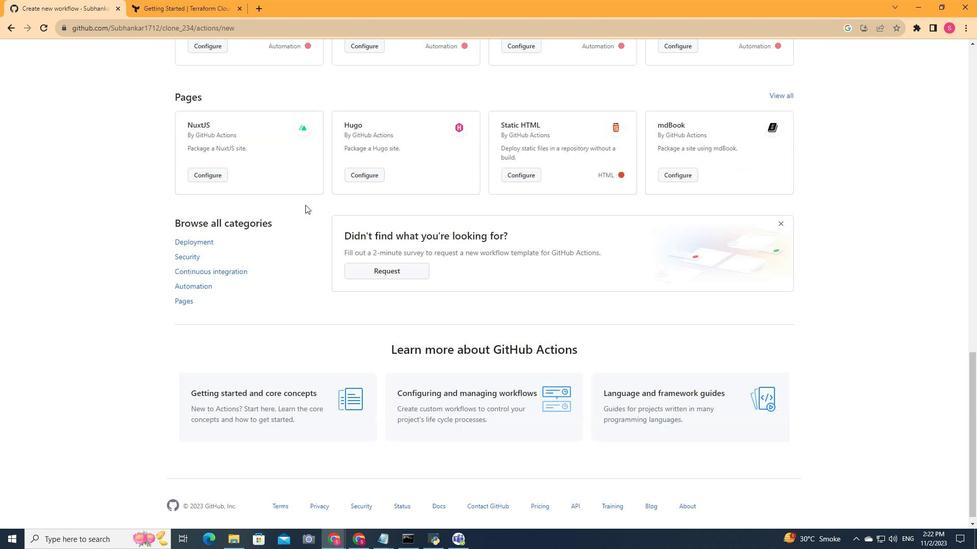 
Action: Mouse scrolled (305, 204) with delta (0, 0)
Screenshot: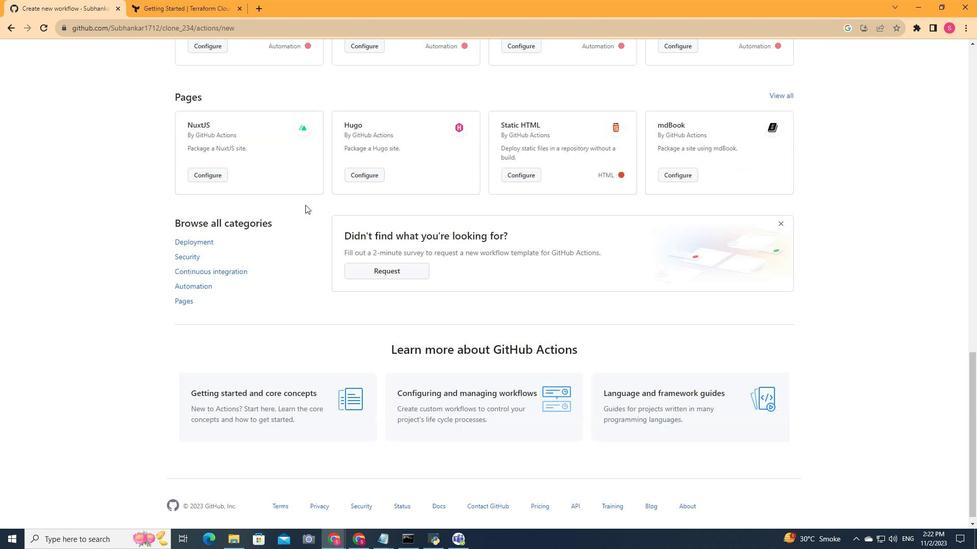 
Action: Mouse scrolled (305, 204) with delta (0, 0)
Screenshot: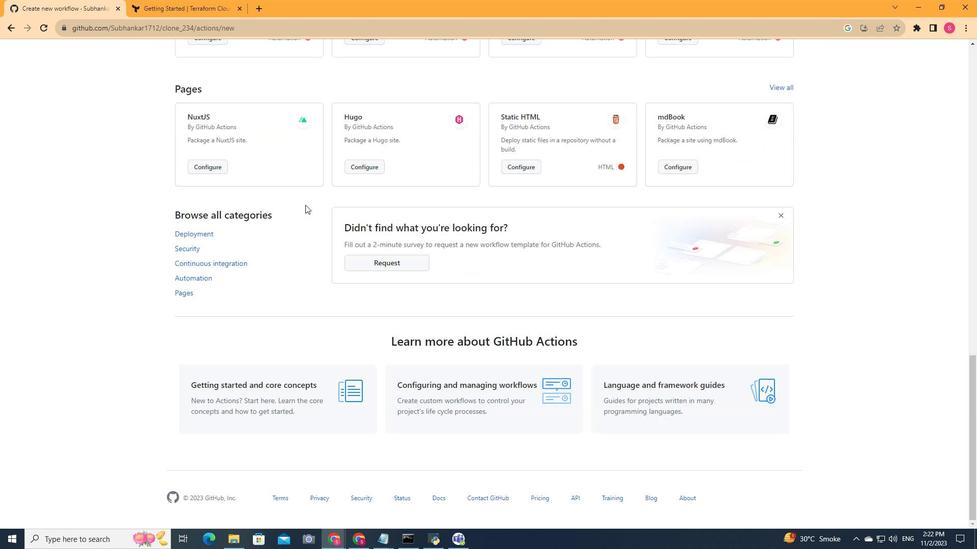 
Action: Mouse scrolled (305, 204) with delta (0, 0)
Screenshot: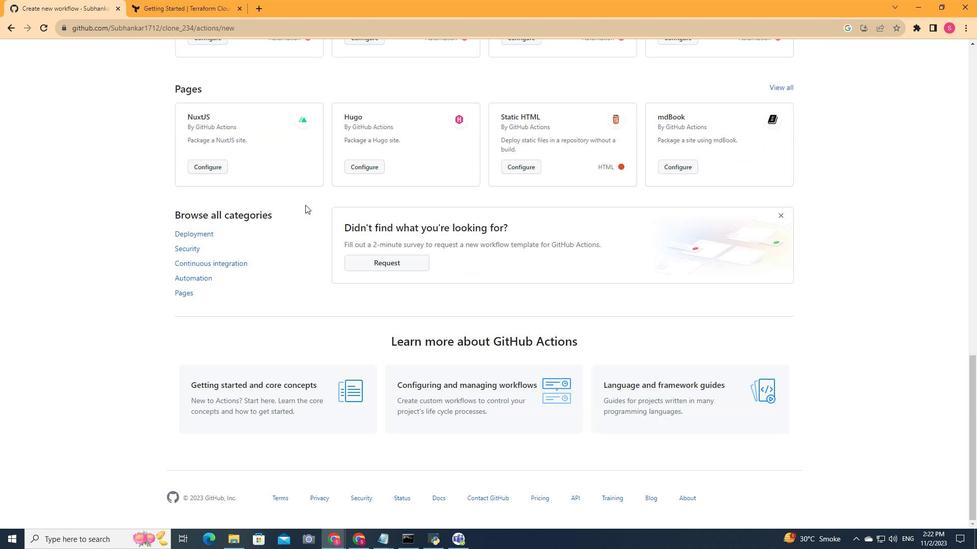 
Action: Mouse moved to (197, 238)
Screenshot: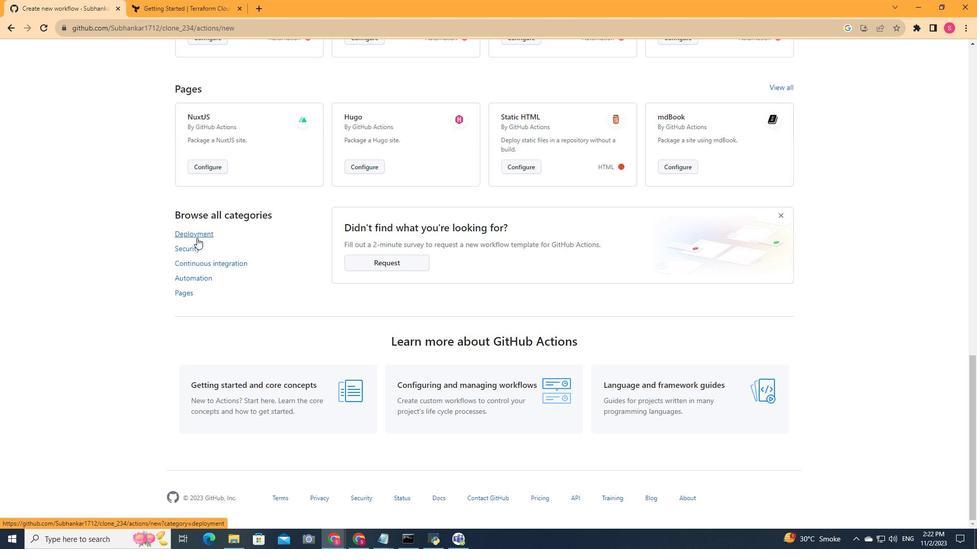 
Action: Mouse pressed left at (197, 238)
Screenshot: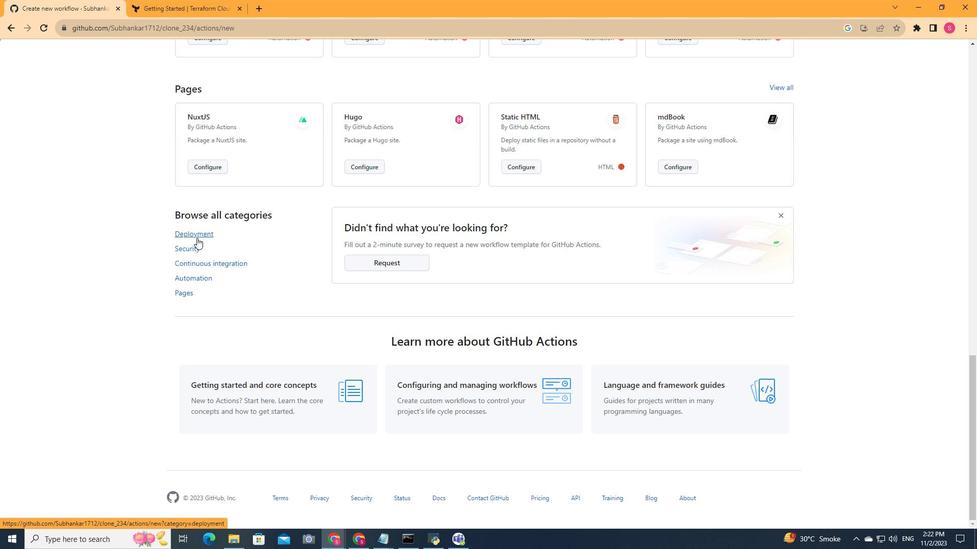 
Action: Mouse moved to (434, 244)
Screenshot: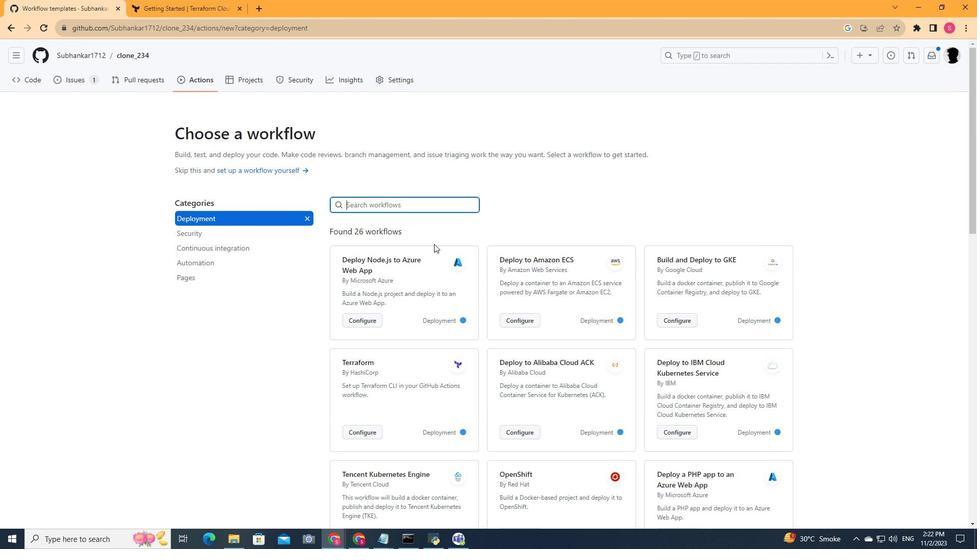 
Action: Mouse scrolled (434, 243) with delta (0, 0)
Screenshot: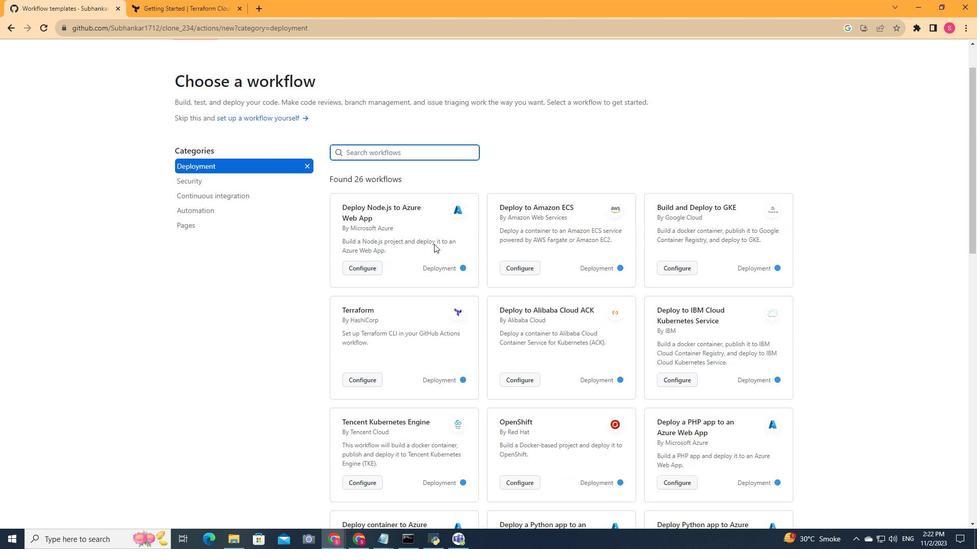 
Action: Mouse scrolled (434, 243) with delta (0, 0)
Screenshot: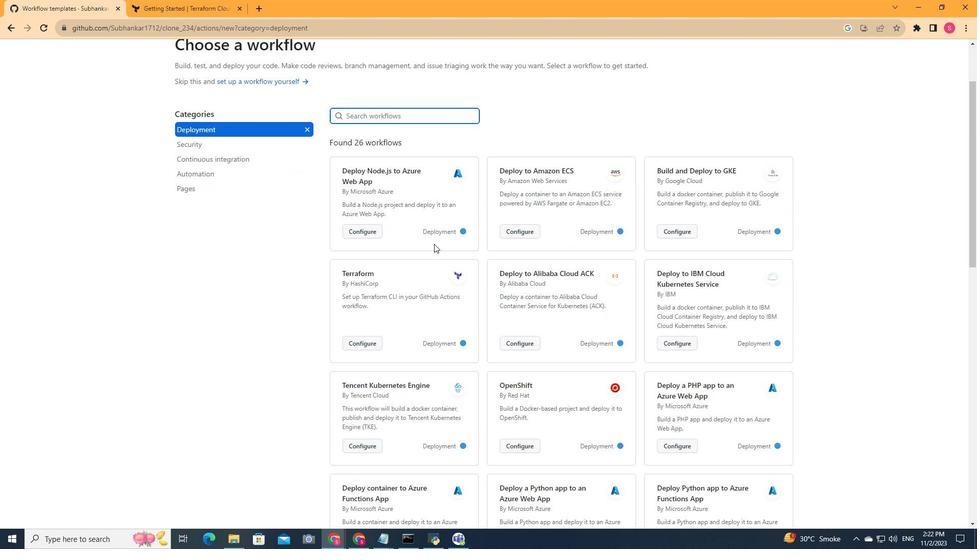 
Action: Mouse moved to (362, 330)
Screenshot: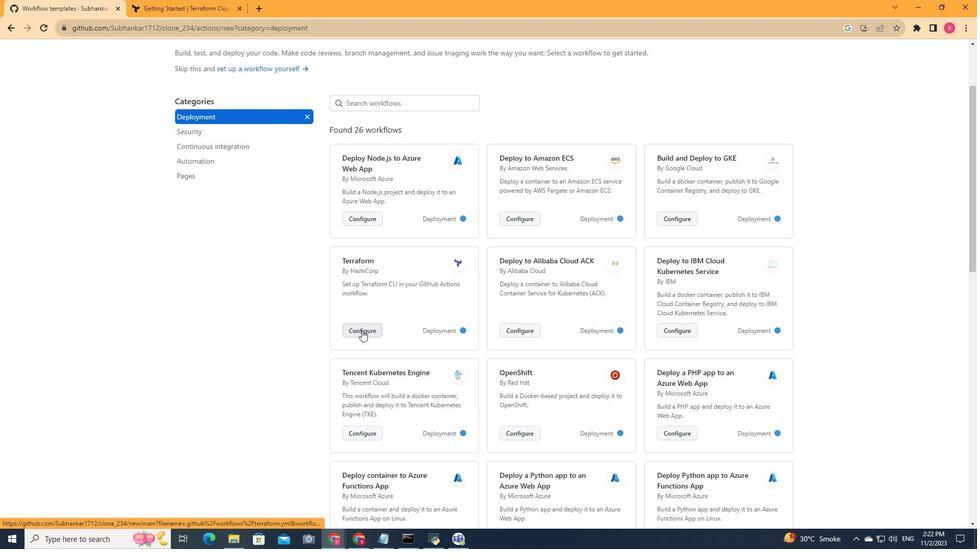 
Action: Mouse pressed left at (362, 330)
Screenshot: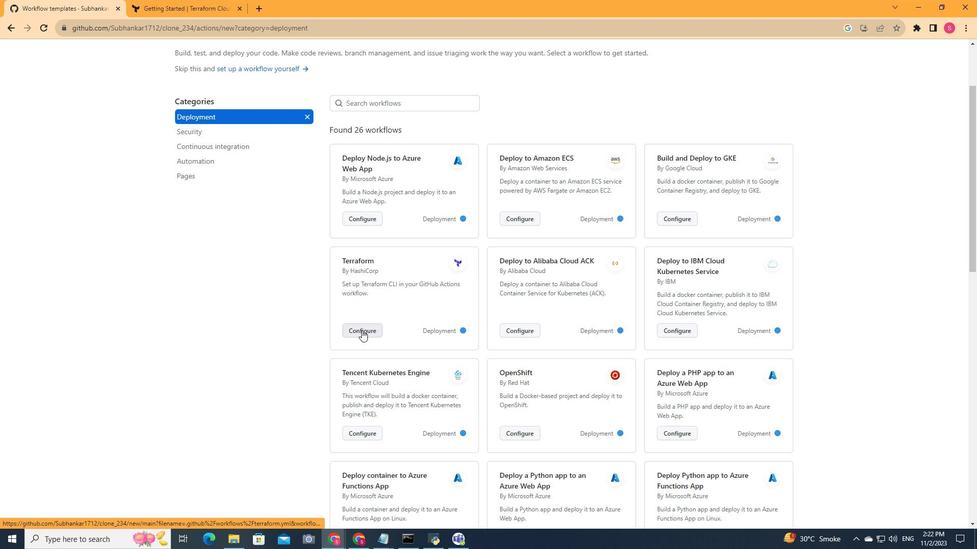 
Action: Mouse moved to (332, 201)
Screenshot: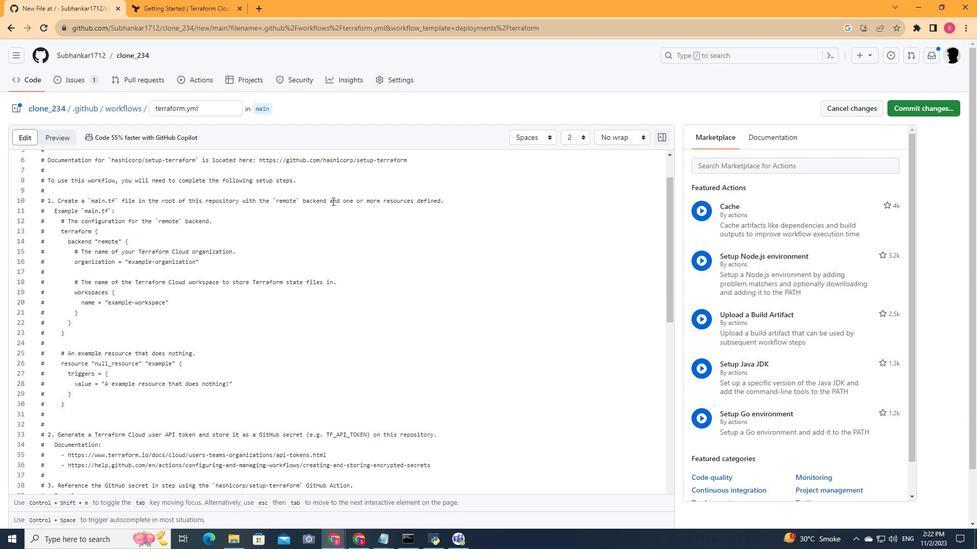 
Action: Mouse scrolled (332, 201) with delta (0, 0)
Screenshot: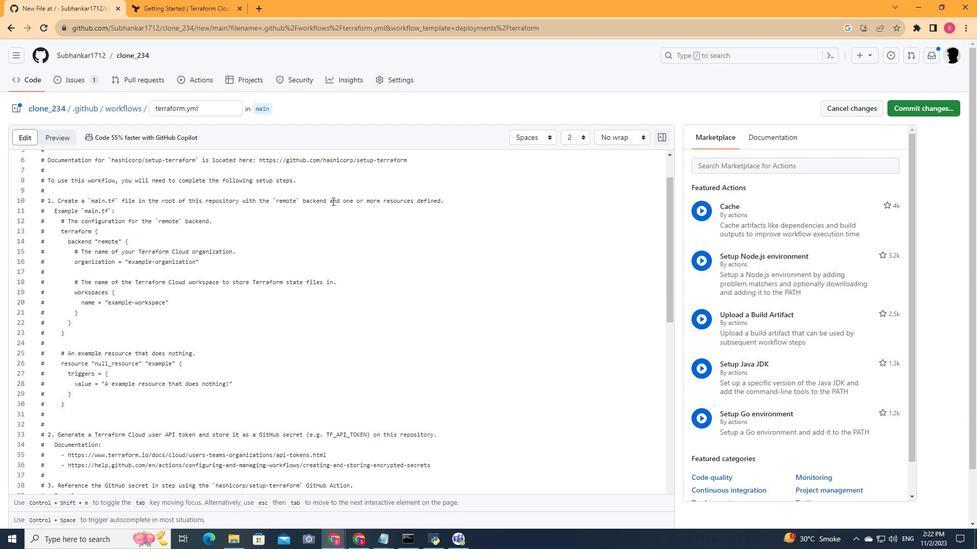 
Action: Mouse scrolled (332, 201) with delta (0, 0)
Screenshot: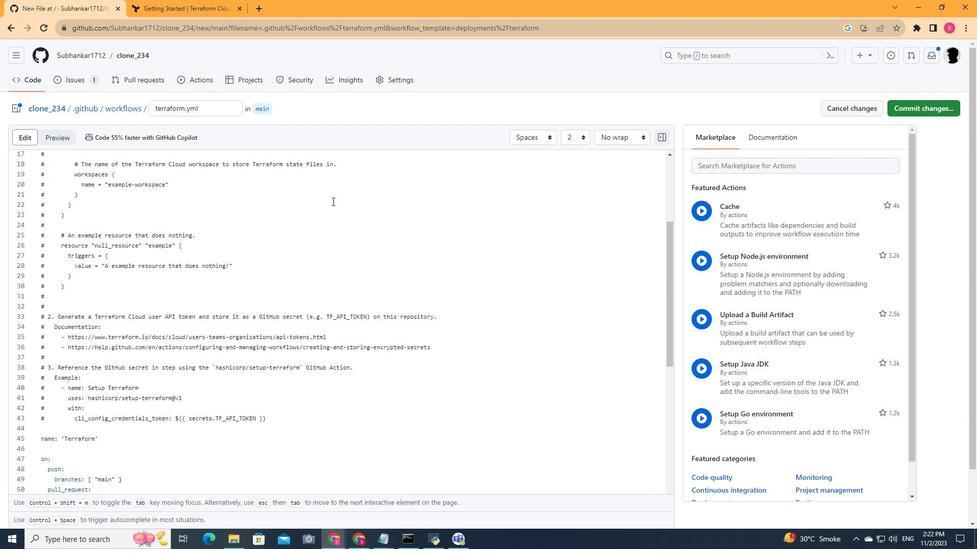 
Action: Mouse moved to (332, 201)
Screenshot: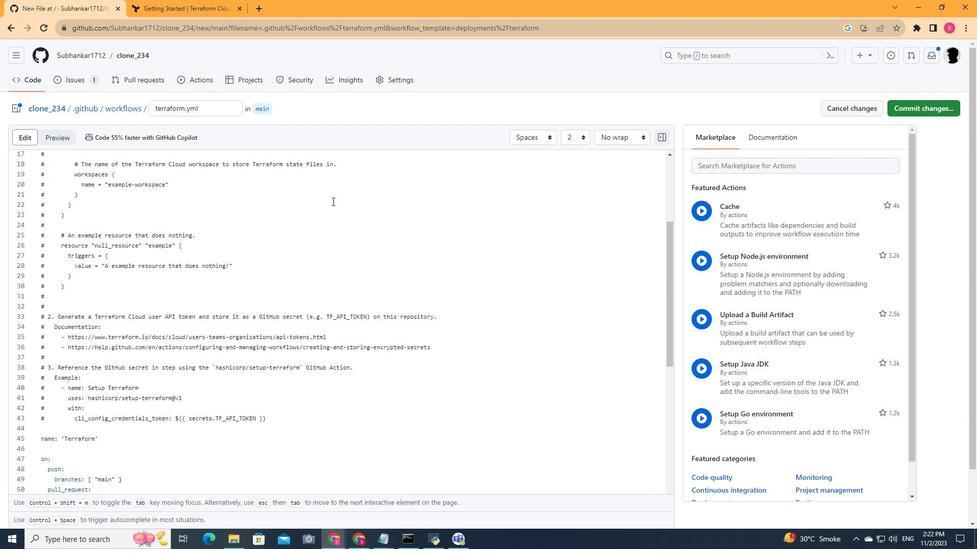 
Action: Mouse scrolled (332, 201) with delta (0, 0)
Screenshot: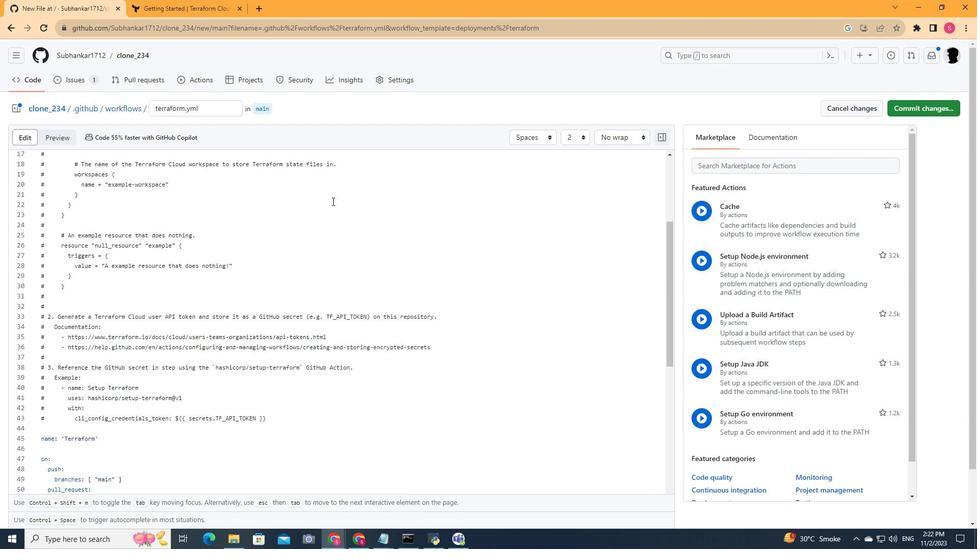 
Action: Mouse moved to (332, 201)
Screenshot: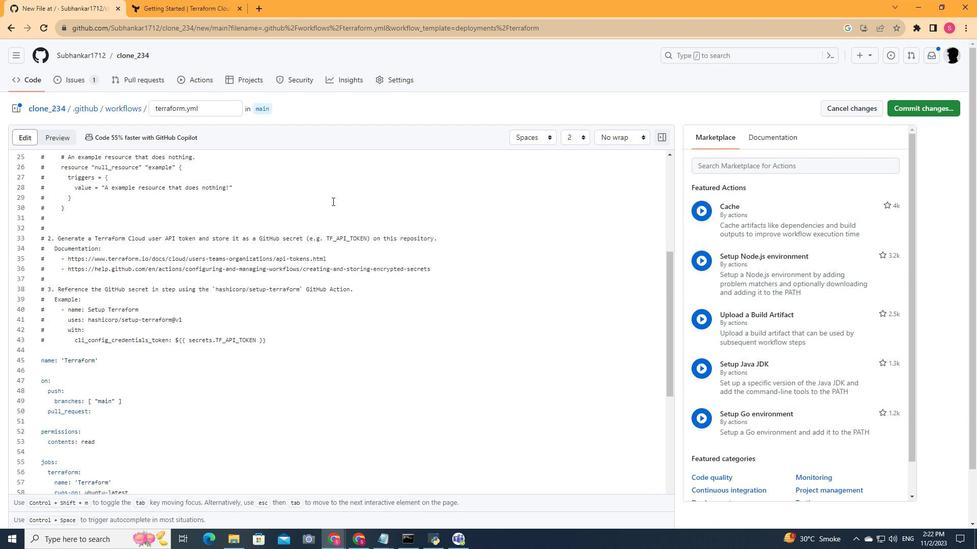 
Action: Mouse scrolled (332, 201) with delta (0, 0)
Screenshot: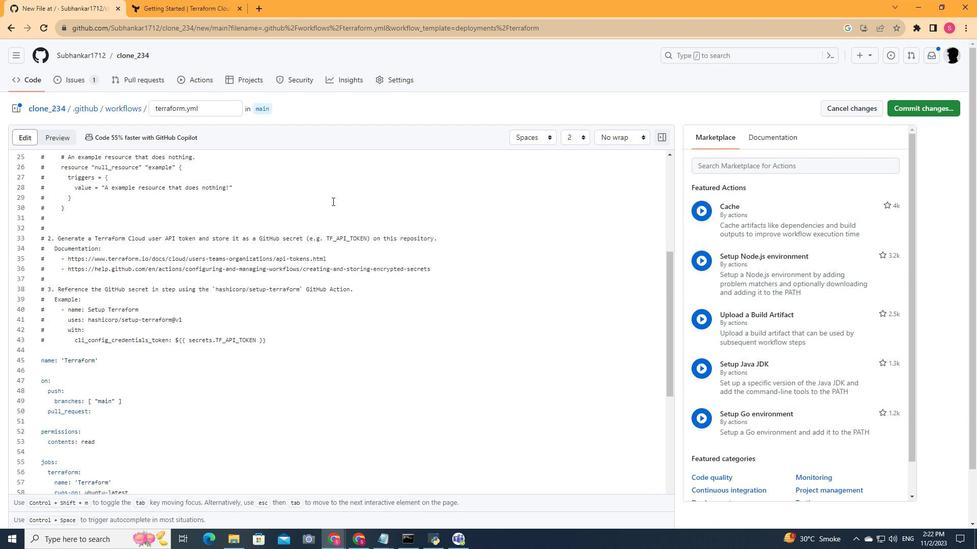 
Action: Mouse scrolled (332, 201) with delta (0, 0)
Screenshot: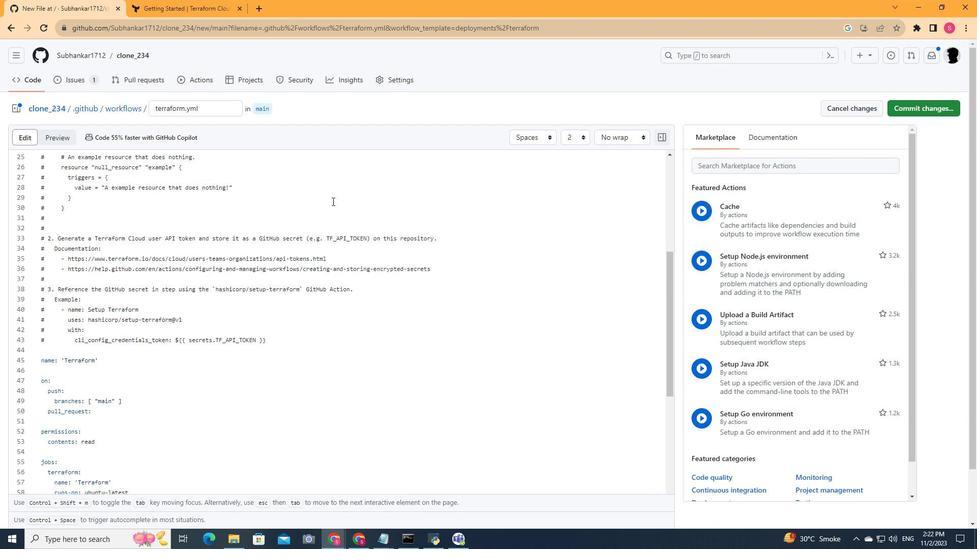 
Action: Mouse scrolled (332, 201) with delta (0, 0)
Screenshot: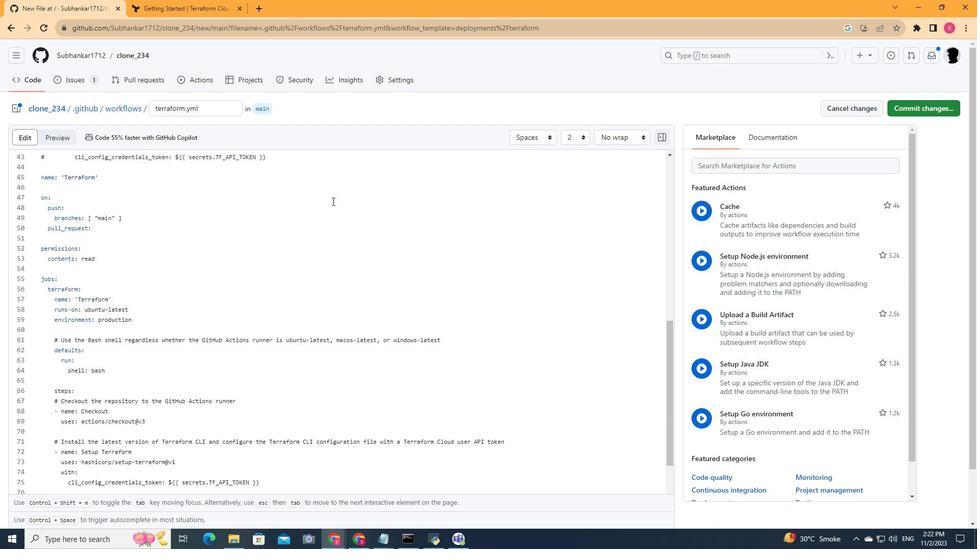 
Action: Mouse scrolled (332, 201) with delta (0, 0)
Screenshot: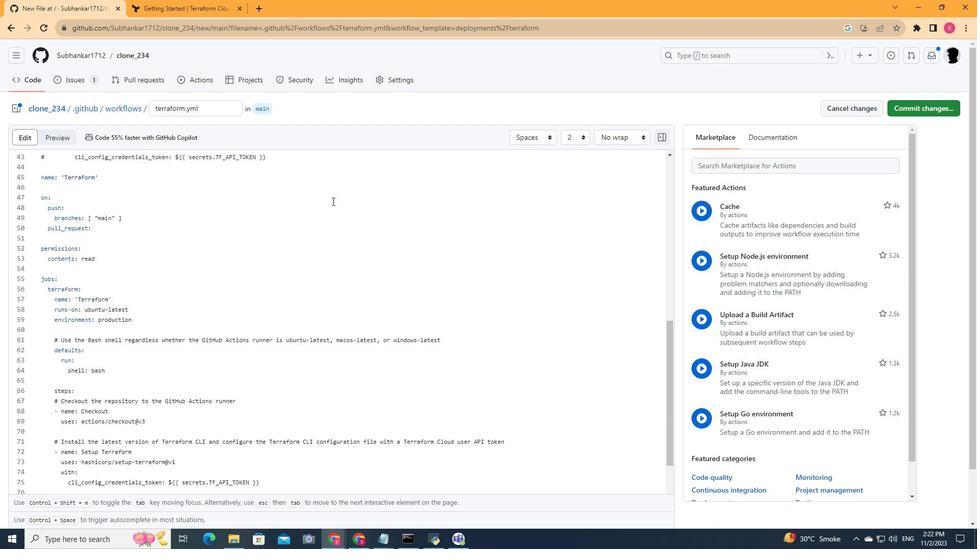
Action: Mouse scrolled (332, 201) with delta (0, 0)
Screenshot: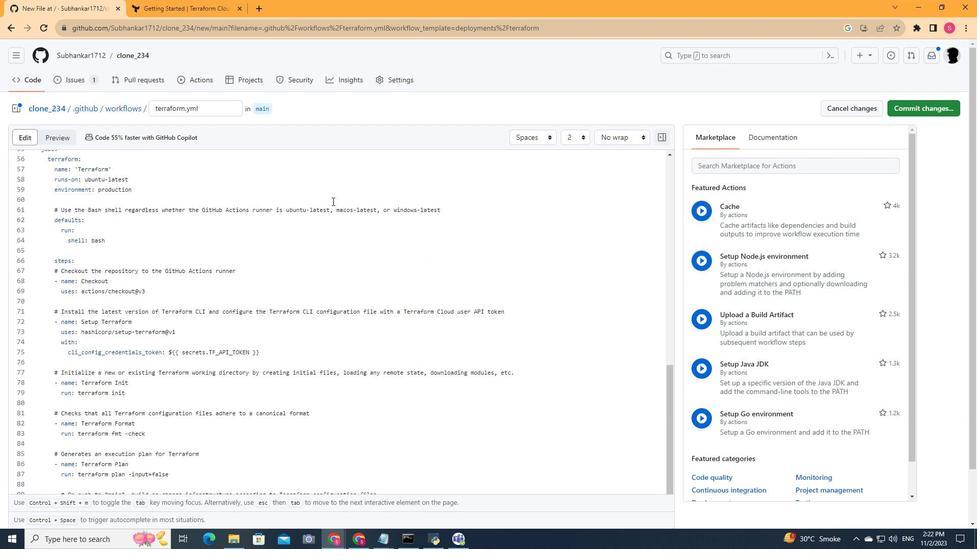 
Action: Mouse scrolled (332, 201) with delta (0, 0)
Screenshot: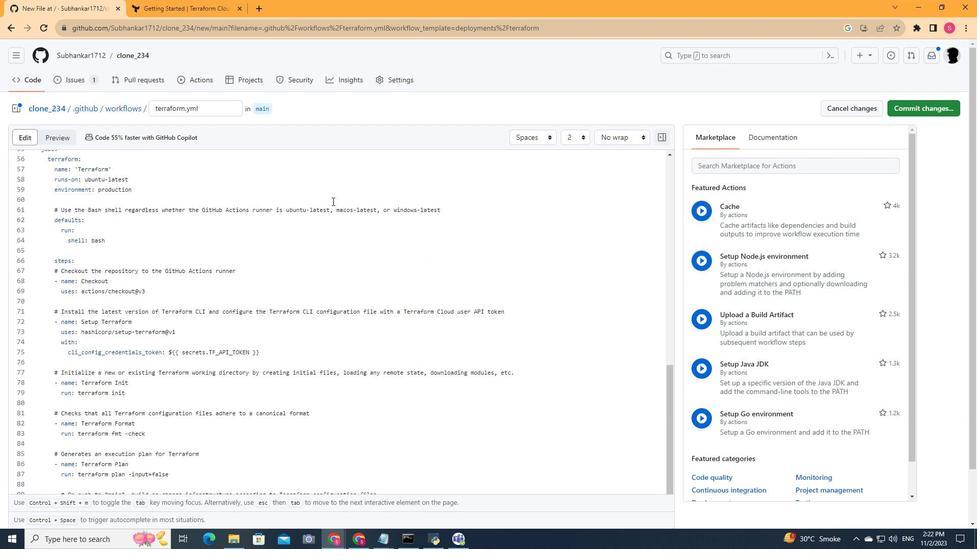 
Action: Mouse scrolled (332, 201) with delta (0, 0)
Screenshot: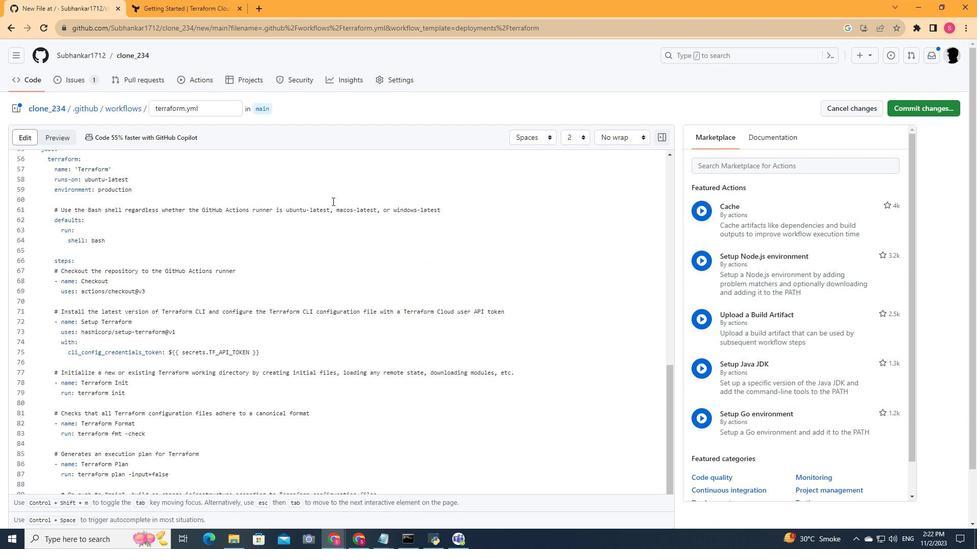 
Action: Mouse scrolled (332, 201) with delta (0, 0)
Screenshot: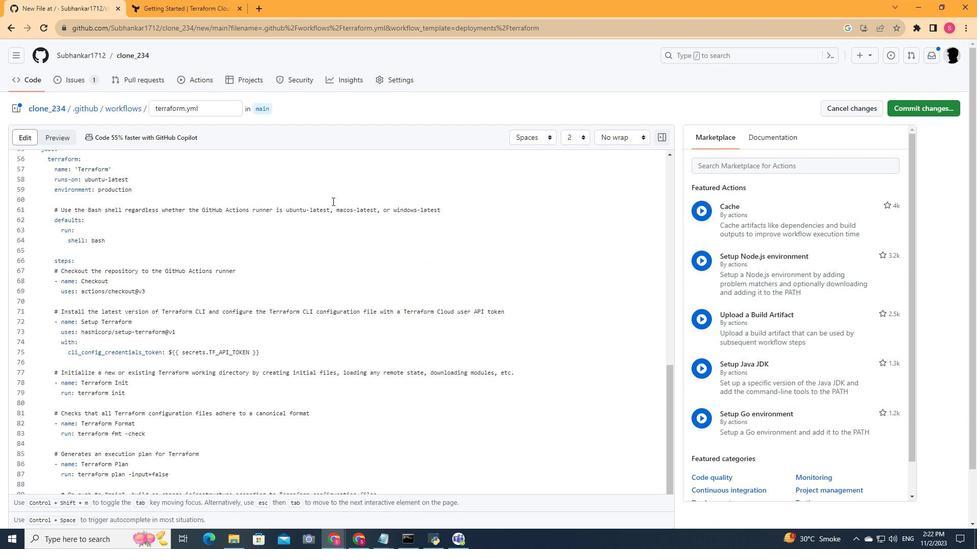 
Action: Mouse moved to (916, 108)
Screenshot: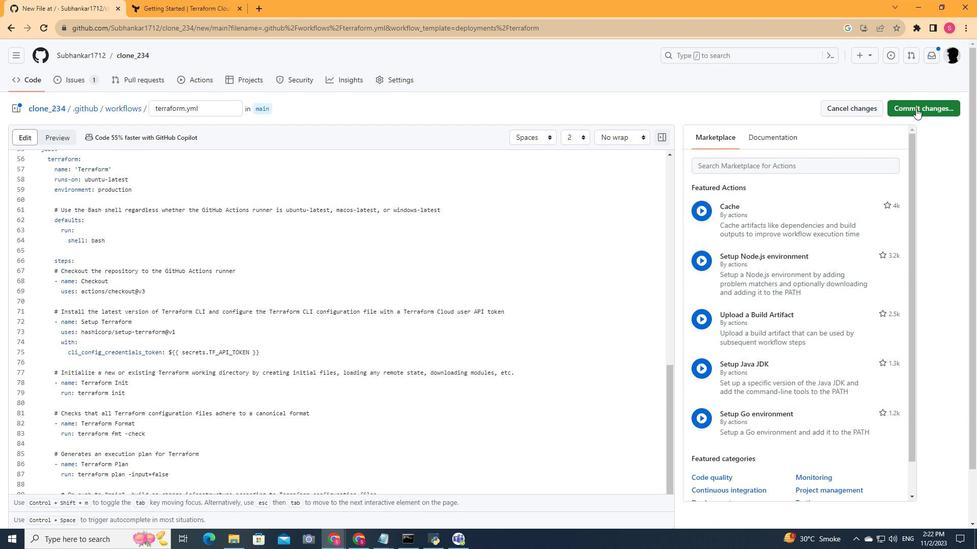 
Action: Mouse pressed left at (916, 108)
Screenshot: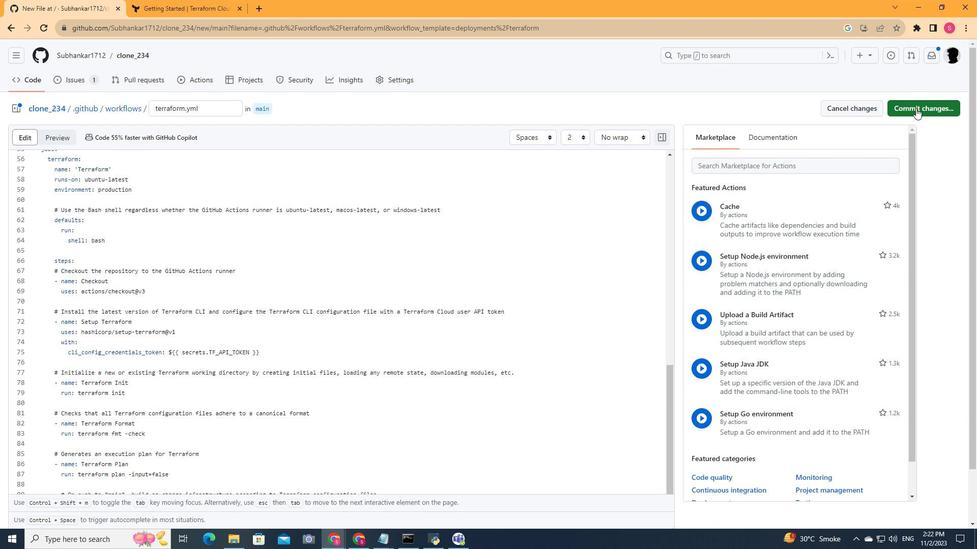 
Action: Mouse moved to (573, 390)
Screenshot: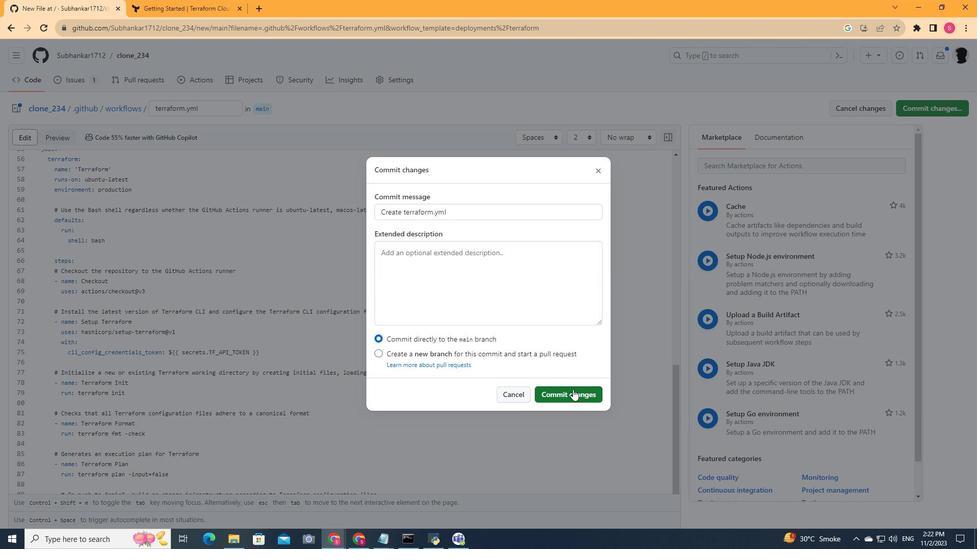 
Action: Mouse pressed left at (573, 390)
Screenshot: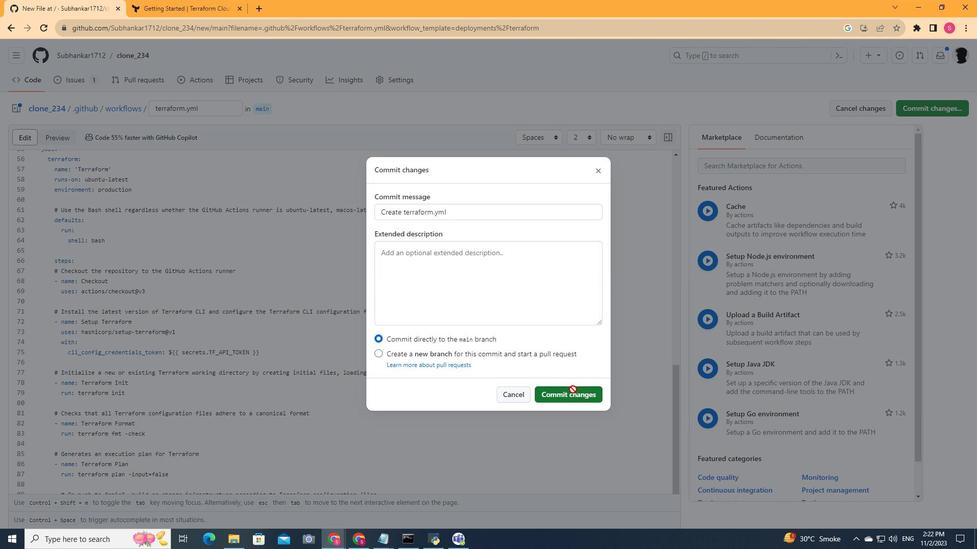 
Action: Mouse moved to (195, 80)
Screenshot: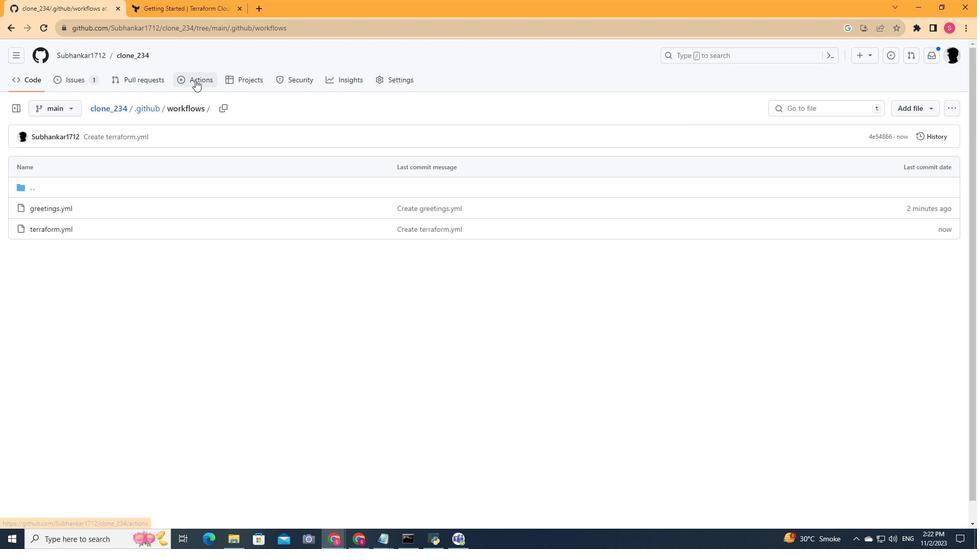 
Action: Mouse pressed left at (195, 80)
Screenshot: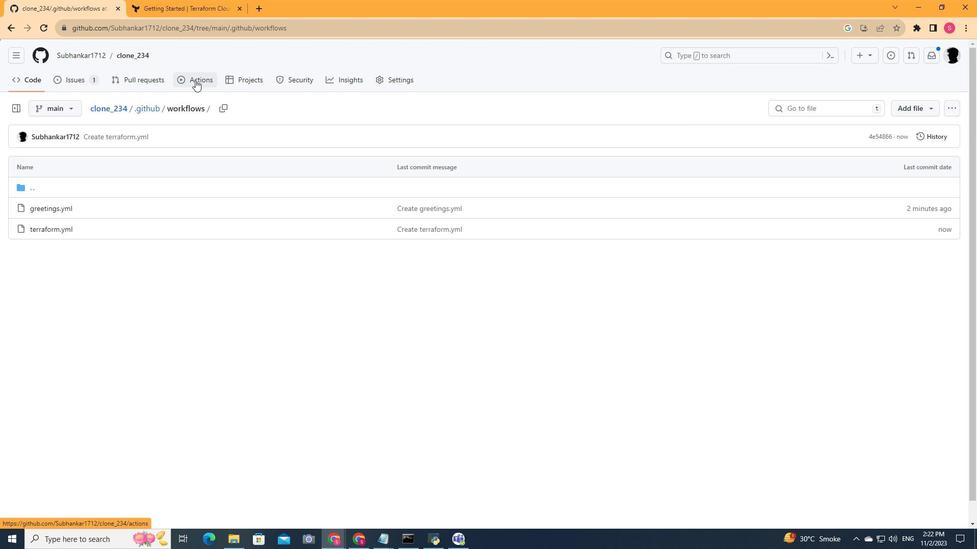 
Action: Mouse moved to (65, 172)
Screenshot: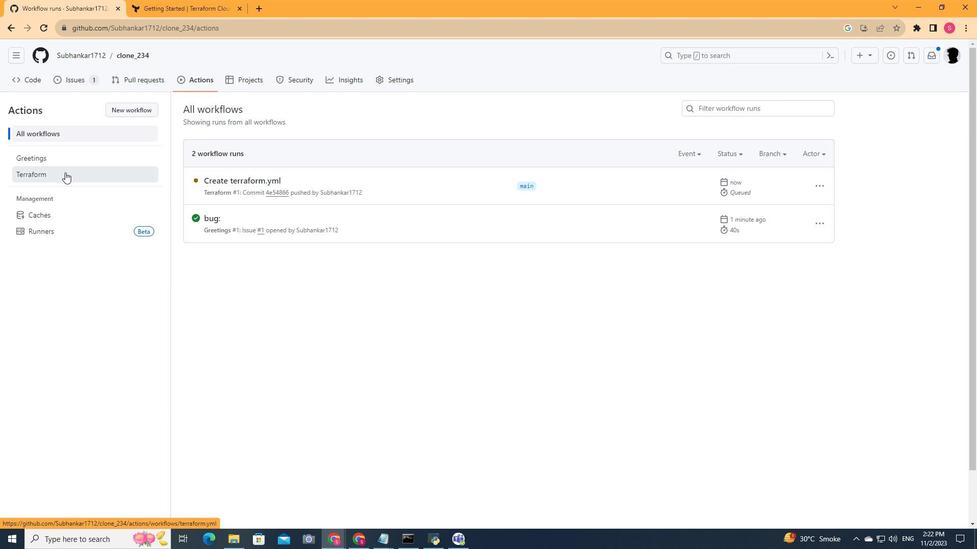 
Action: Mouse pressed left at (65, 172)
Screenshot: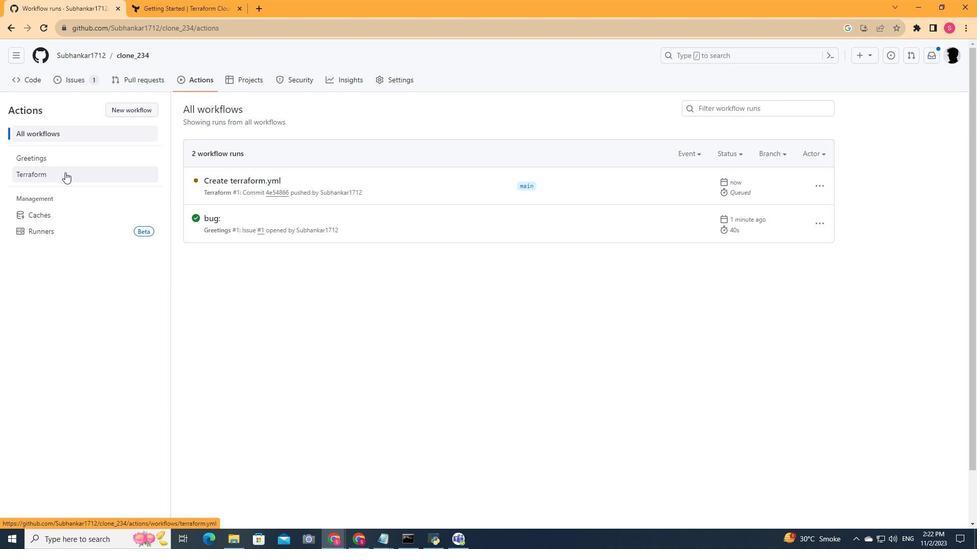 
Action: Mouse moved to (246, 181)
Screenshot: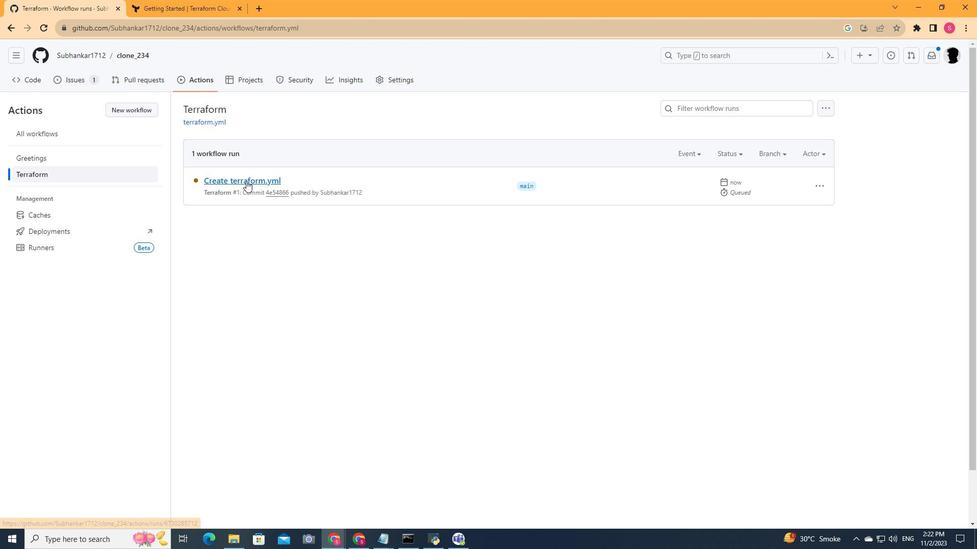 
Action: Mouse pressed left at (246, 181)
Screenshot: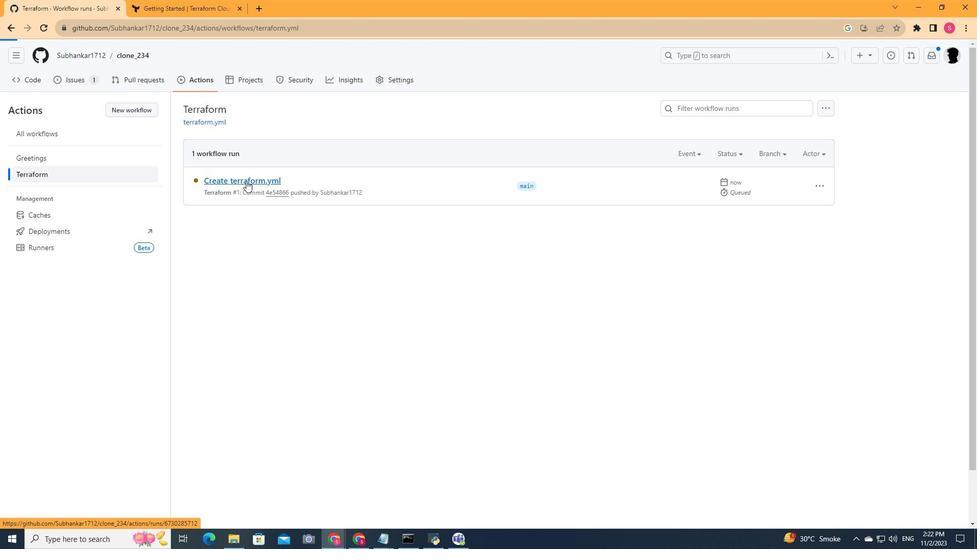 
Action: Mouse moved to (228, 273)
Screenshot: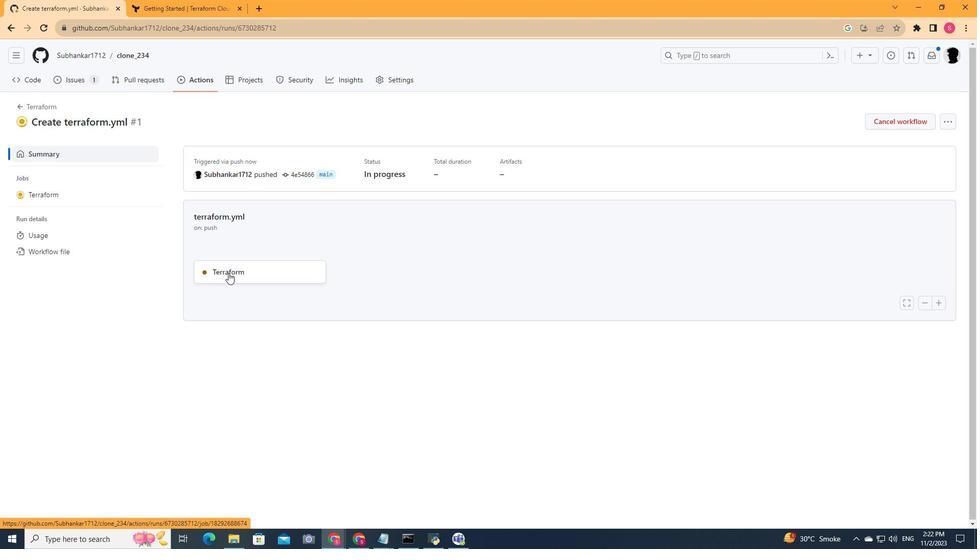 
Action: Mouse pressed left at (228, 273)
Screenshot: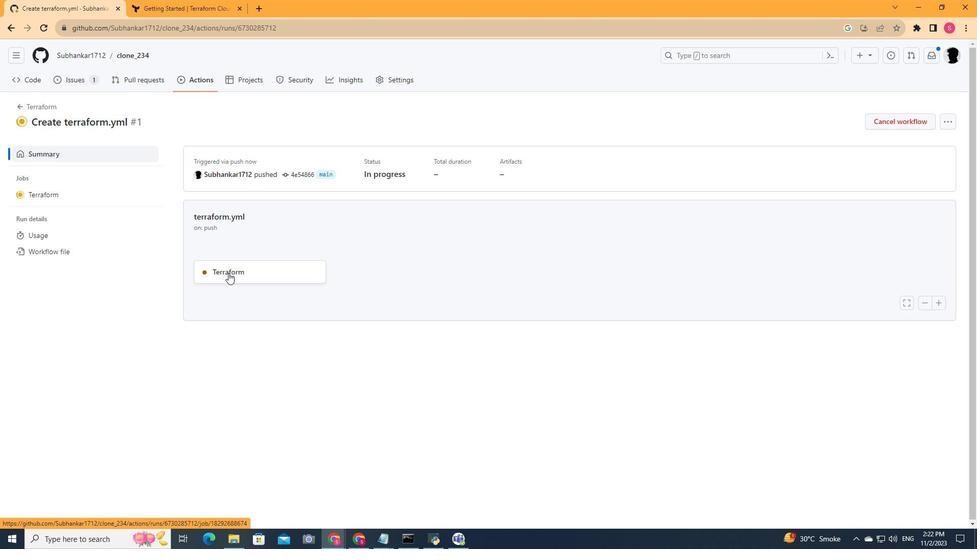 
Action: Mouse moved to (255, 239)
Screenshot: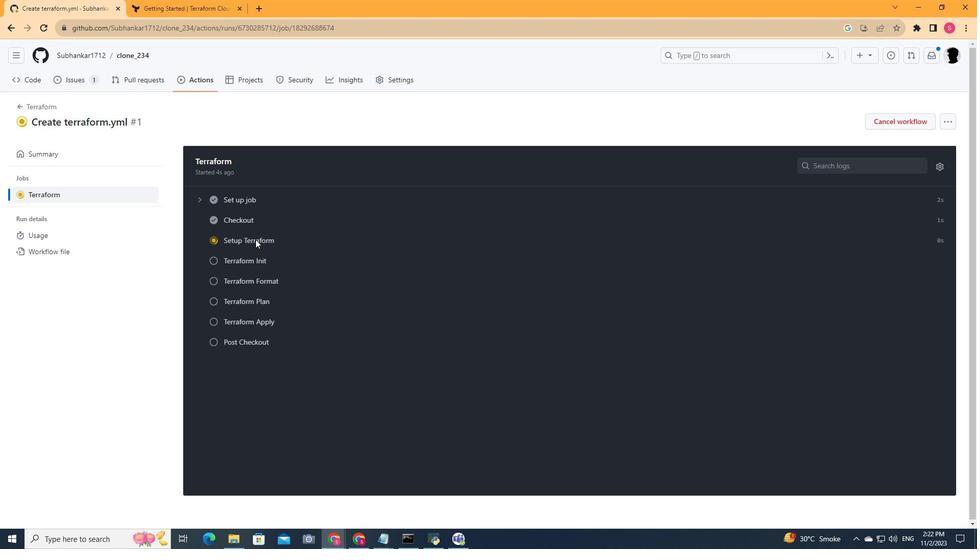
Action: Mouse scrolled (255, 239) with delta (0, 0)
Screenshot: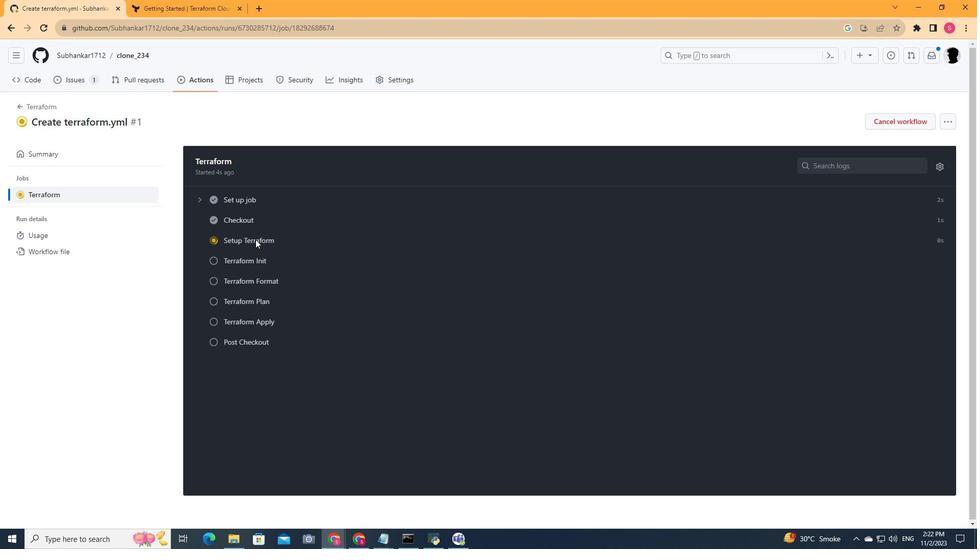 
Action: Mouse scrolled (255, 239) with delta (0, 0)
Screenshot: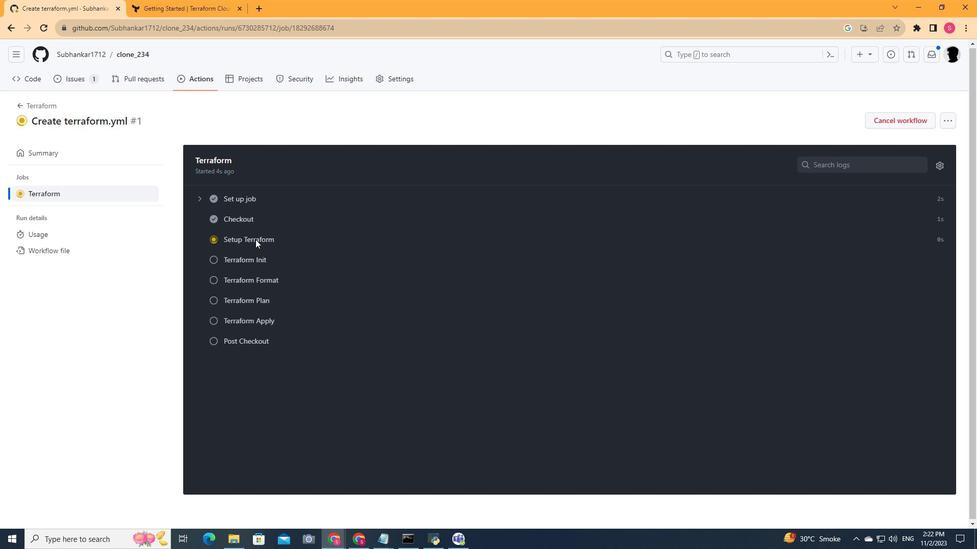 
Action: Mouse scrolled (255, 239) with delta (0, 0)
Screenshot: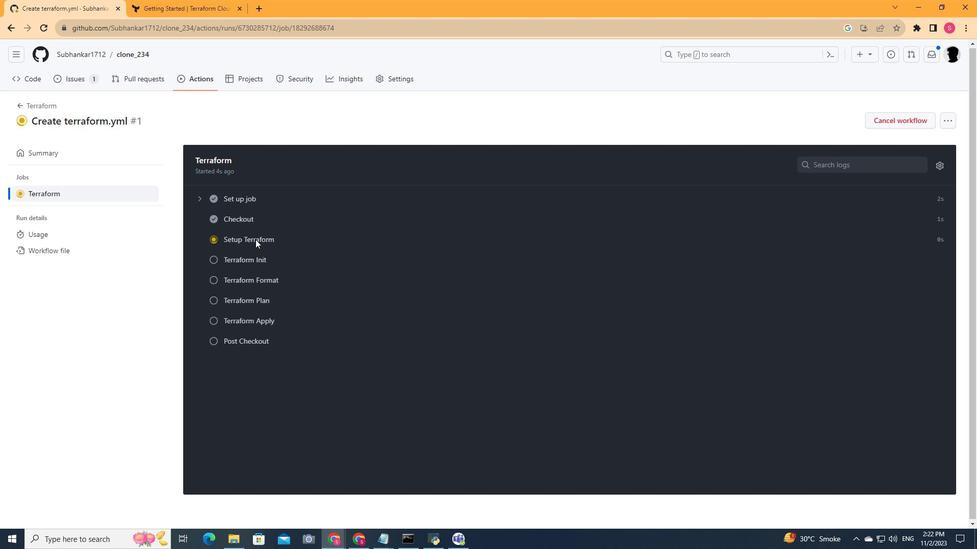 
Action: Mouse scrolled (255, 239) with delta (0, 0)
Screenshot: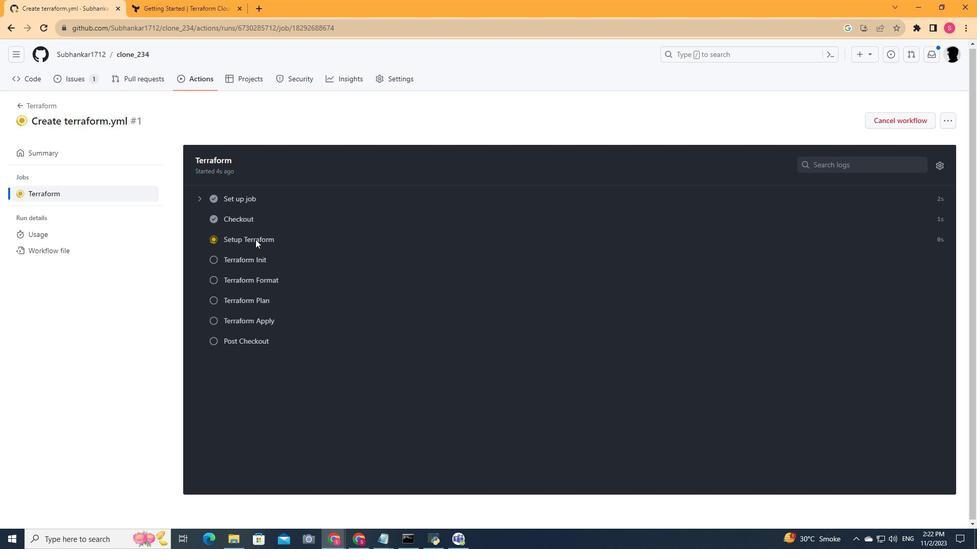 
Action: Mouse scrolled (255, 239) with delta (0, 0)
Screenshot: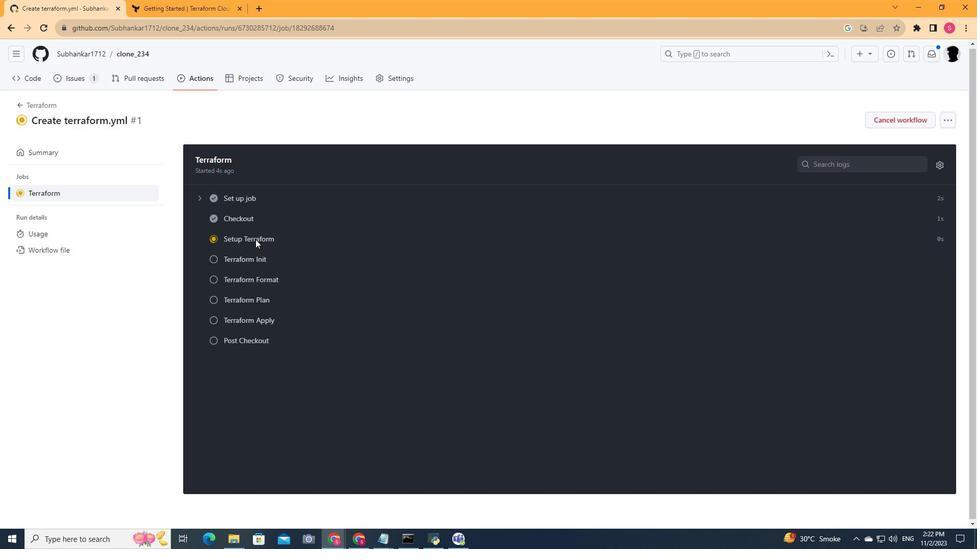 
Action: Mouse scrolled (255, 239) with delta (0, 0)
Screenshot: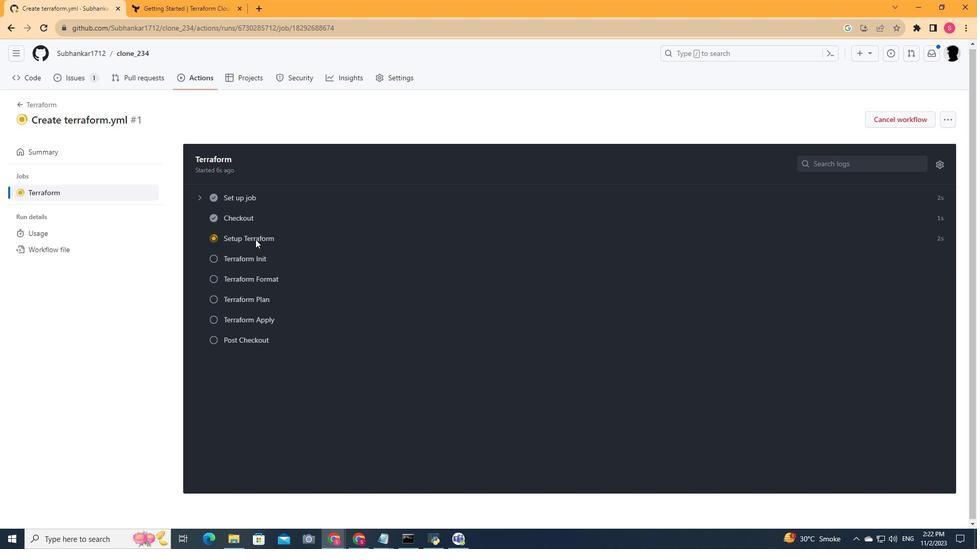 
Action: Mouse scrolled (255, 239) with delta (0, 0)
Screenshot: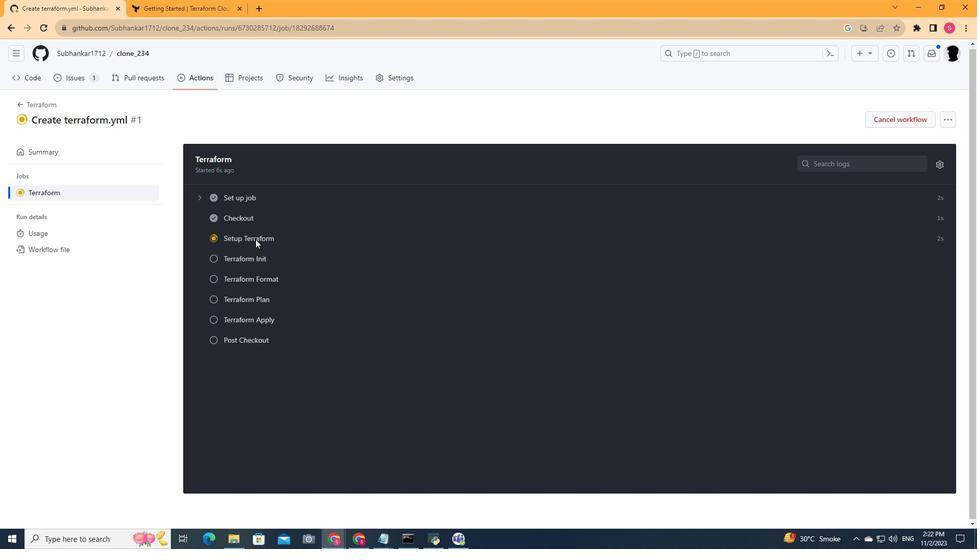 
Action: Mouse scrolled (255, 239) with delta (0, 0)
Screenshot: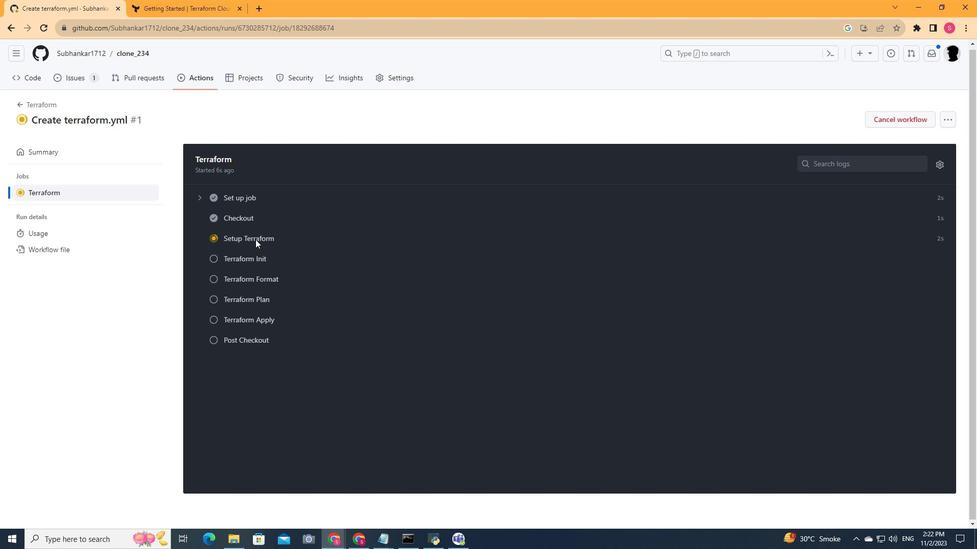 
Action: Mouse scrolled (255, 239) with delta (0, 0)
Screenshot: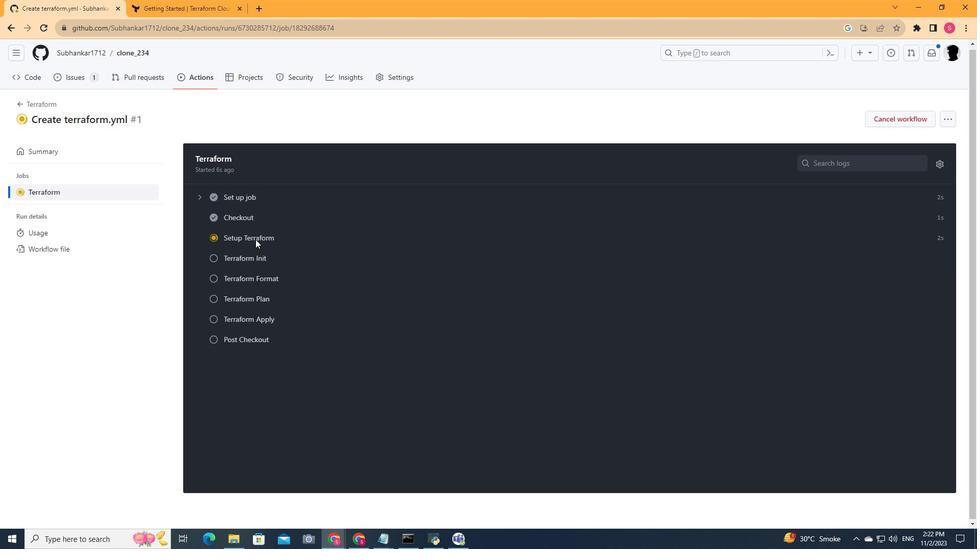 
Action: Mouse scrolled (255, 239) with delta (0, 0)
Screenshot: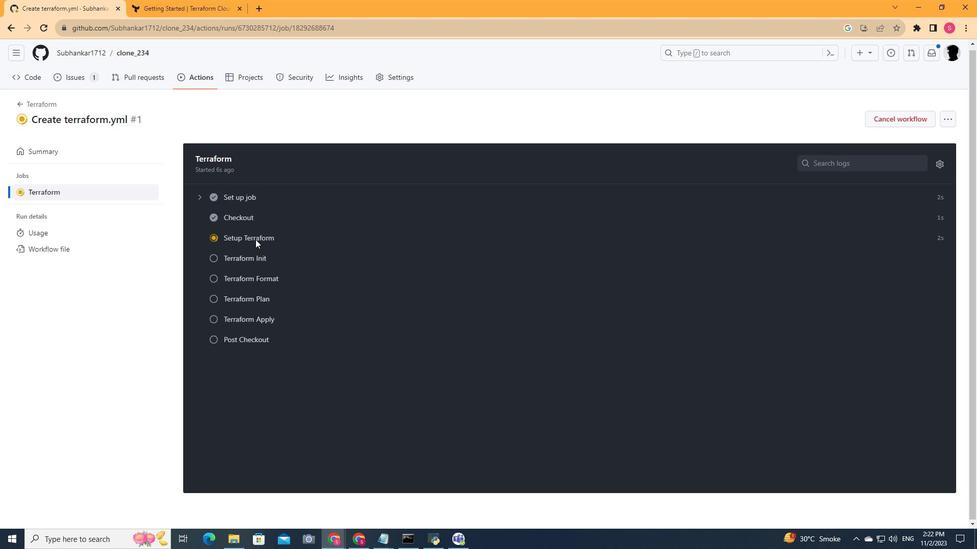 
Action: Mouse scrolled (255, 239) with delta (0, 0)
Screenshot: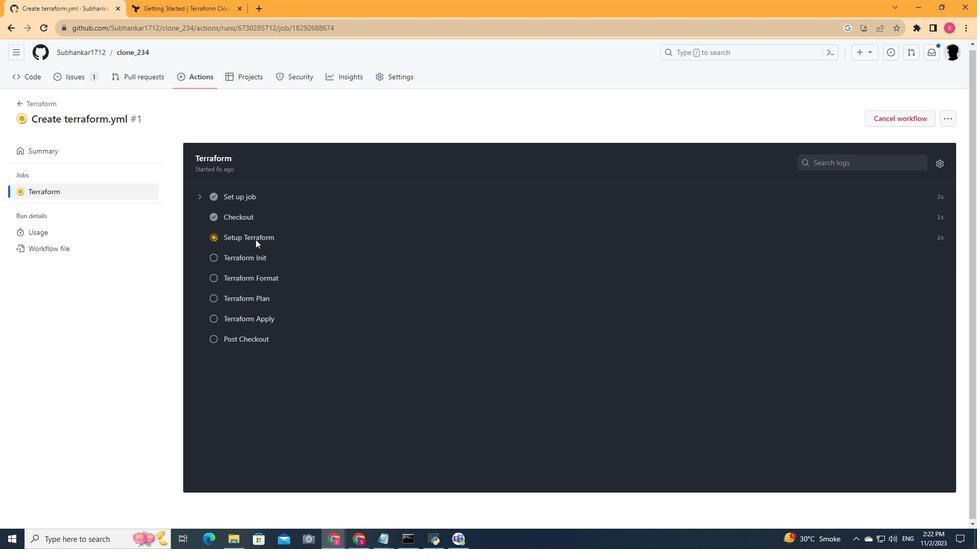
Action: Mouse scrolled (255, 240) with delta (0, 0)
Screenshot: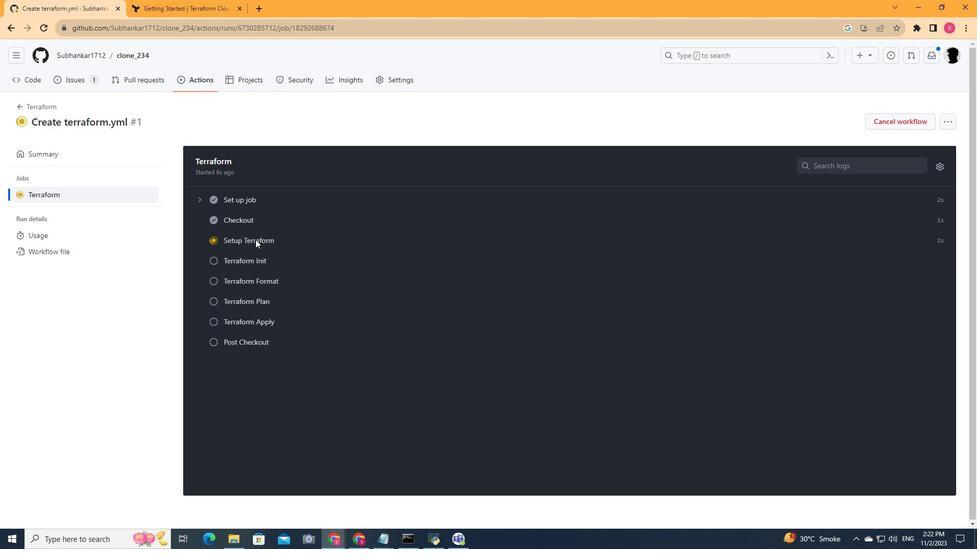 
Action: Mouse scrolled (255, 240) with delta (0, 0)
Screenshot: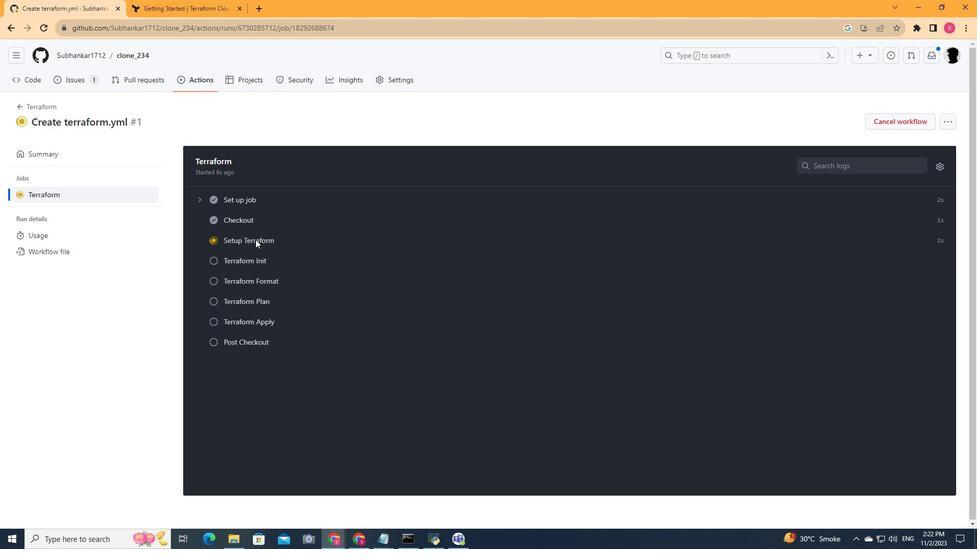 
Action: Mouse scrolled (255, 240) with delta (0, 0)
Screenshot: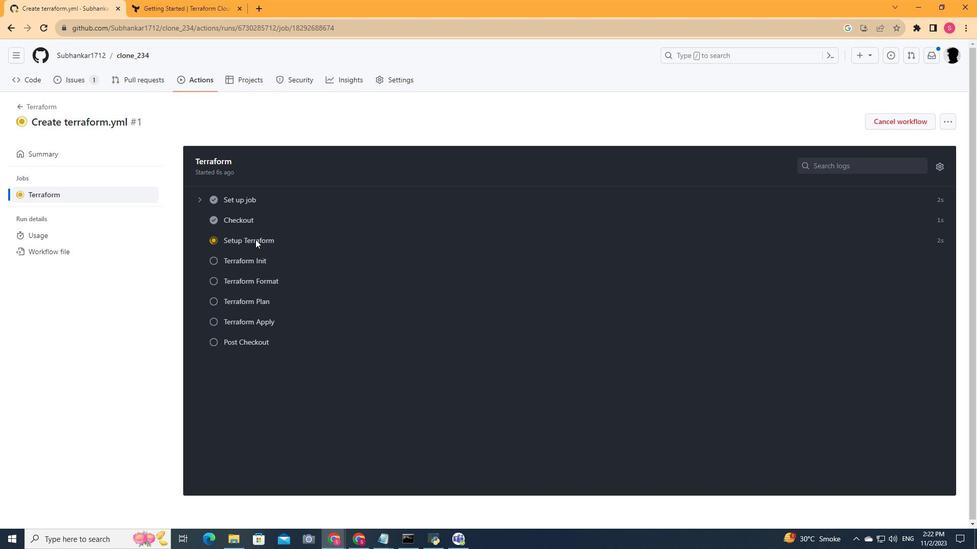 
Action: Mouse scrolled (255, 240) with delta (0, 0)
Screenshot: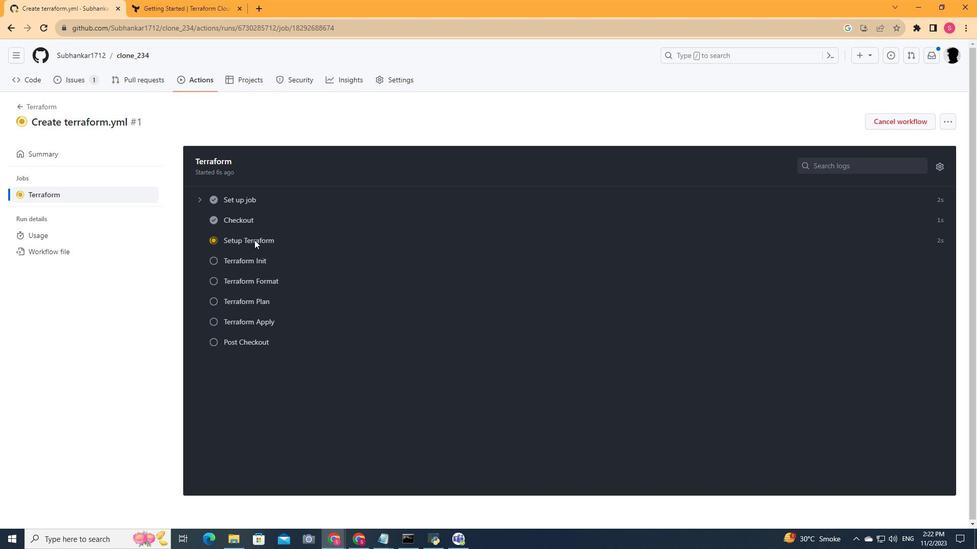 
Action: Mouse scrolled (255, 240) with delta (0, 0)
Screenshot: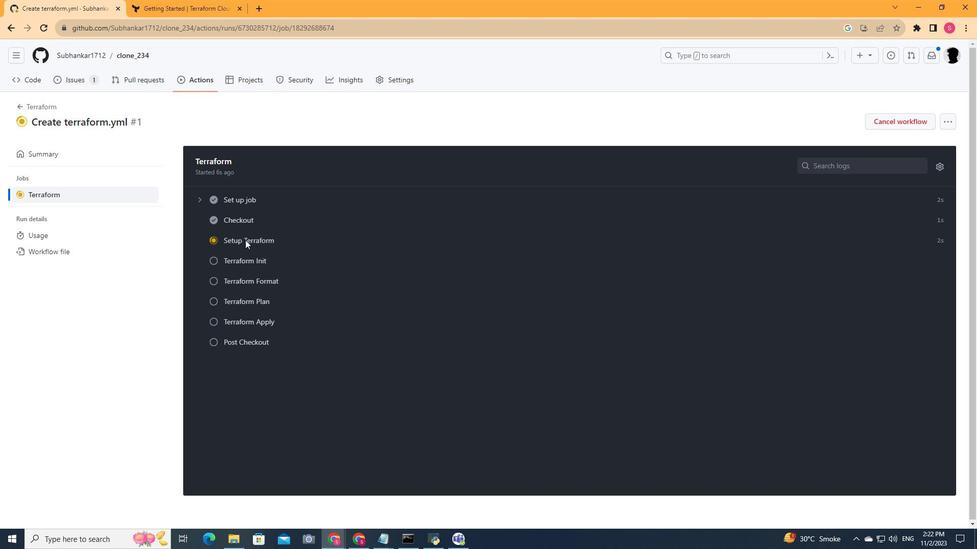 
Action: Mouse moved to (201, 202)
Screenshot: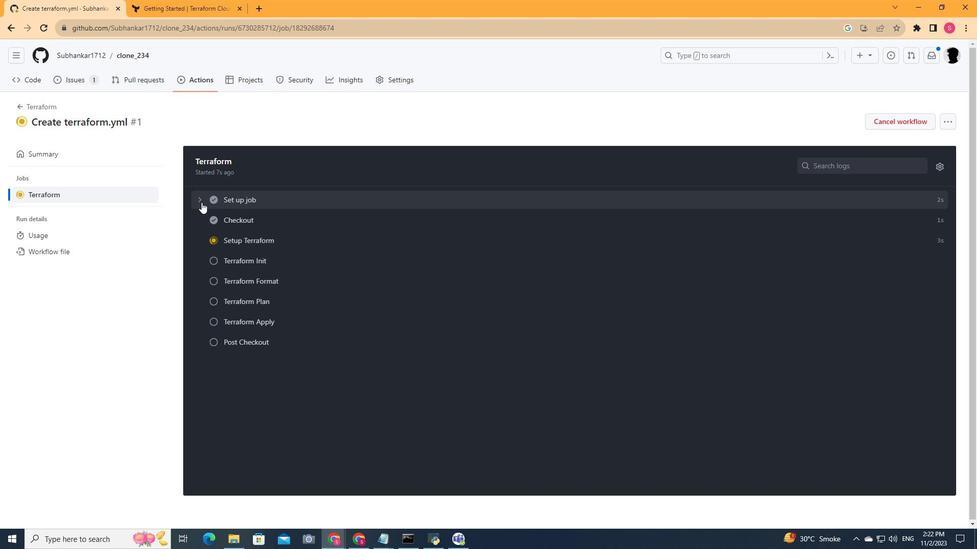 
Action: Mouse pressed left at (201, 202)
Screenshot: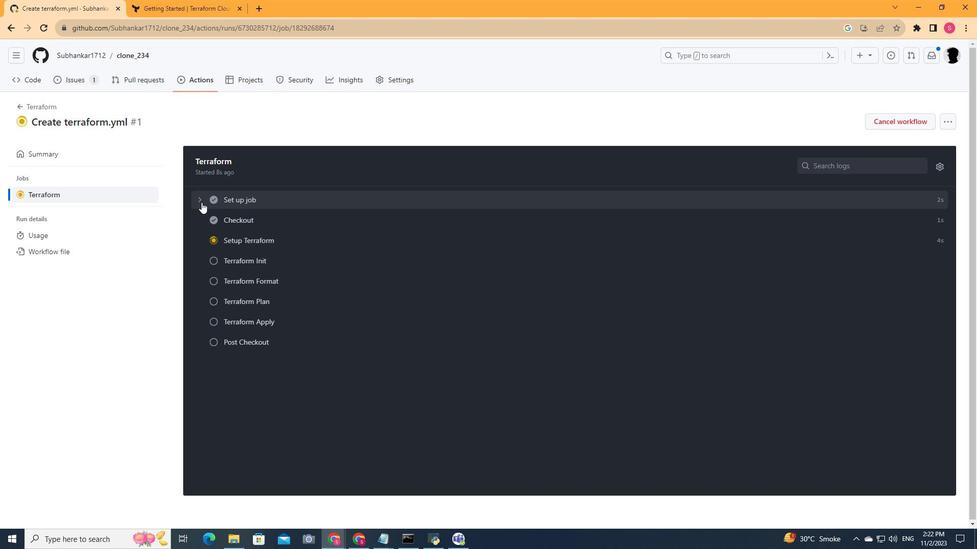 
Action: Mouse pressed left at (201, 202)
Screenshot: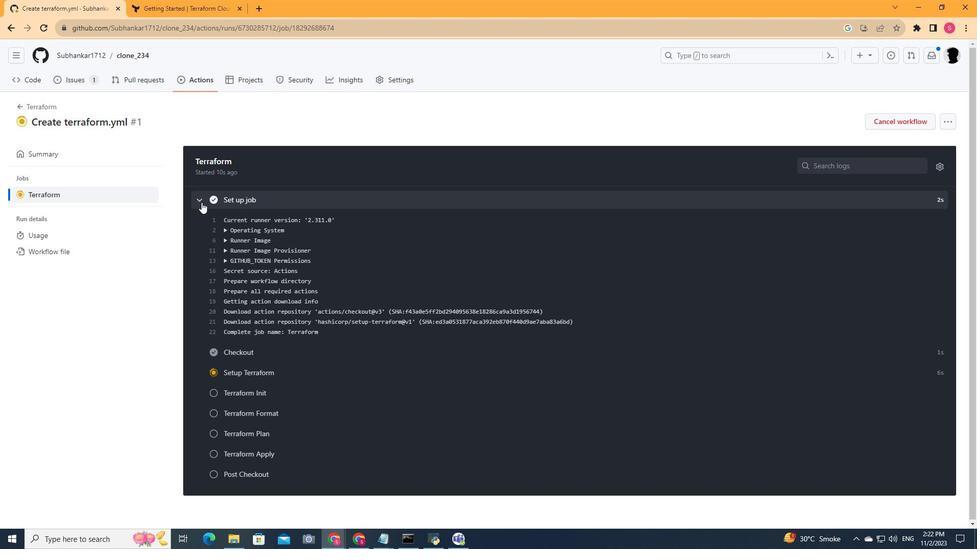 
Action: Mouse moved to (199, 239)
Screenshot: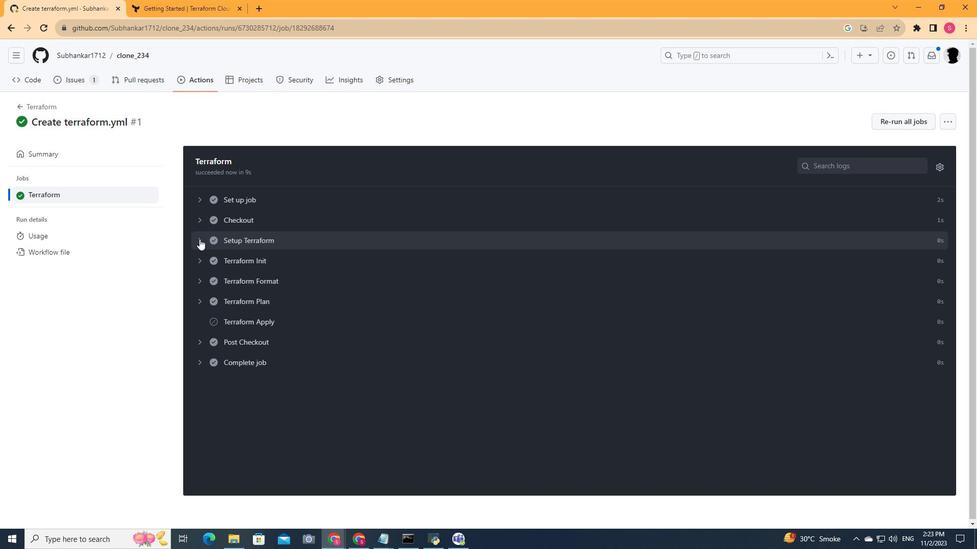 
Action: Mouse pressed left at (199, 239)
Screenshot: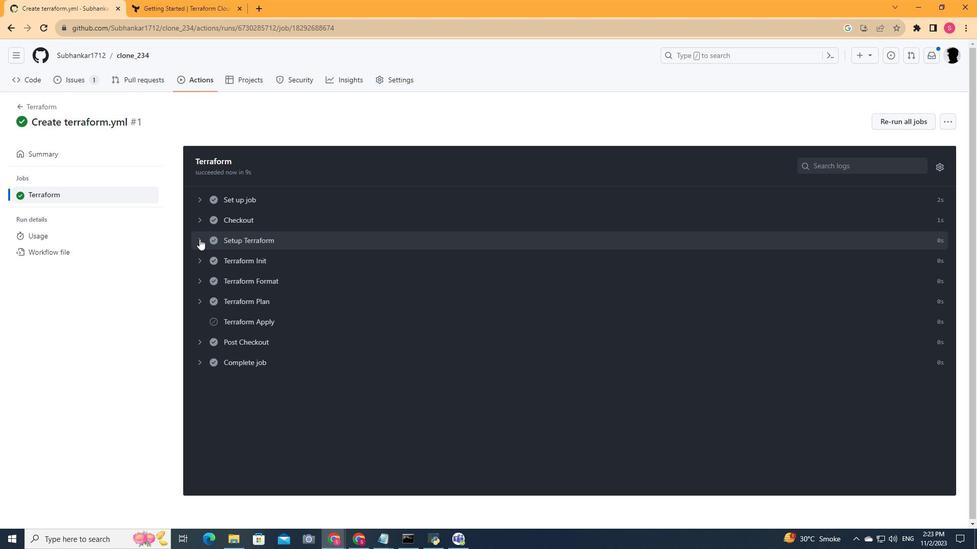 
Action: Mouse pressed left at (199, 239)
Screenshot: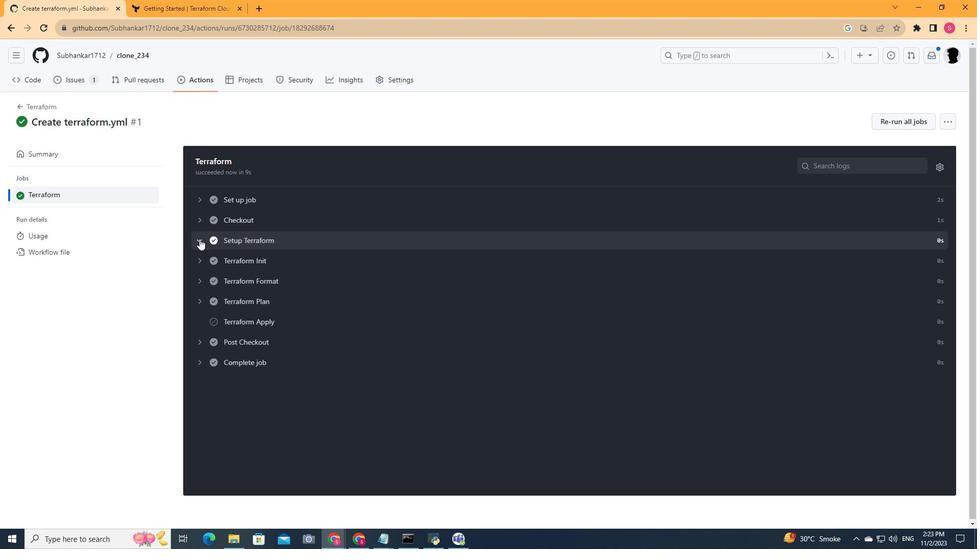 
Action: Mouse moved to (202, 261)
Screenshot: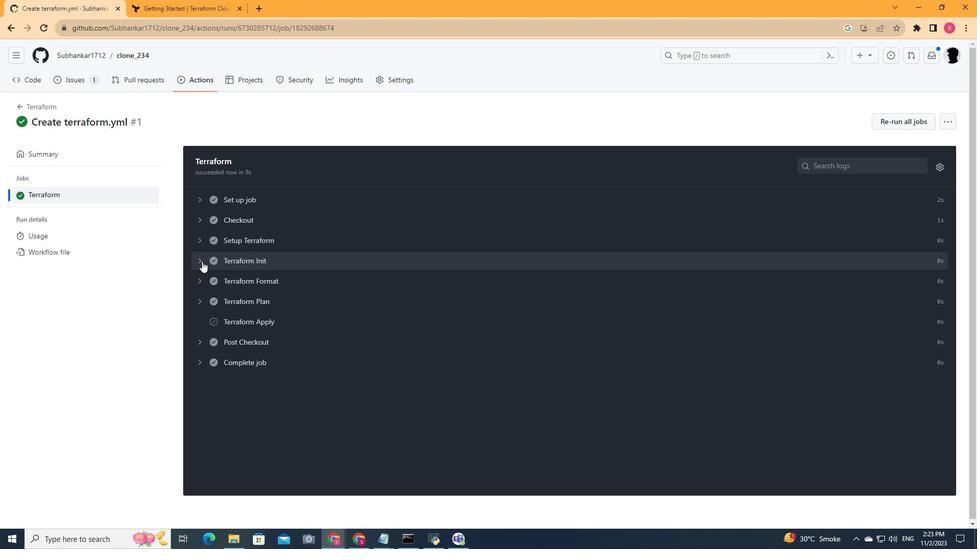 
Action: Mouse pressed left at (202, 261)
Screenshot: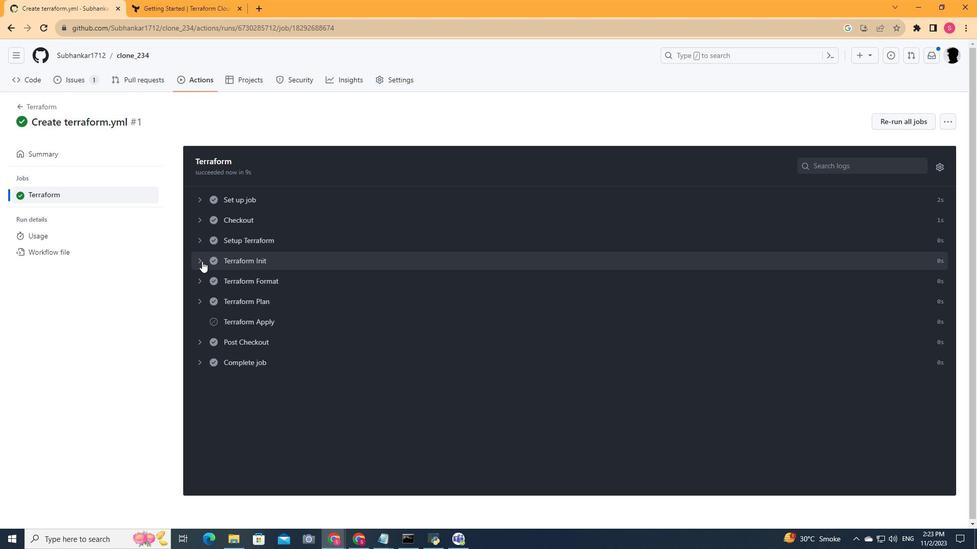 
Action: Mouse pressed left at (202, 261)
Screenshot: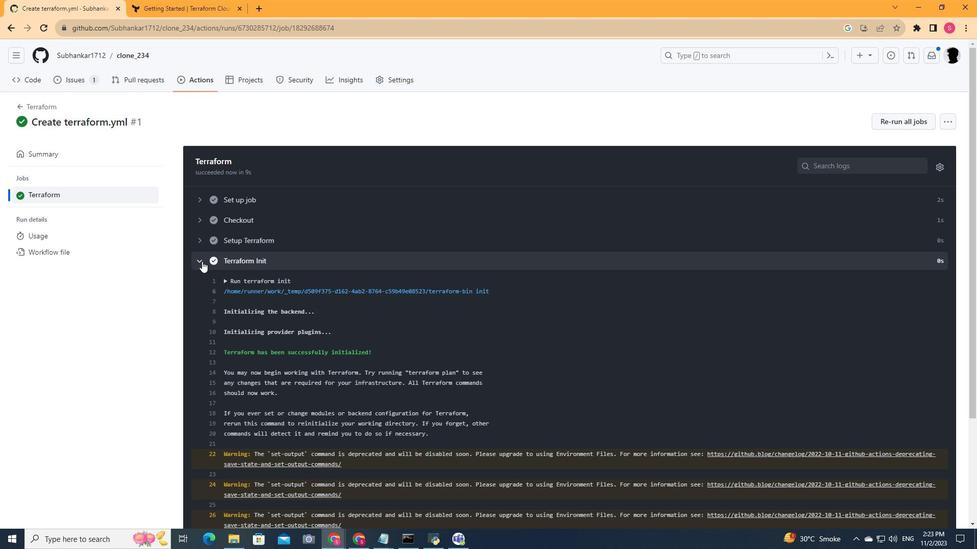 
Action: Mouse moved to (199, 302)
Screenshot: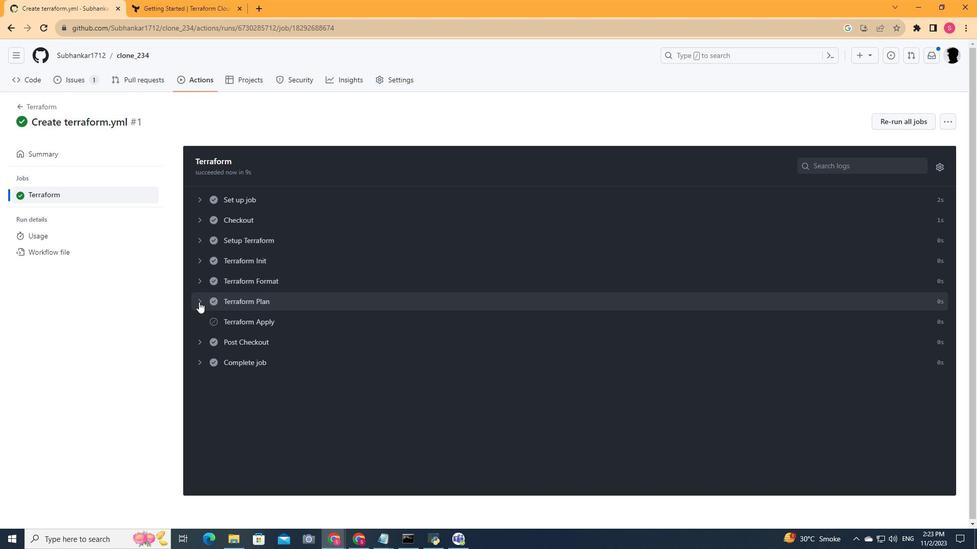 
Action: Mouse pressed left at (199, 302)
Screenshot: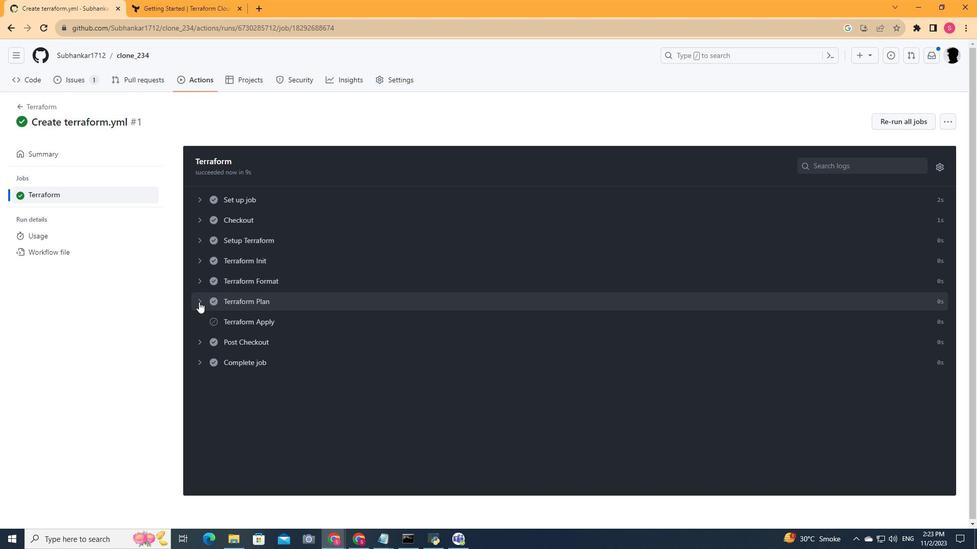 
Action: Mouse moved to (199, 301)
Screenshot: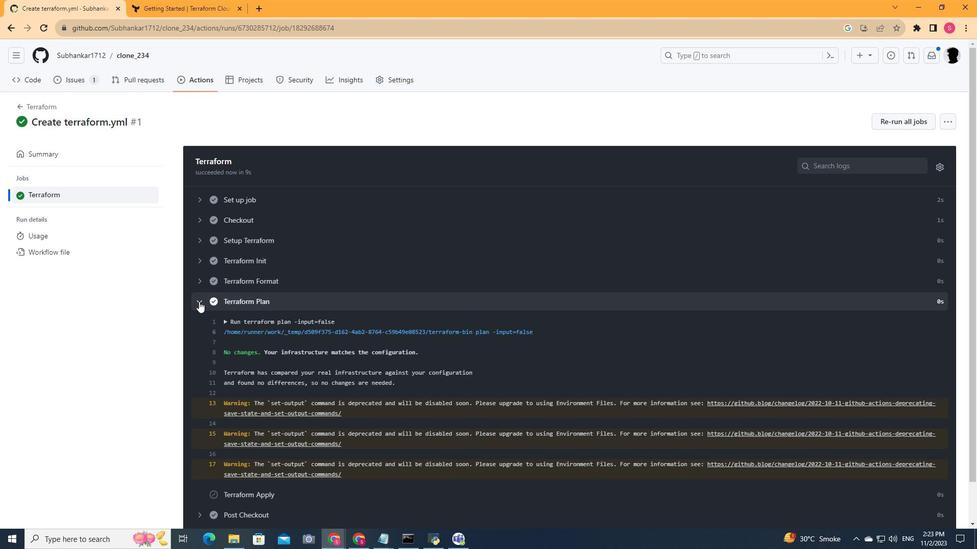 
Action: Mouse pressed left at (199, 301)
Screenshot: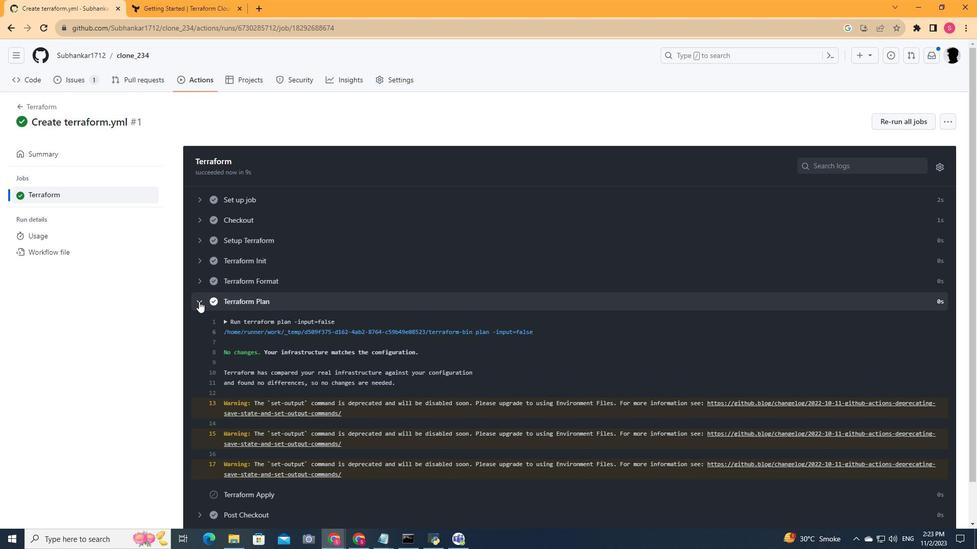 
Action: Mouse moved to (205, 293)
Screenshot: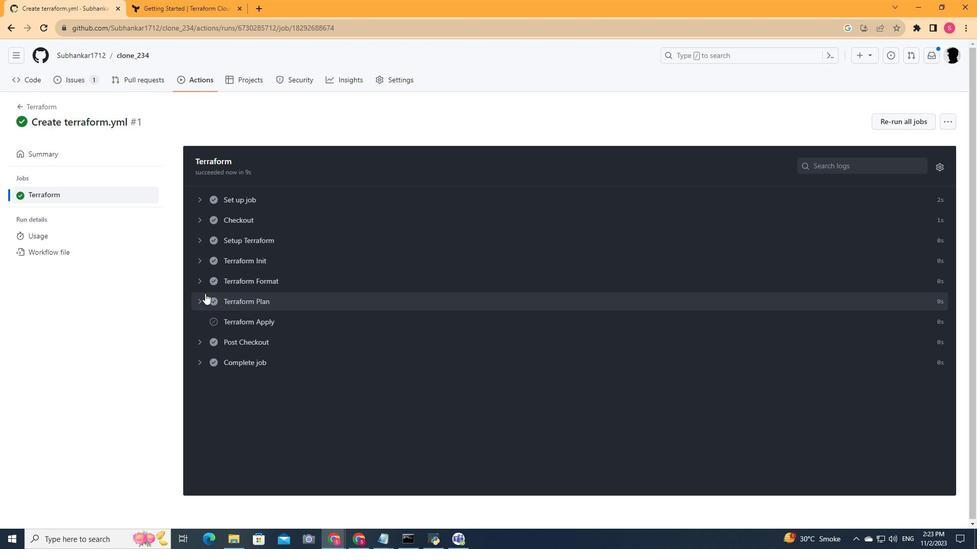
Action: Mouse scrolled (205, 293) with delta (0, 0)
Screenshot: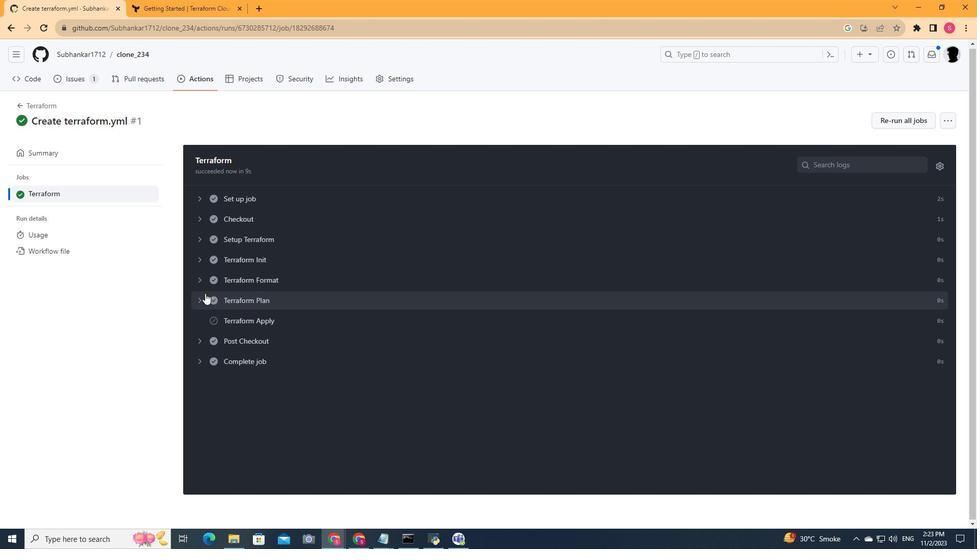 
Action: Mouse scrolled (205, 293) with delta (0, 0)
Screenshot: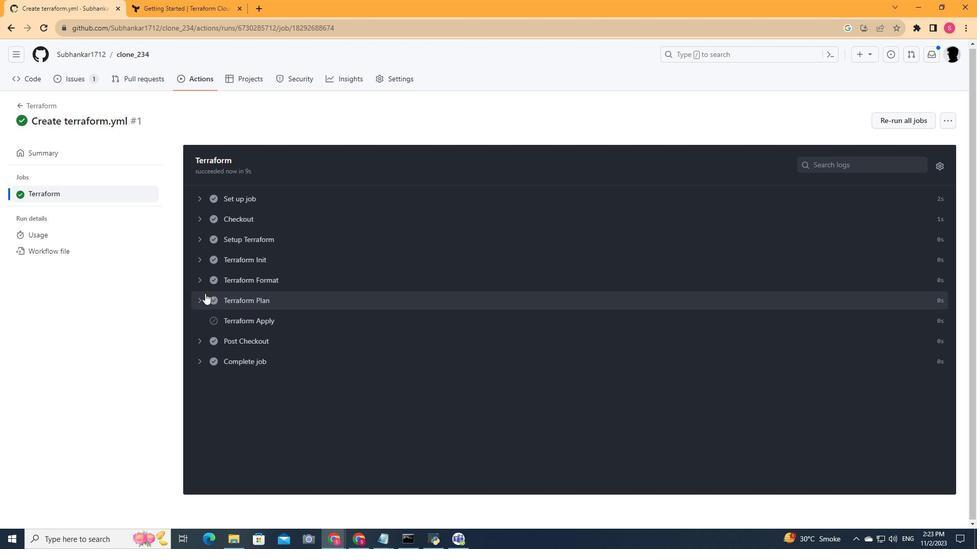 
Action: Mouse scrolled (205, 293) with delta (0, 0)
Screenshot: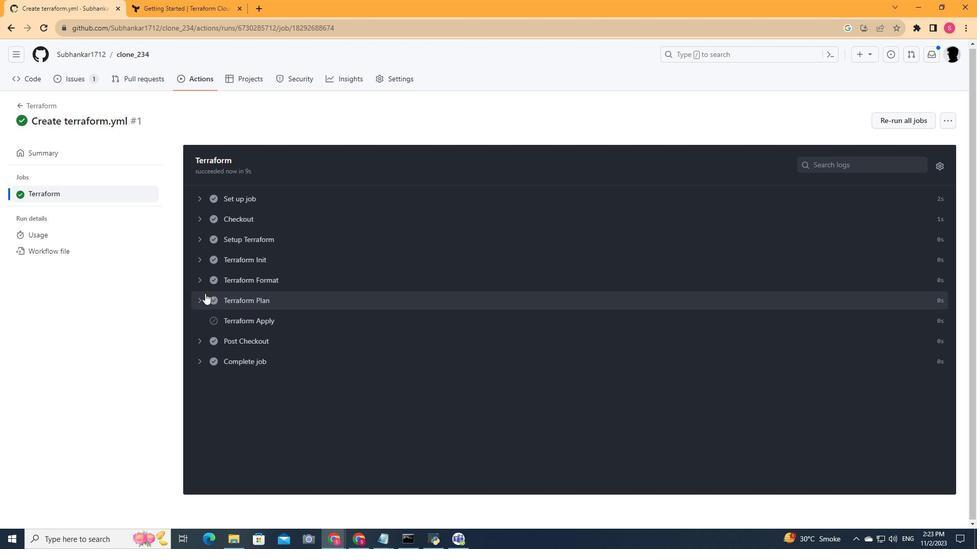 
Action: Mouse scrolled (205, 293) with delta (0, 0)
Screenshot: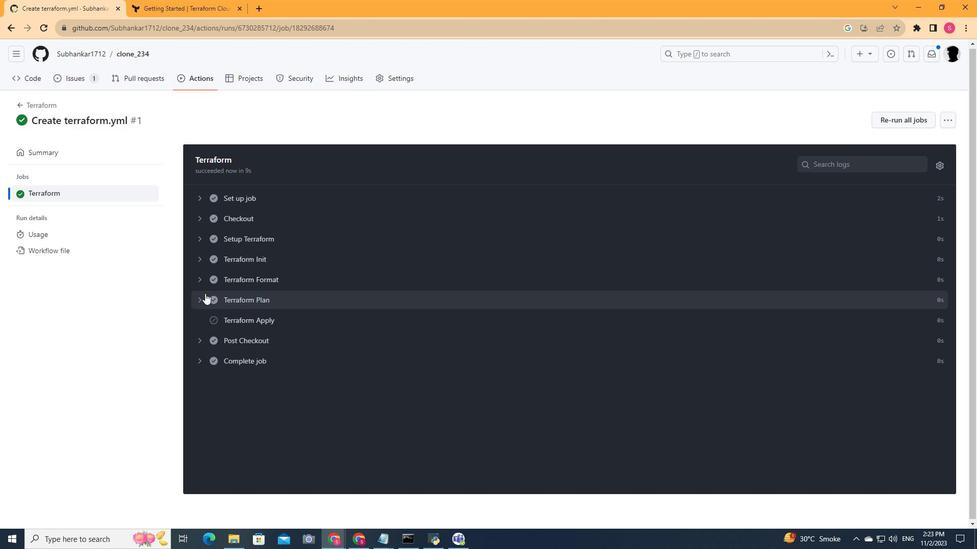 
Action: Mouse scrolled (205, 293) with delta (0, 0)
Screenshot: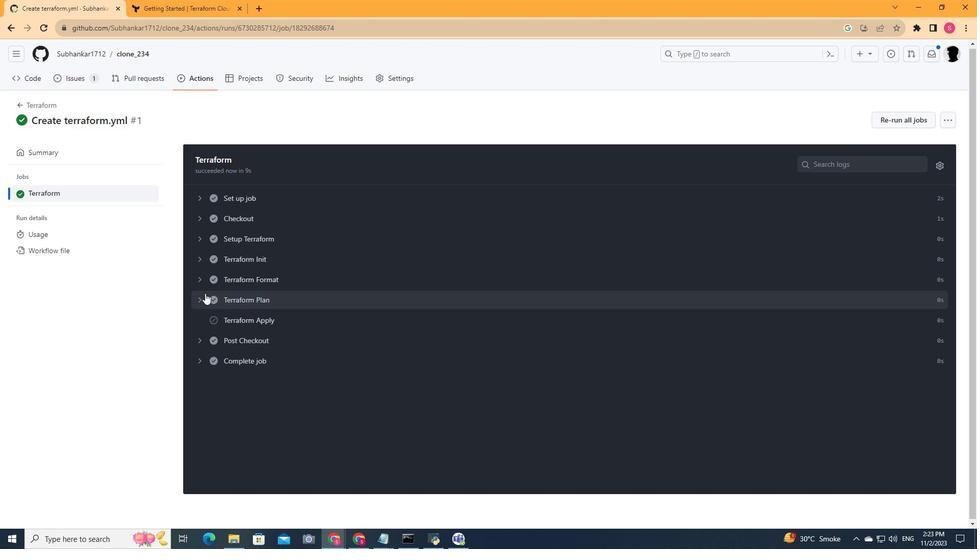 
Action: Mouse moved to (202, 340)
Screenshot: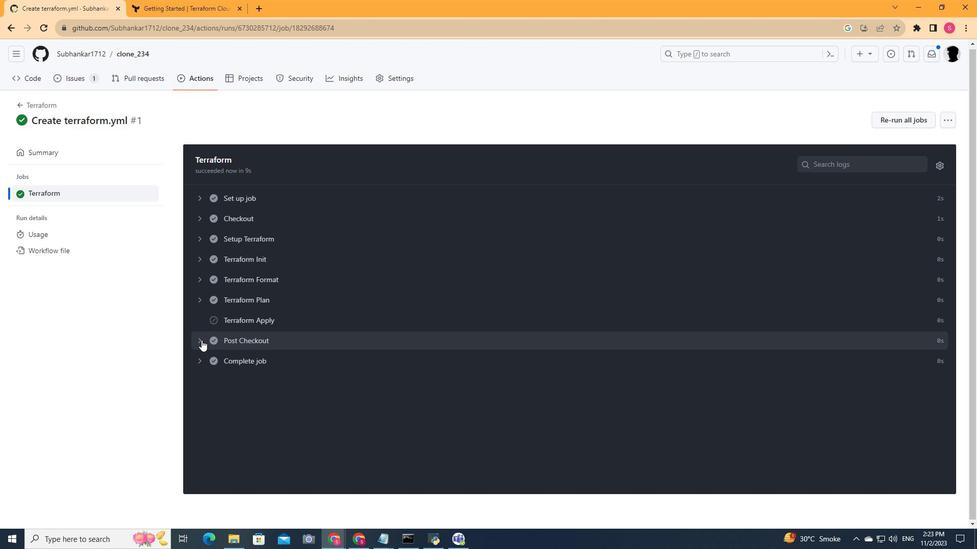 
Action: Mouse pressed left at (202, 340)
Screenshot: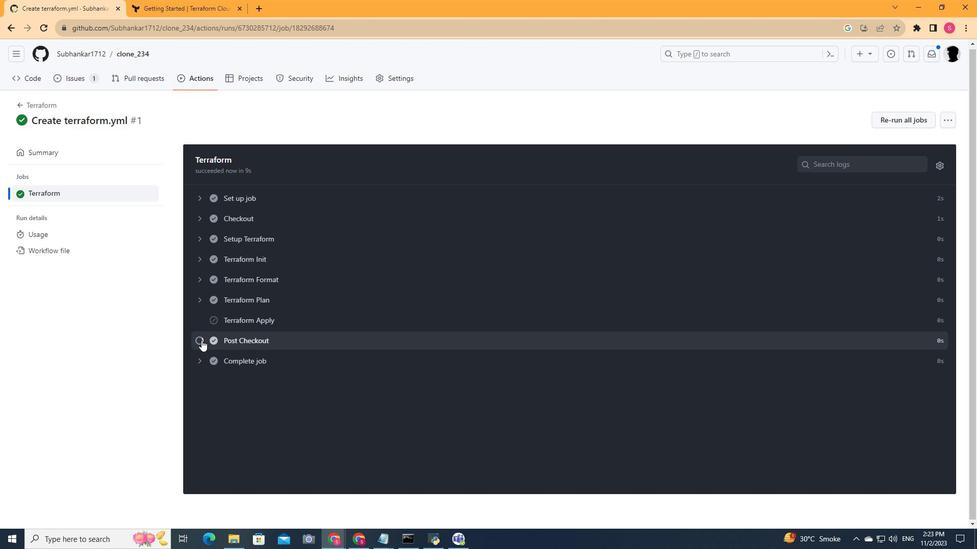 
Action: Mouse moved to (201, 340)
Screenshot: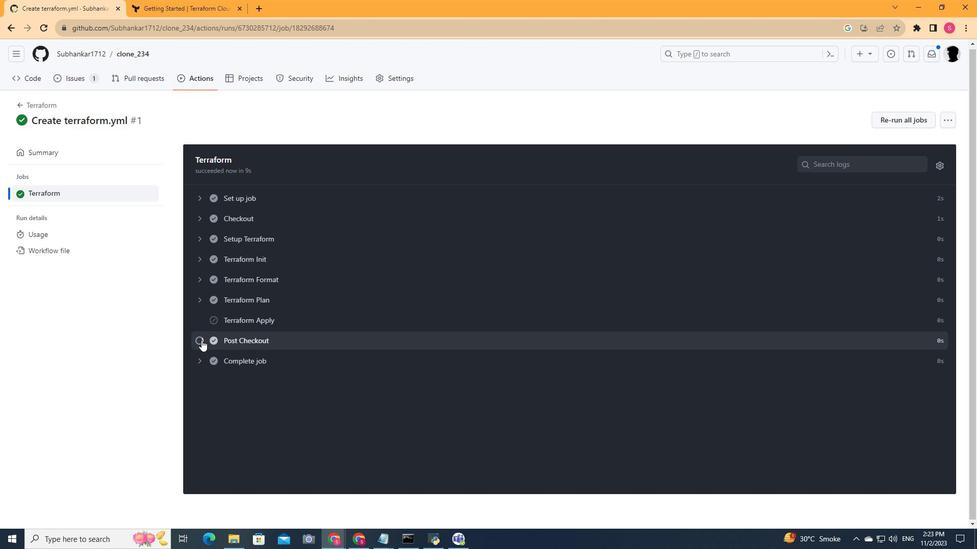 
Action: Mouse pressed left at (201, 340)
Screenshot: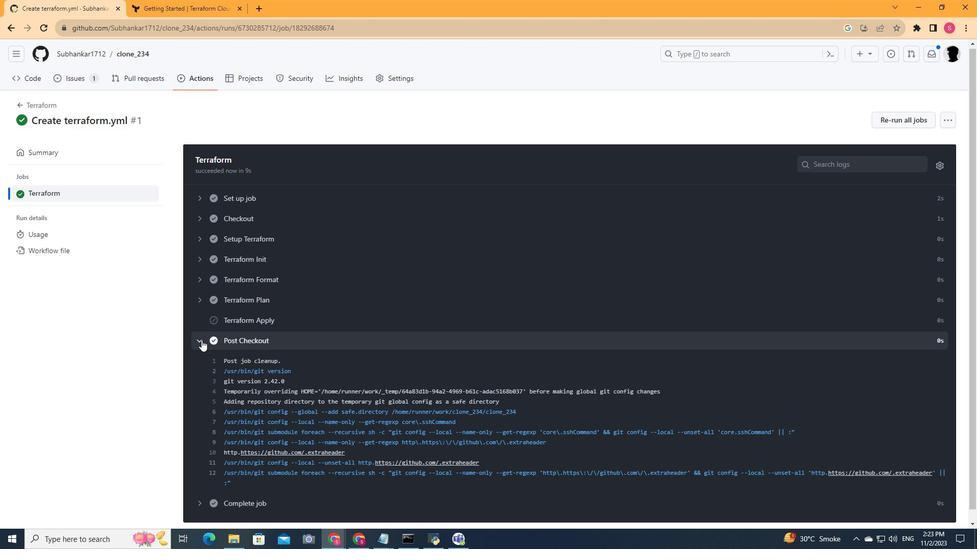 
Action: Mouse moved to (202, 85)
Screenshot: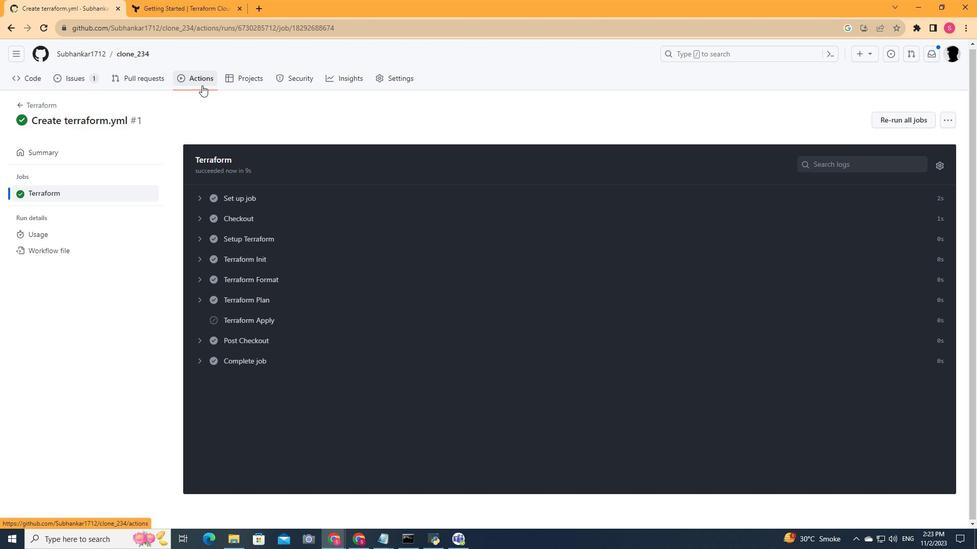 
Action: Mouse pressed left at (202, 85)
Screenshot: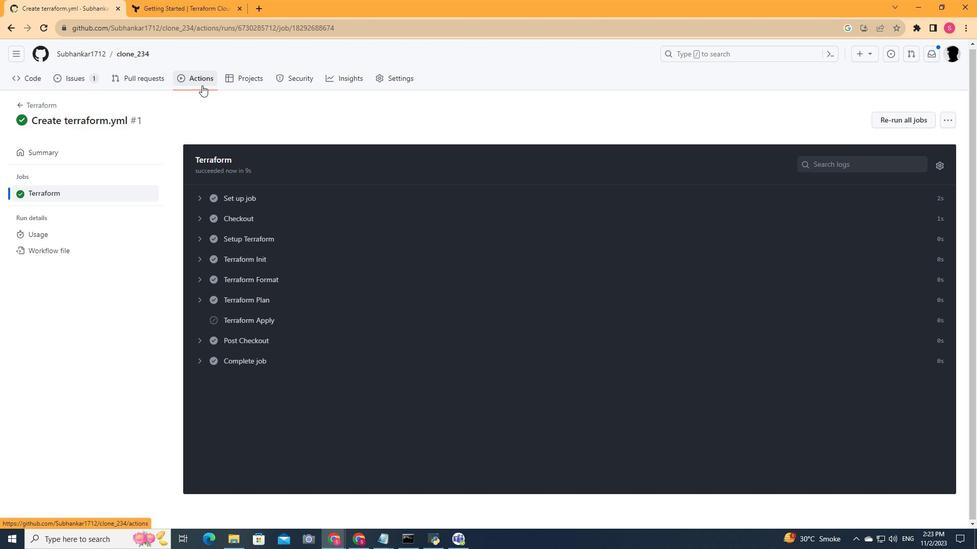 
Action: Mouse moved to (241, 207)
Screenshot: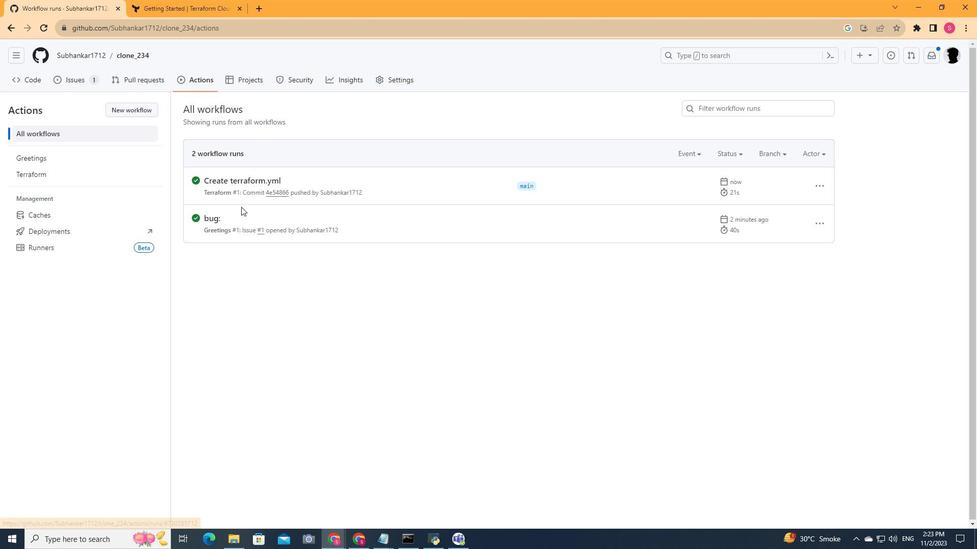 
Action: Mouse scrolled (241, 206) with delta (0, 0)
Screenshot: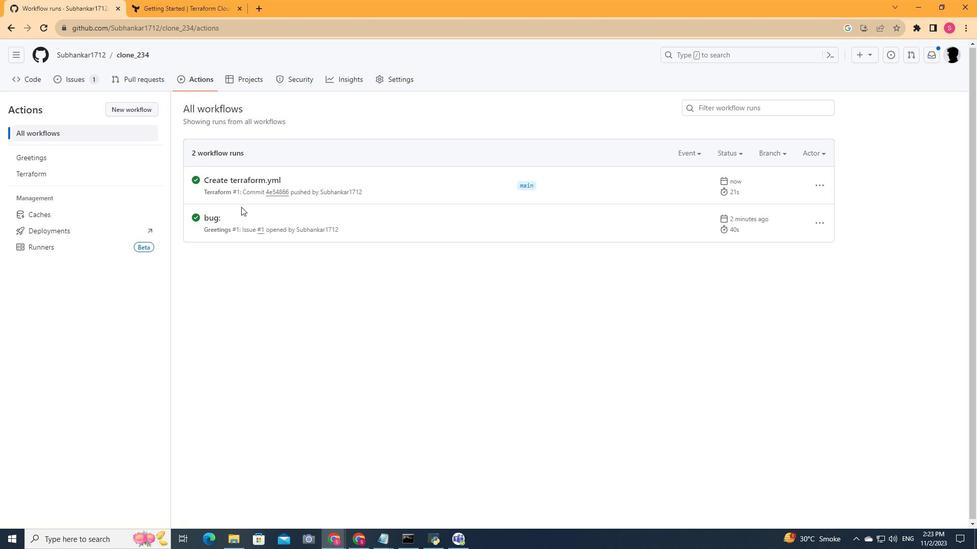 
Action: Mouse scrolled (241, 206) with delta (0, 0)
Screenshot: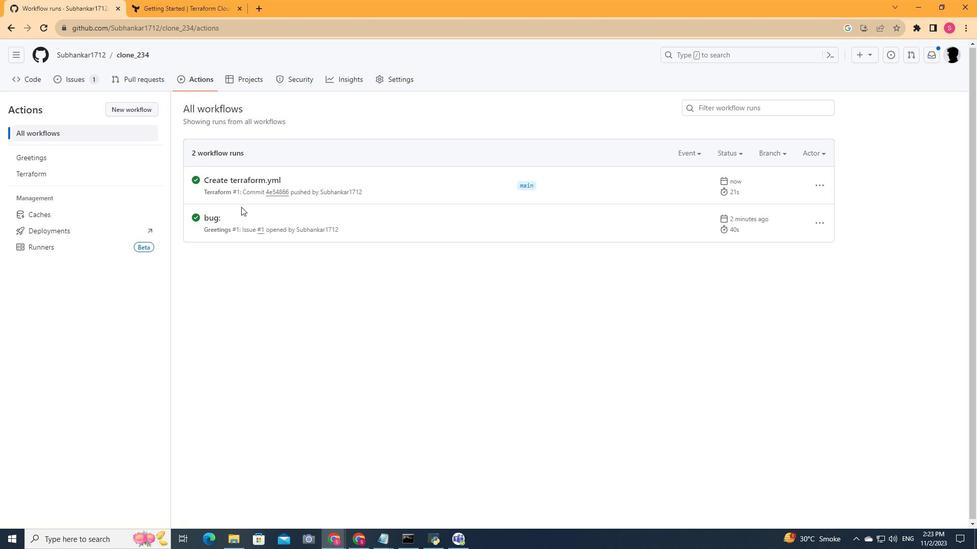 
Action: Mouse scrolled (241, 206) with delta (0, 0)
Screenshot: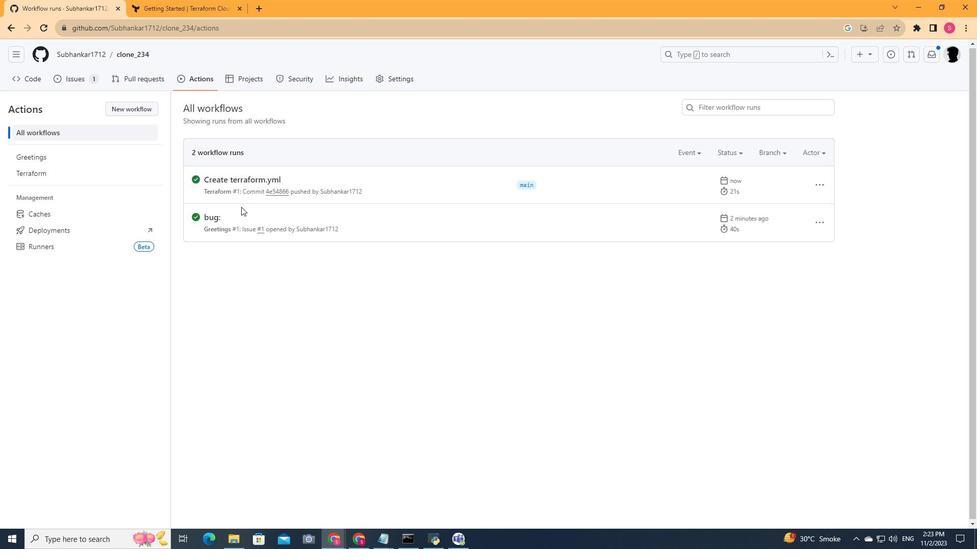 
Action: Mouse scrolled (241, 206) with delta (0, 0)
Screenshot: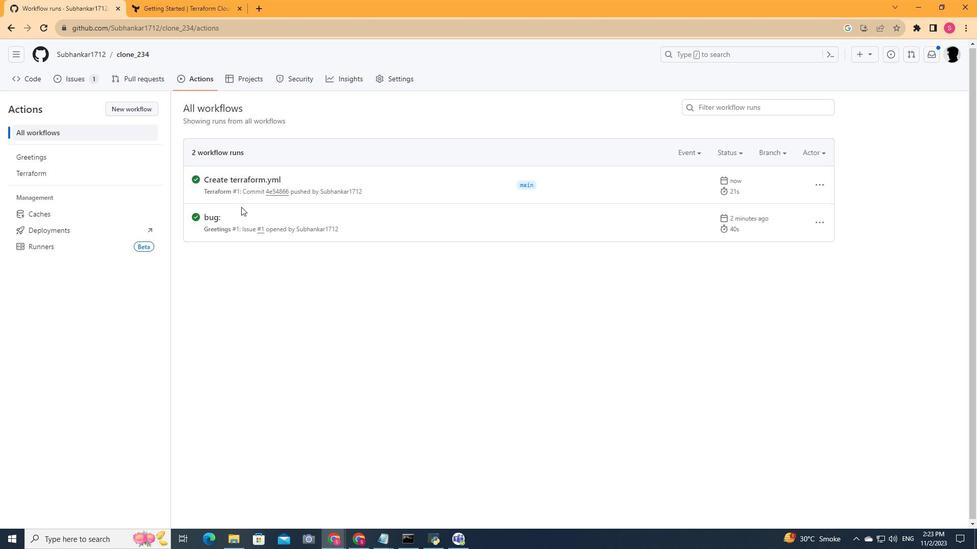 
Action: Mouse scrolled (241, 206) with delta (0, 0)
Screenshot: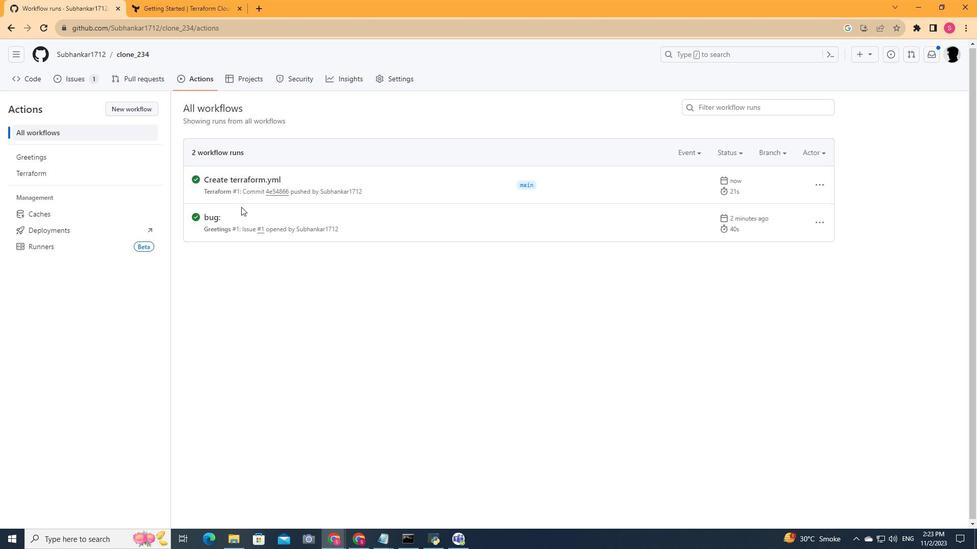 
Action: Mouse scrolled (241, 207) with delta (0, 0)
Screenshot: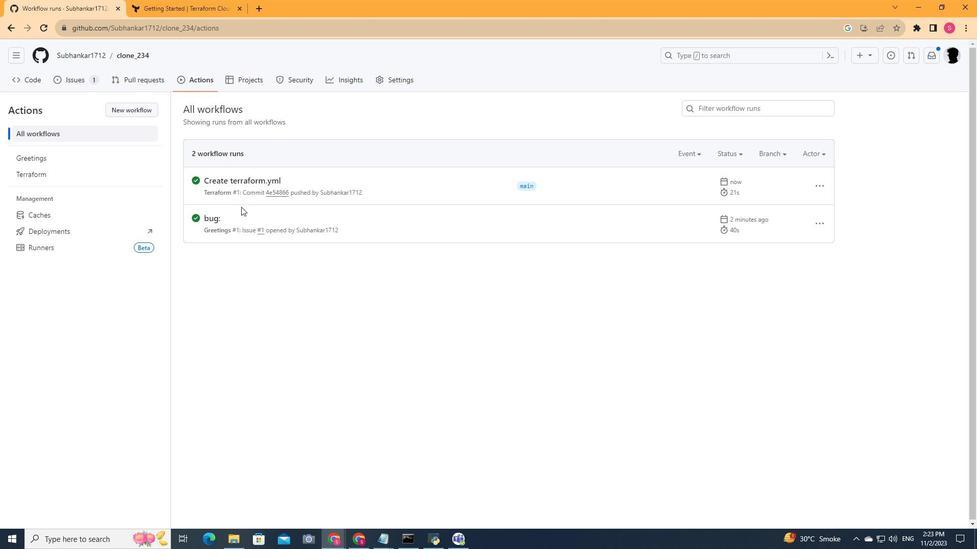 
Action: Mouse scrolled (241, 207) with delta (0, 0)
Screenshot: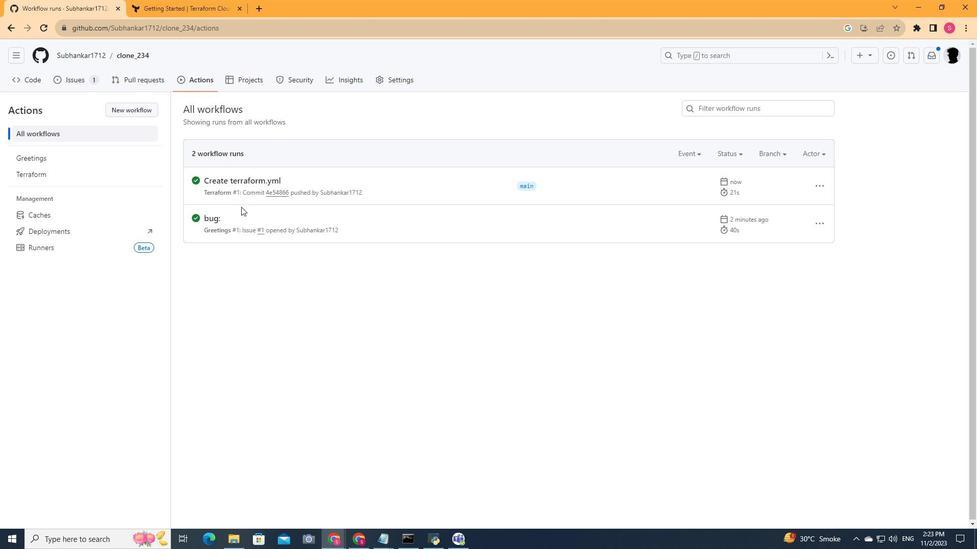 
Action: Mouse scrolled (241, 207) with delta (0, 0)
Screenshot: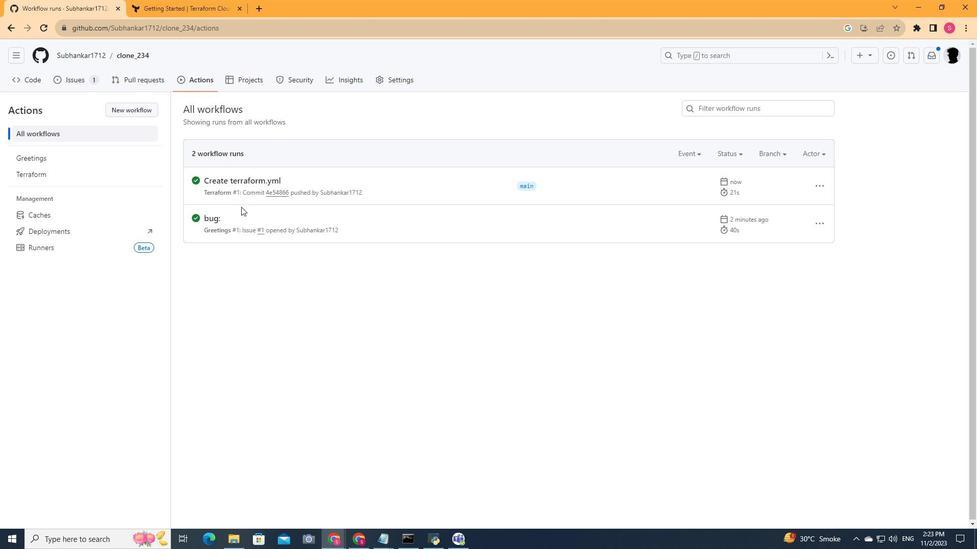 
Action: Mouse scrolled (241, 207) with delta (0, 0)
Screenshot: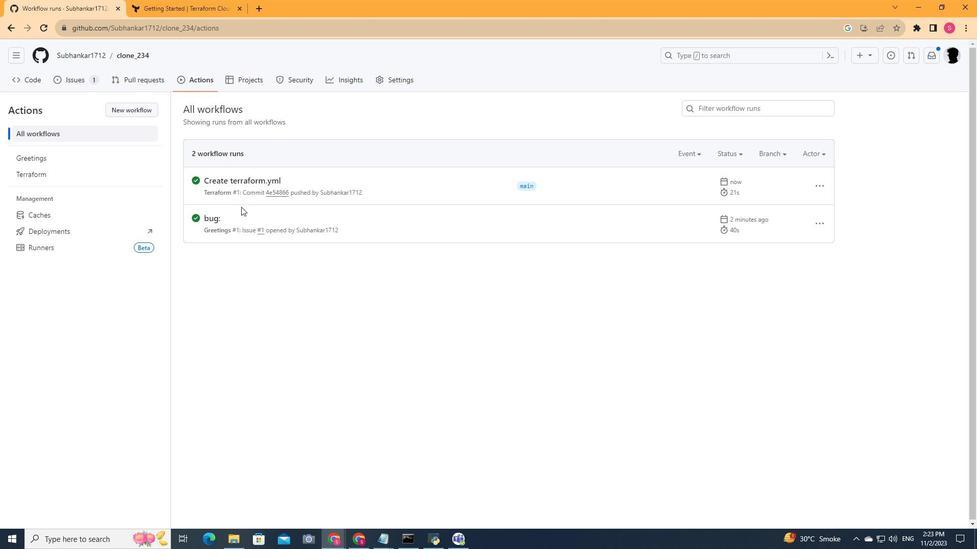 
Action: Mouse scrolled (241, 207) with delta (0, 0)
Screenshot: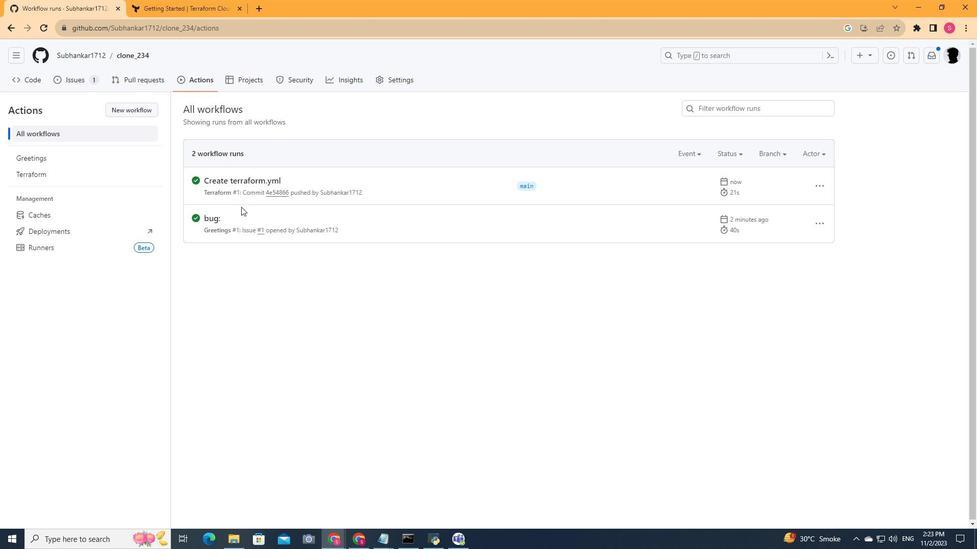 
Action: Mouse scrolled (241, 207) with delta (0, 0)
Screenshot: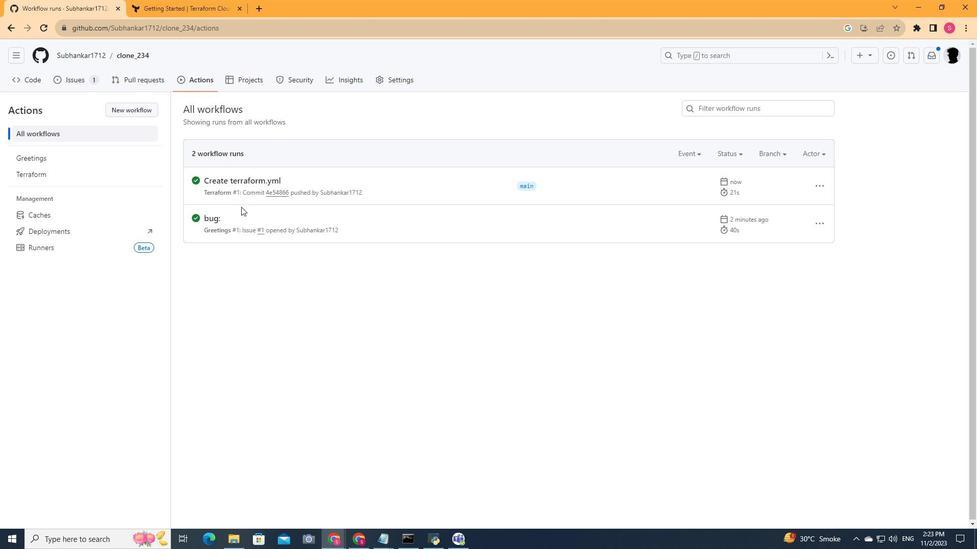 
Action: Mouse scrolled (241, 207) with delta (0, 0)
Screenshot: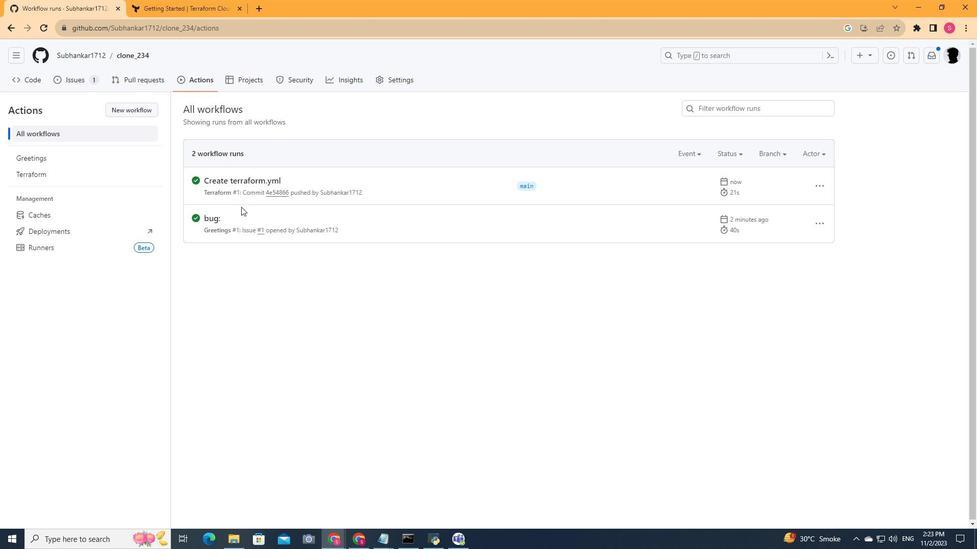 
Action: Mouse scrolled (241, 207) with delta (0, 0)
Screenshot: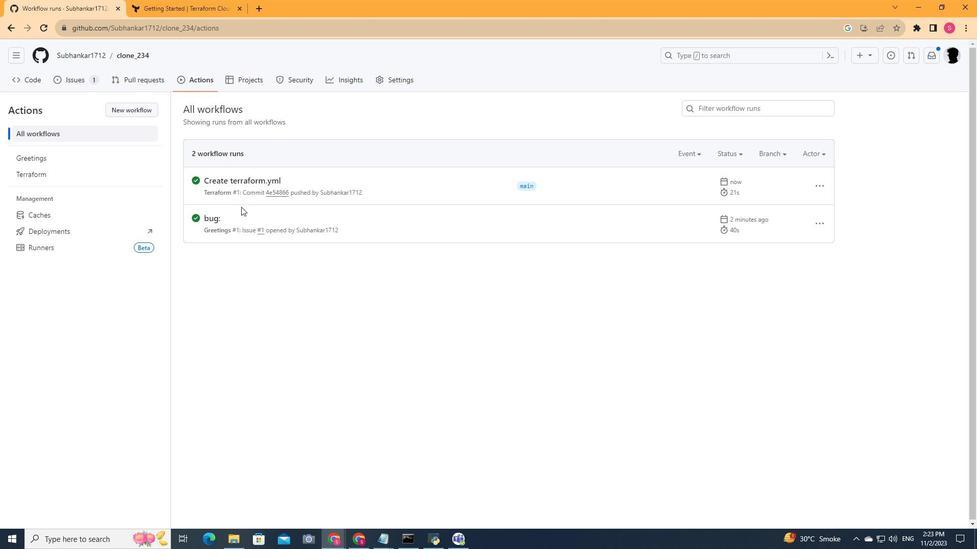 
Action: Mouse scrolled (241, 207) with delta (0, 0)
Screenshot: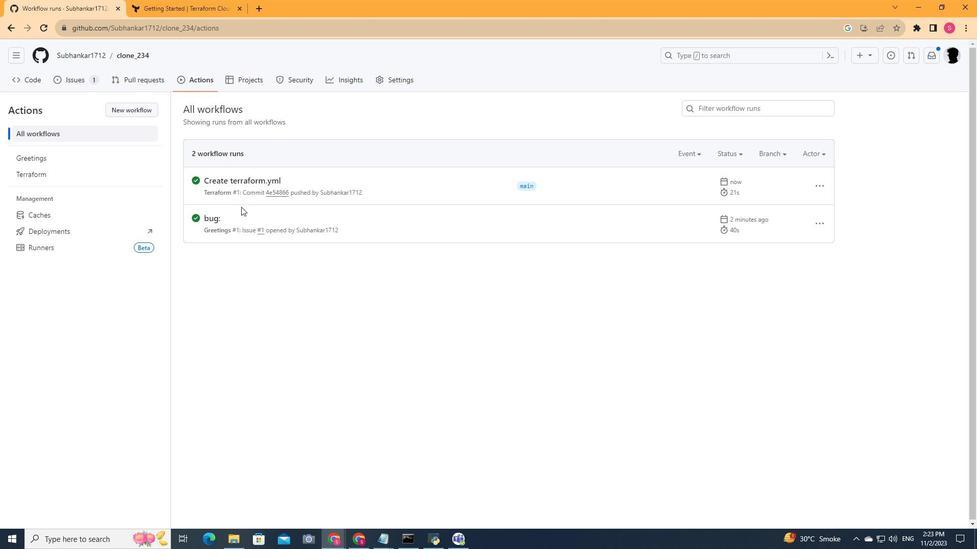 
Action: Mouse scrolled (241, 207) with delta (0, 0)
Screenshot: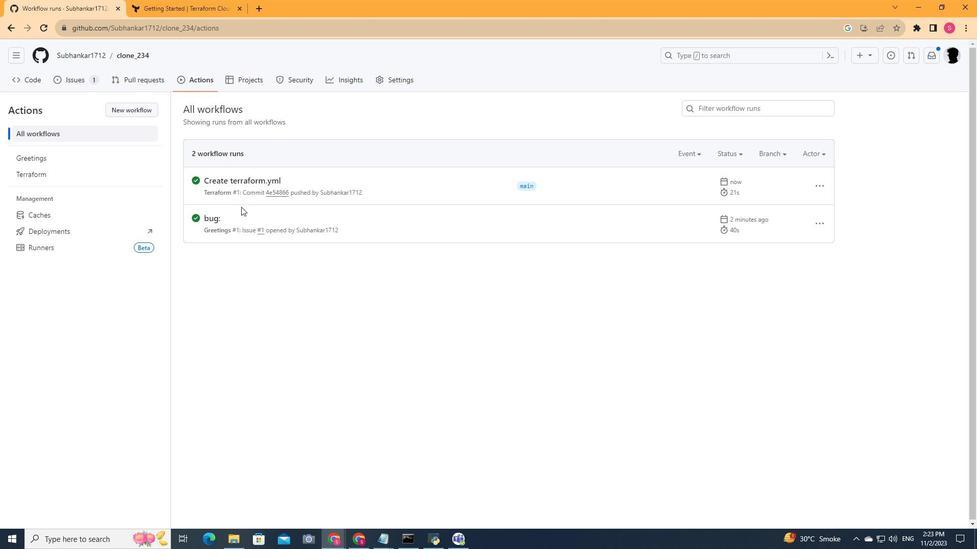 
Action: Mouse scrolled (241, 207) with delta (0, 0)
Screenshot: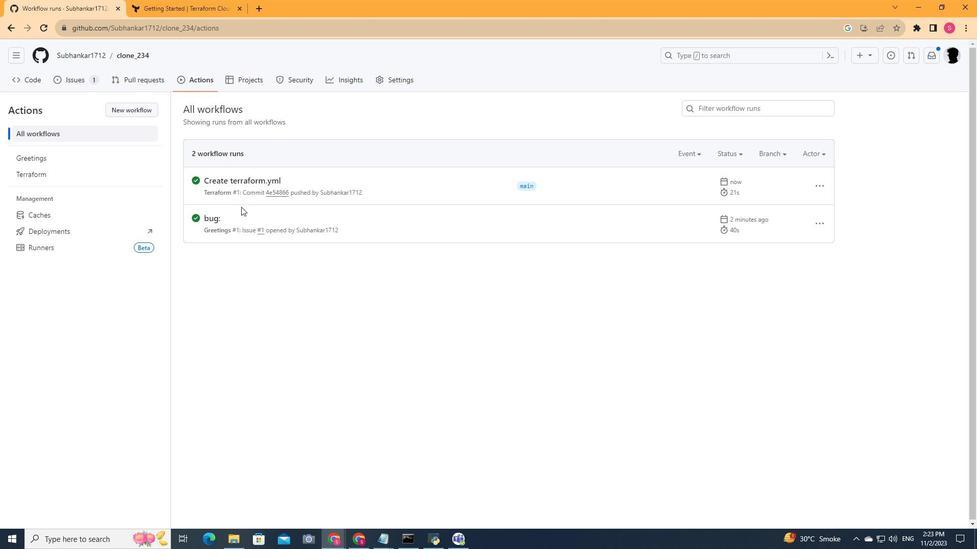 
